 Task: Find connections with filter location Copiapó with filter topic #Partnershipwith filter profile language Spanish with filter current company CONSTRUCTION CANON with filter school Madras Medical College with filter industry Book Publishing with filter service category Virtual Assistance with filter keywords title Chief People Officer
Action: Mouse moved to (576, 78)
Screenshot: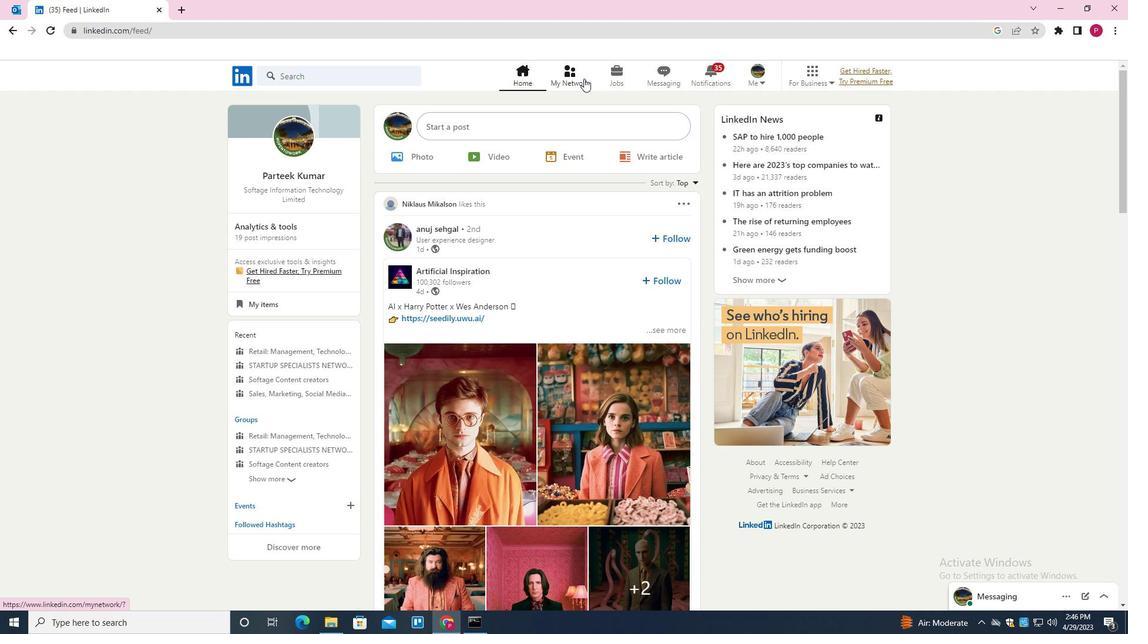 
Action: Mouse pressed left at (576, 78)
Screenshot: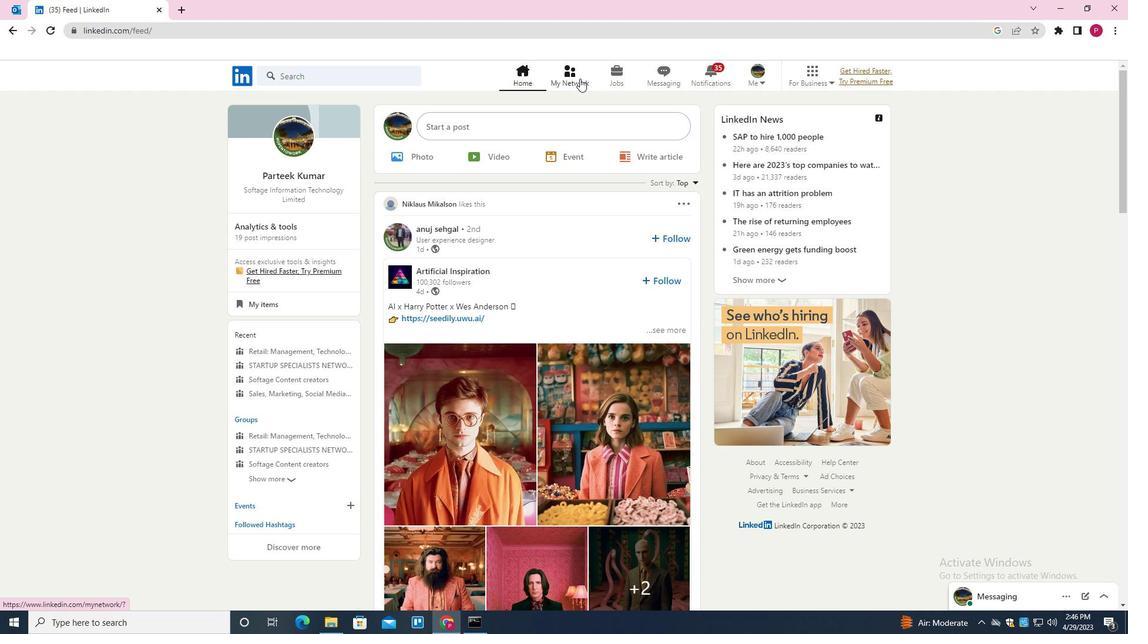 
Action: Mouse moved to (358, 146)
Screenshot: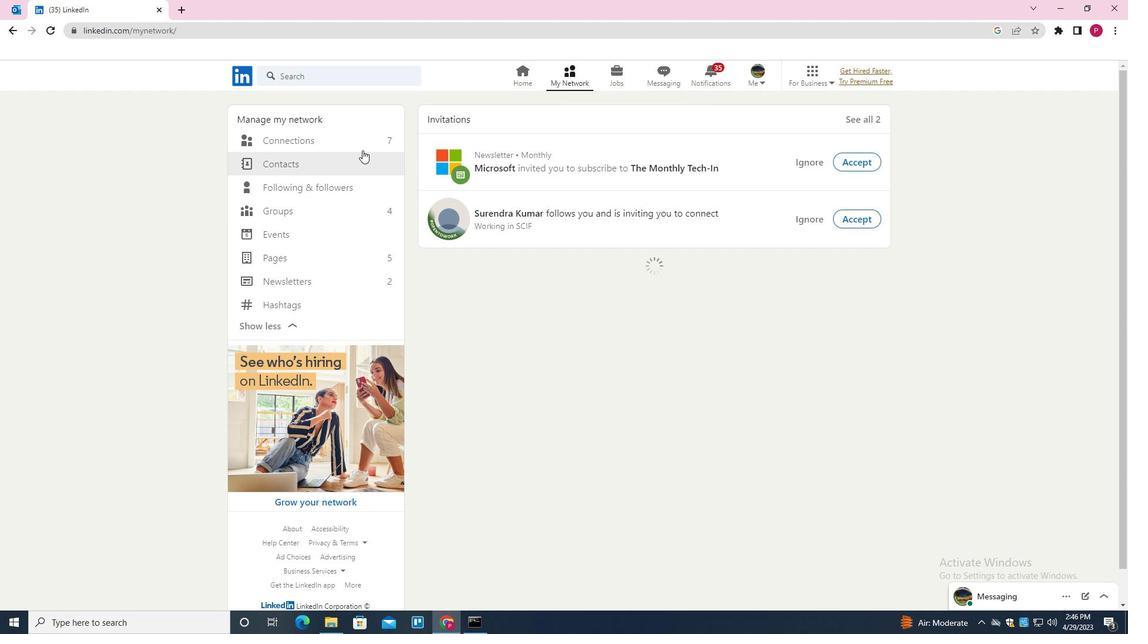 
Action: Mouse pressed left at (358, 146)
Screenshot: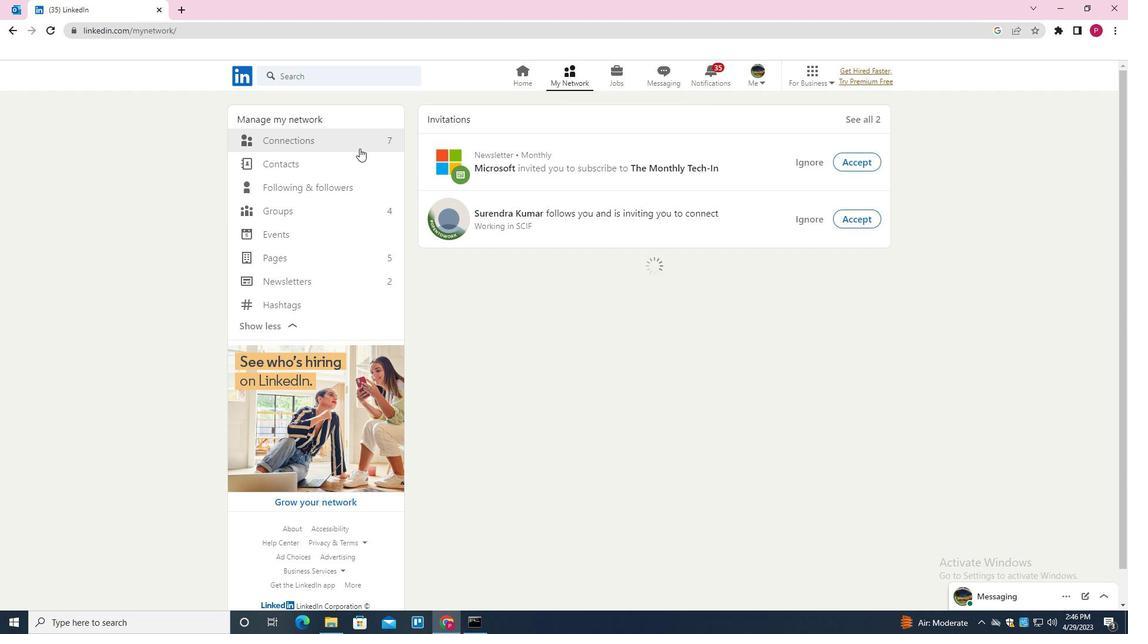 
Action: Mouse moved to (662, 141)
Screenshot: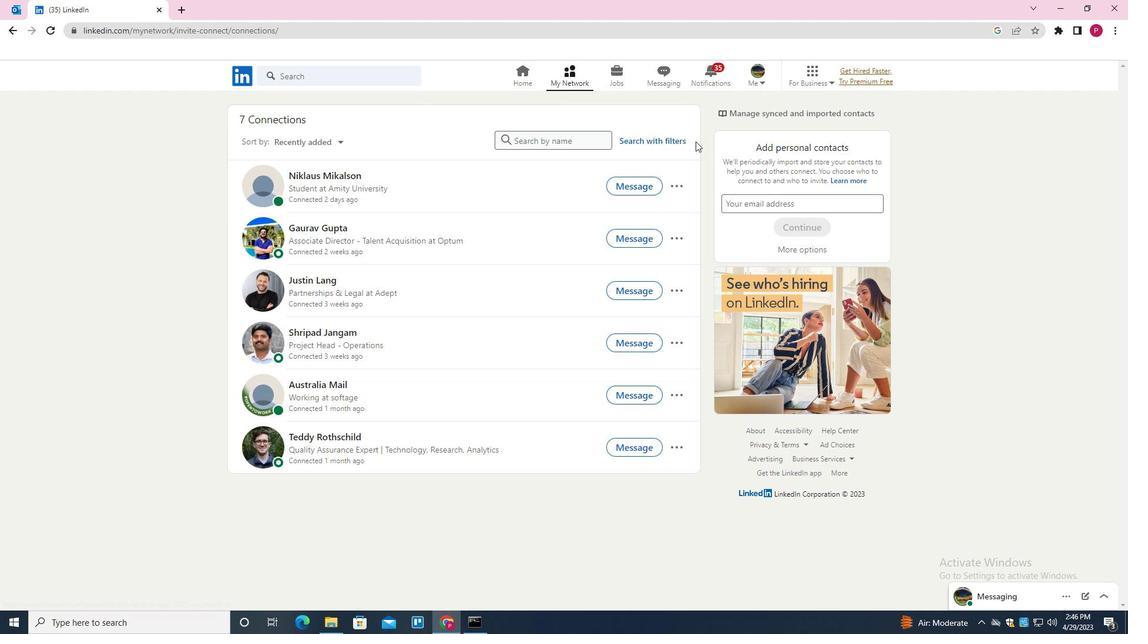 
Action: Mouse pressed left at (662, 141)
Screenshot: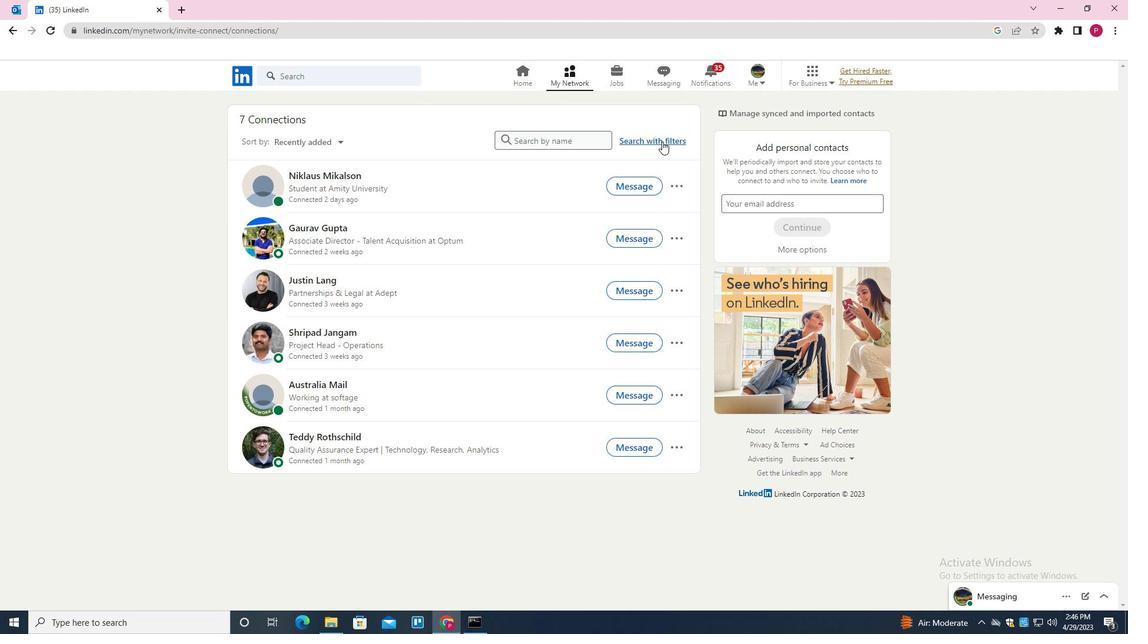 
Action: Mouse moved to (600, 109)
Screenshot: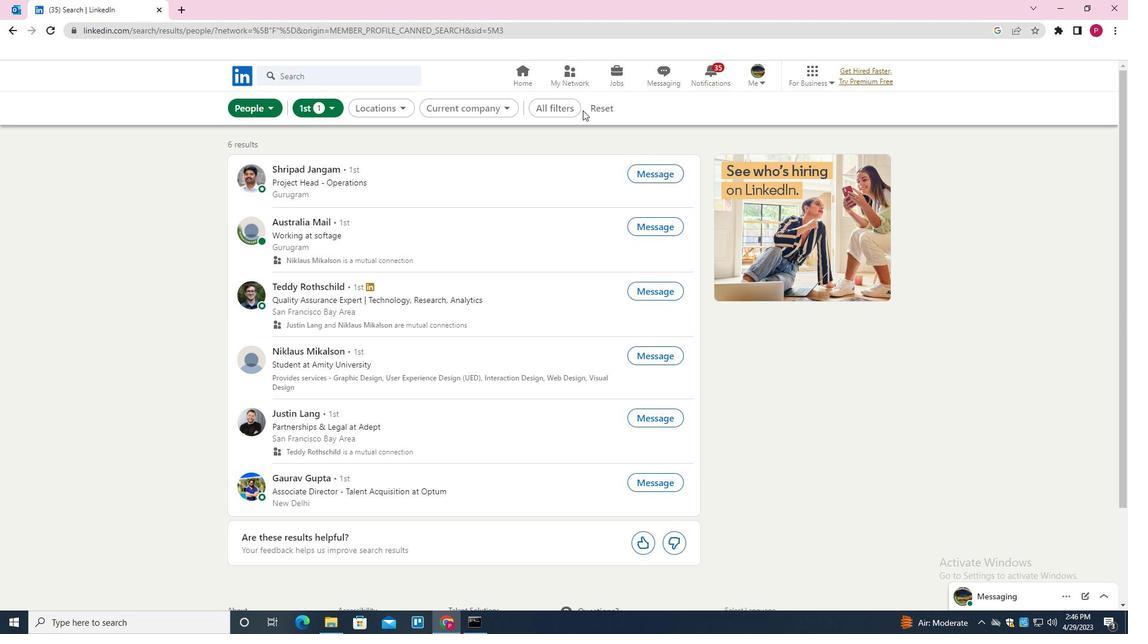 
Action: Mouse pressed left at (600, 109)
Screenshot: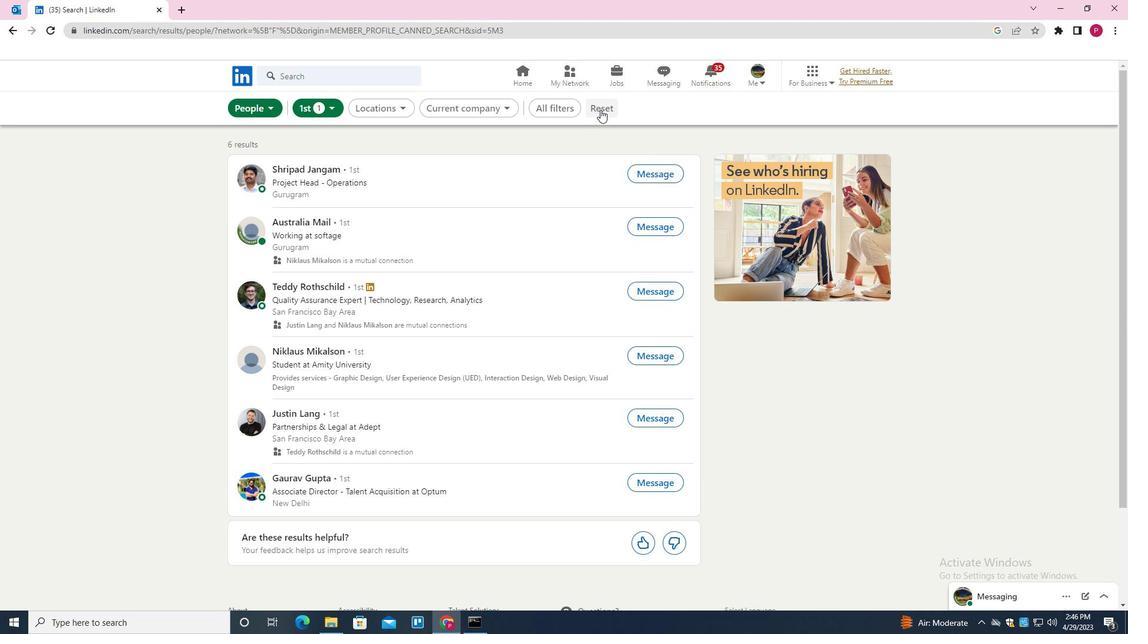 
Action: Mouse moved to (588, 110)
Screenshot: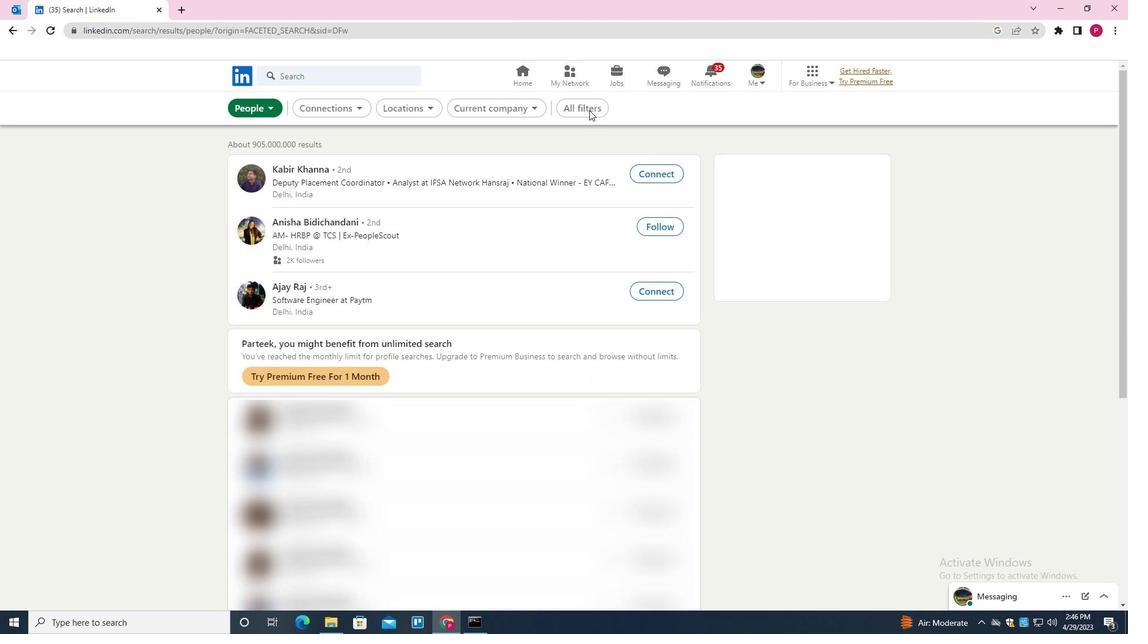 
Action: Mouse pressed left at (588, 110)
Screenshot: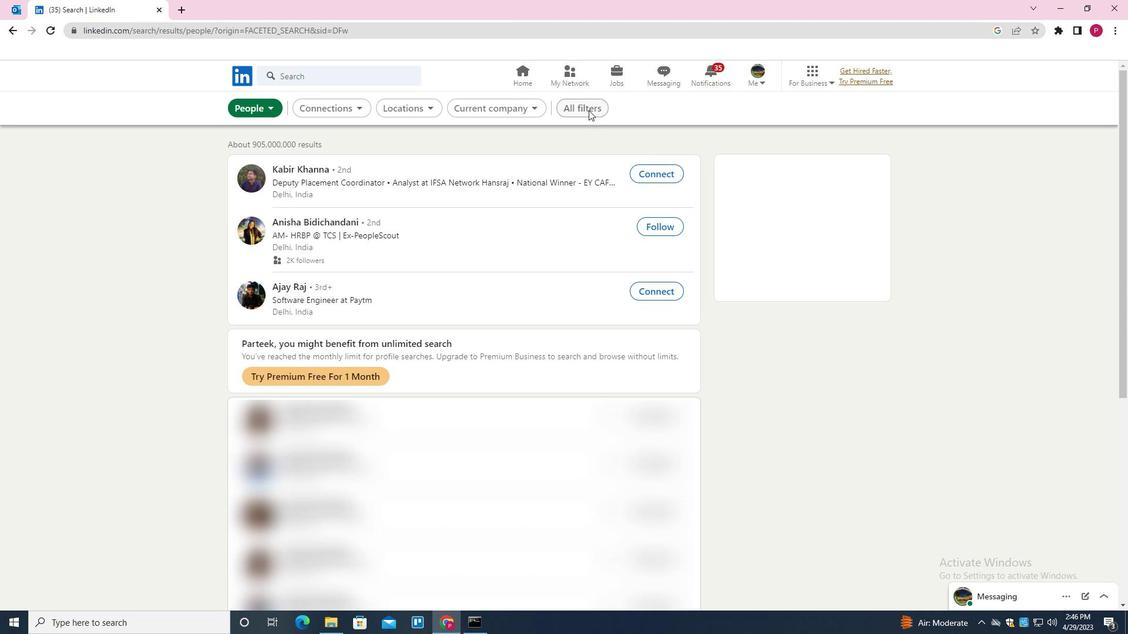 
Action: Mouse moved to (983, 326)
Screenshot: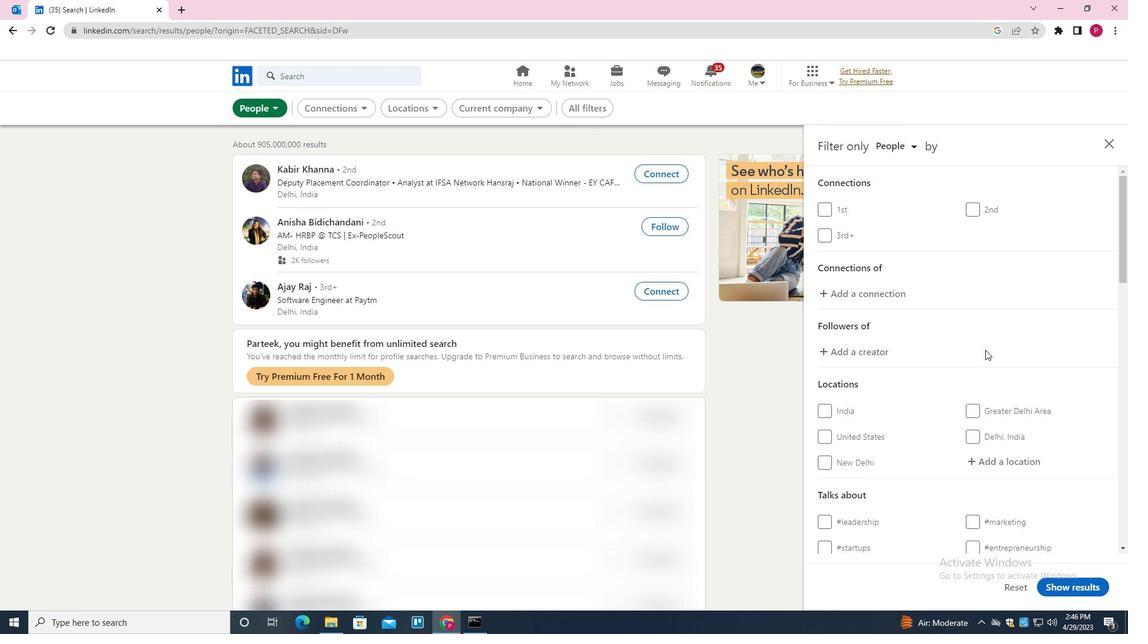 
Action: Mouse scrolled (983, 326) with delta (0, 0)
Screenshot: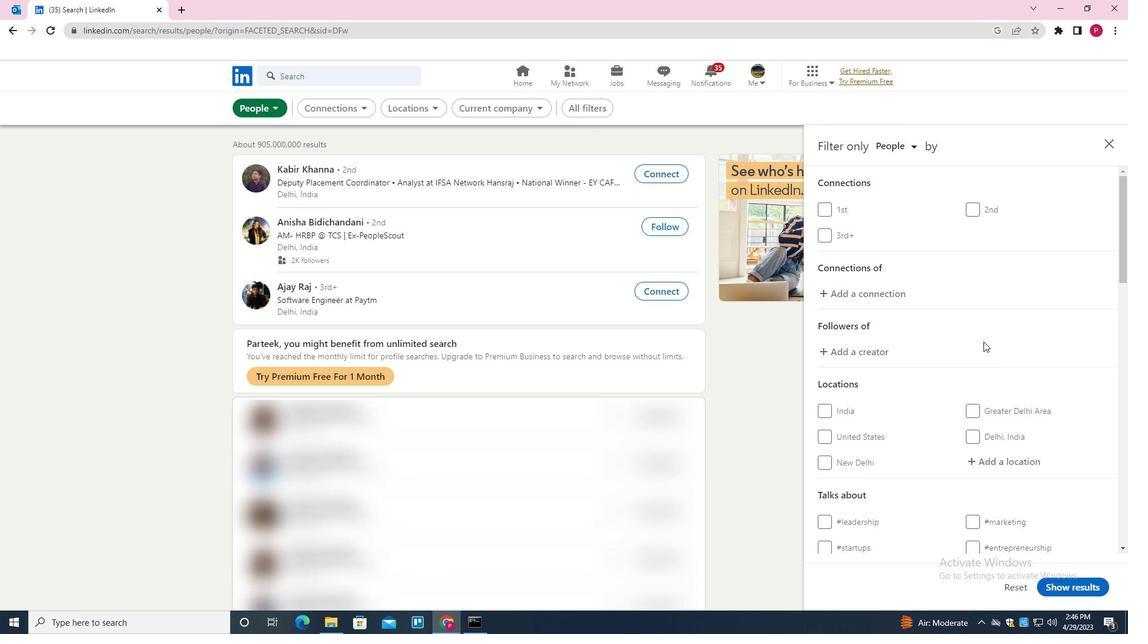 
Action: Mouse scrolled (983, 326) with delta (0, 0)
Screenshot: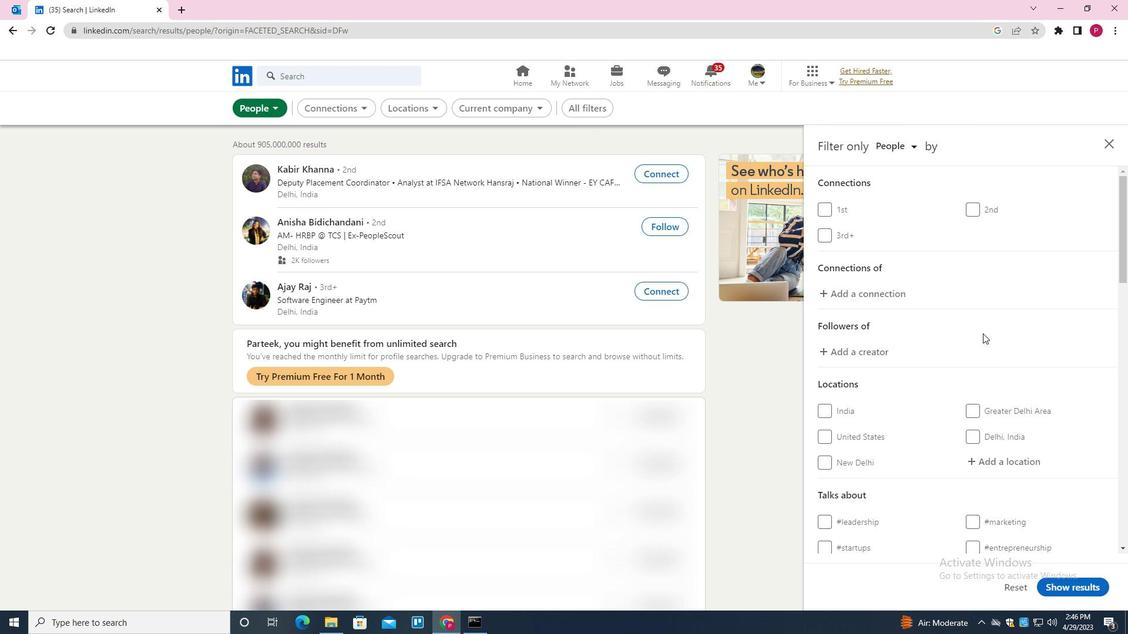
Action: Mouse scrolled (983, 326) with delta (0, 0)
Screenshot: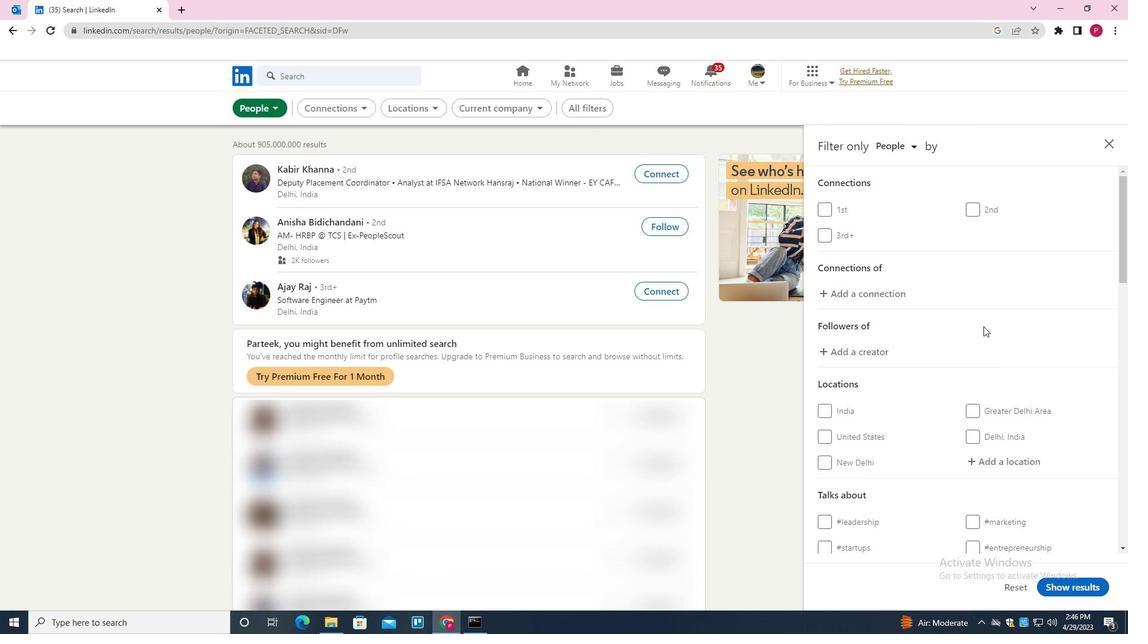 
Action: Mouse moved to (1008, 286)
Screenshot: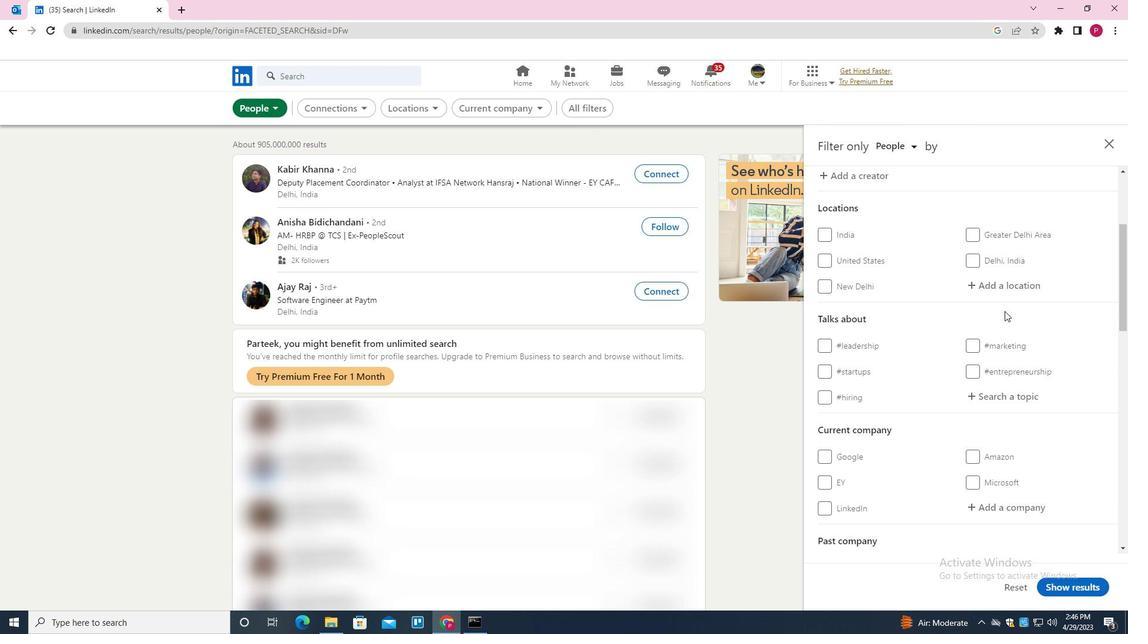 
Action: Mouse pressed left at (1008, 286)
Screenshot: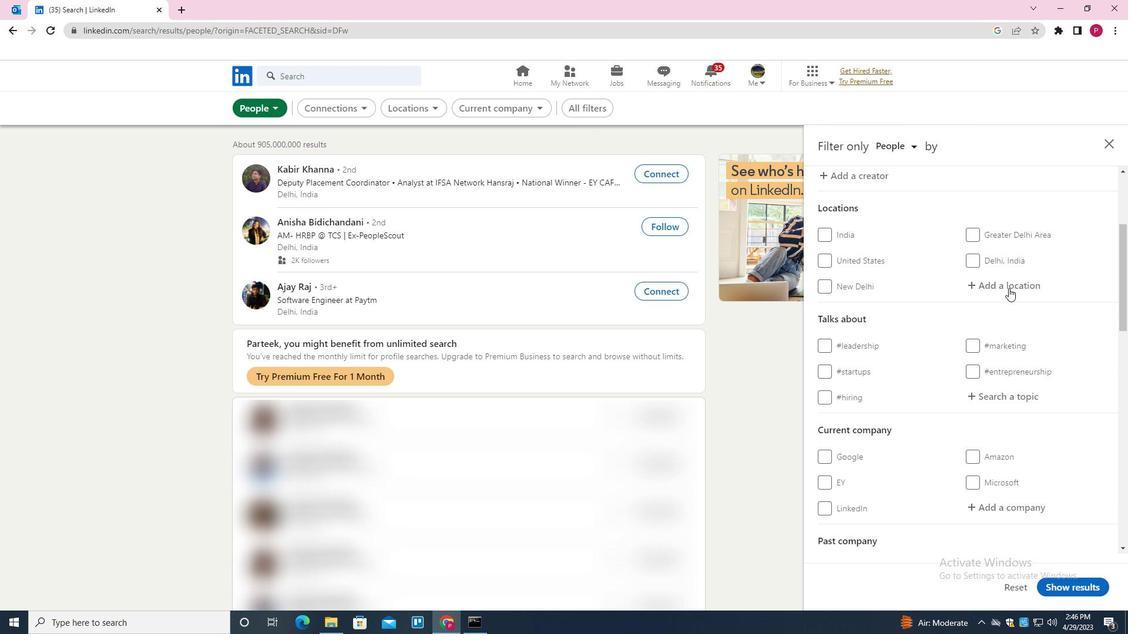 
Action: Key pressed <Key.shift>COPIAPO<Key.down><Key.enter>
Screenshot: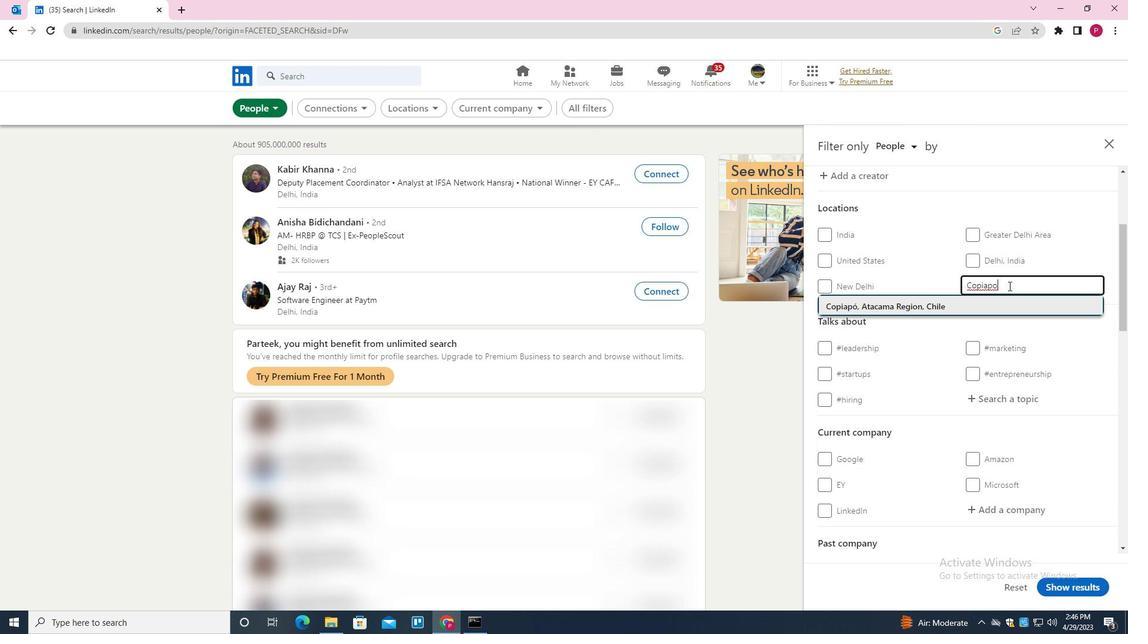 
Action: Mouse moved to (910, 313)
Screenshot: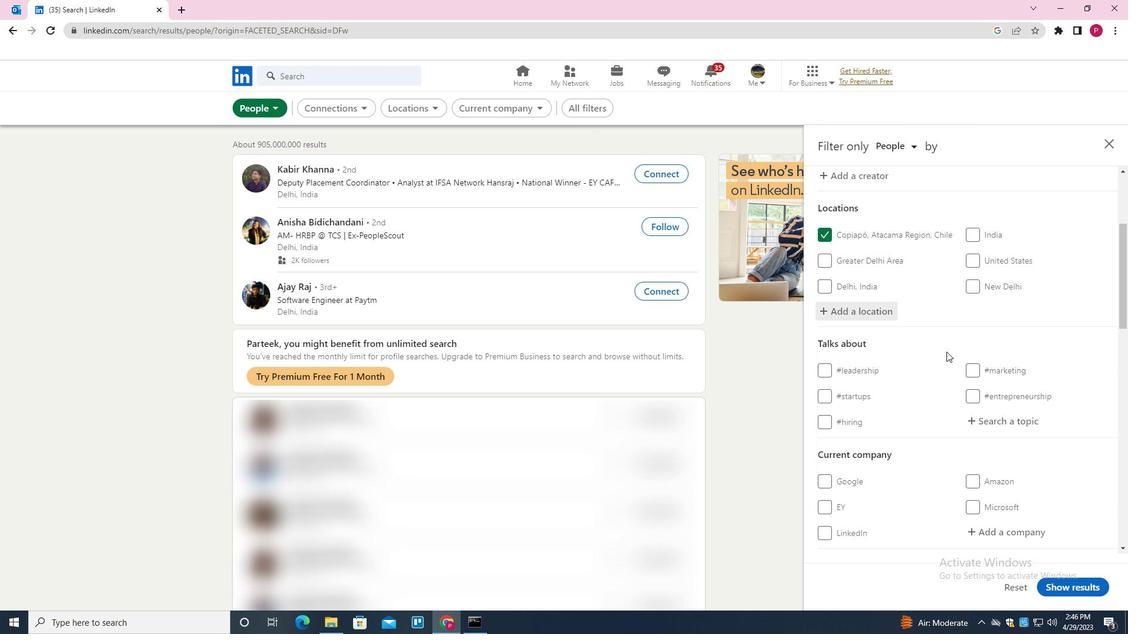 
Action: Mouse scrolled (910, 312) with delta (0, 0)
Screenshot: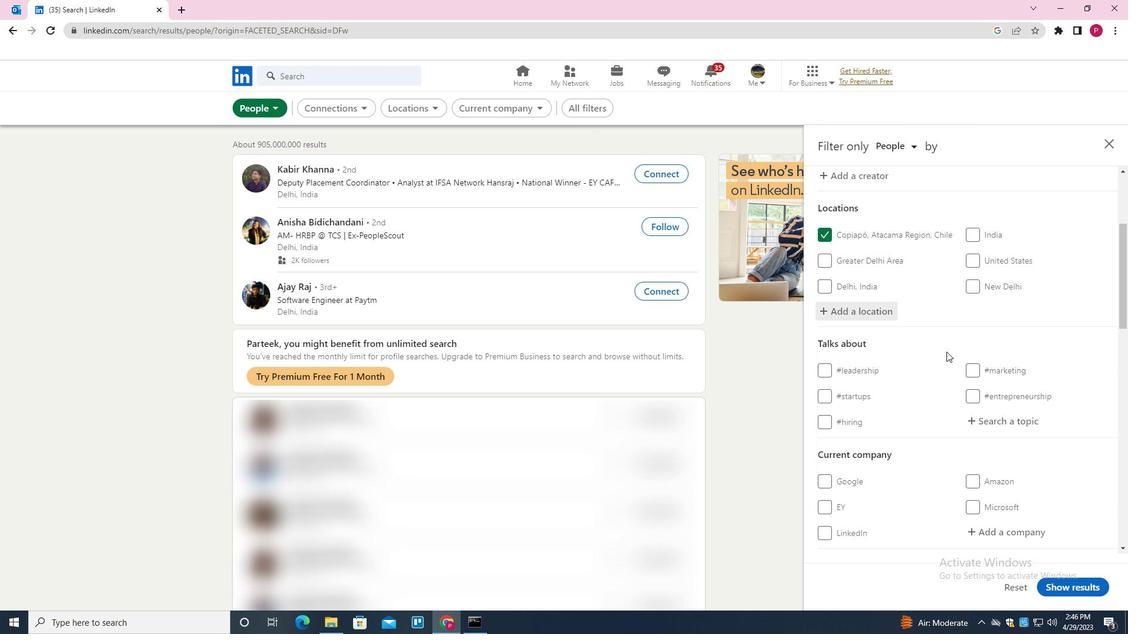 
Action: Mouse scrolled (910, 312) with delta (0, 0)
Screenshot: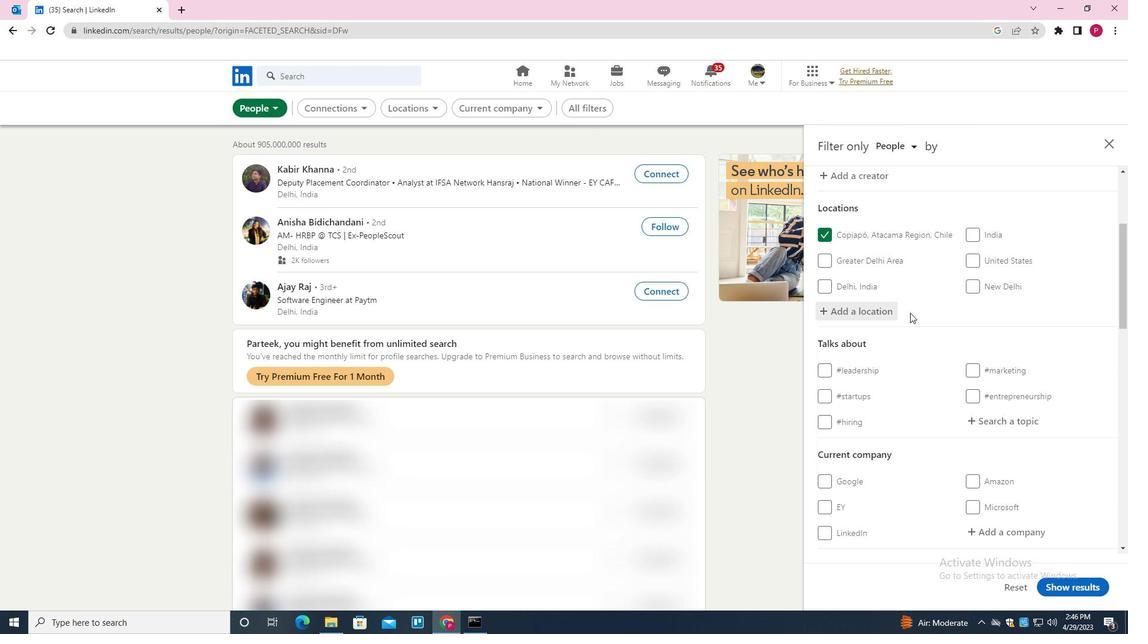 
Action: Mouse scrolled (910, 312) with delta (0, 0)
Screenshot: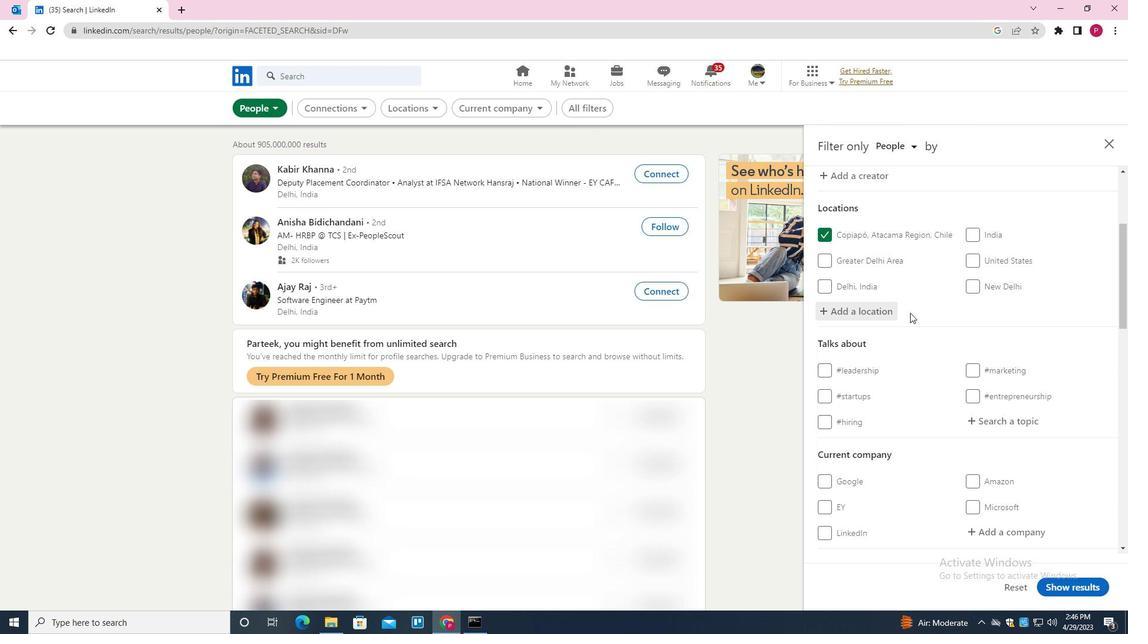 
Action: Mouse moved to (988, 246)
Screenshot: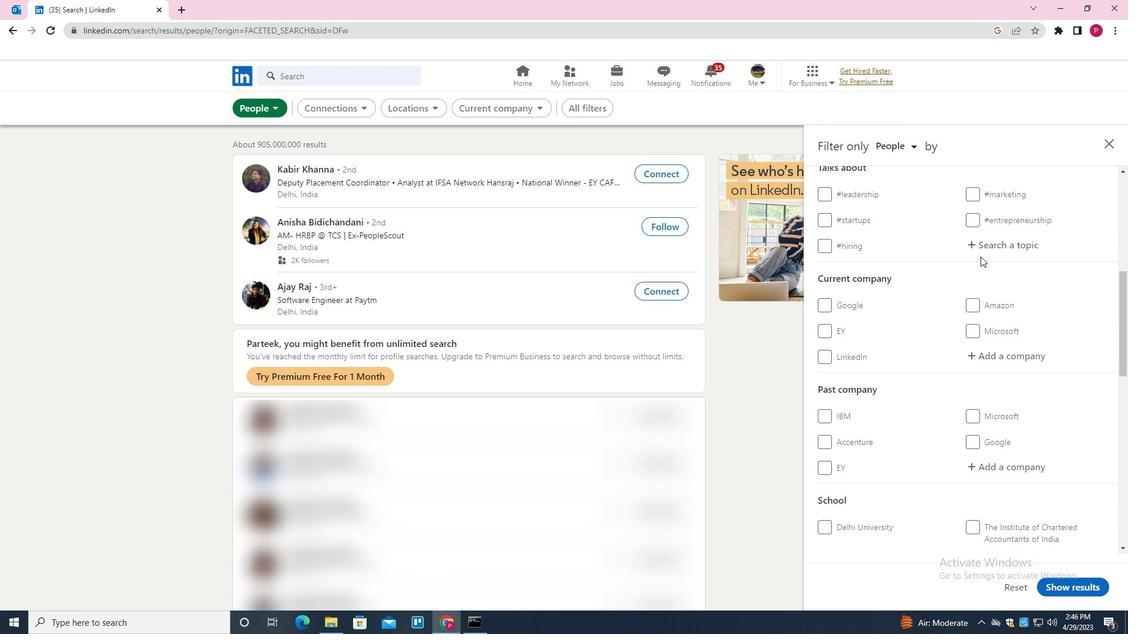 
Action: Mouse pressed left at (988, 246)
Screenshot: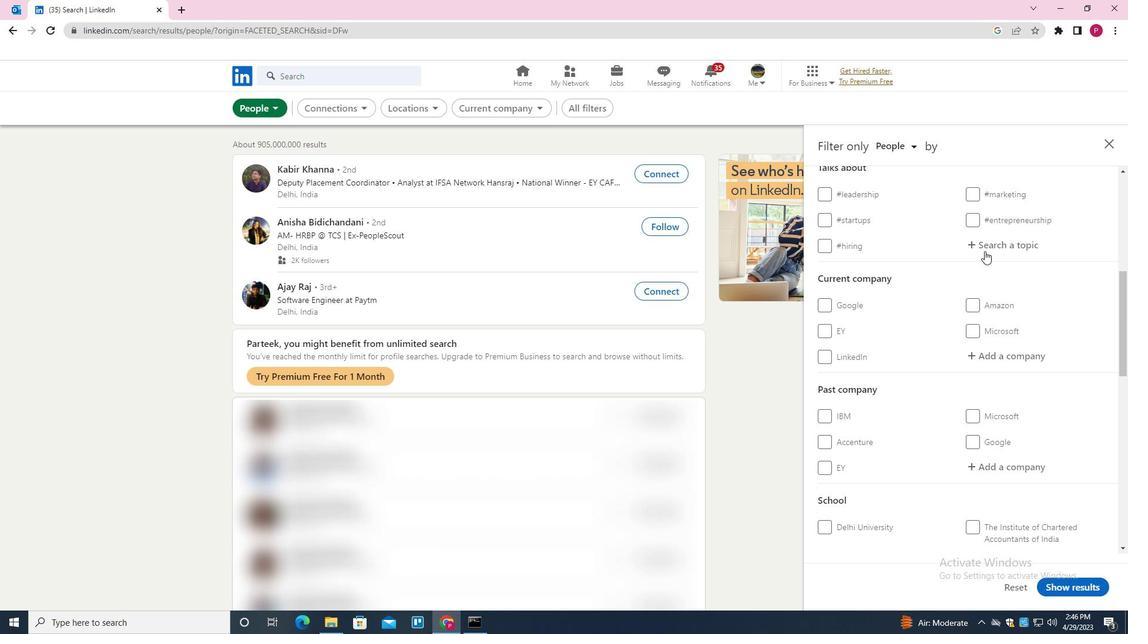 
Action: Key pressed PARTNER<Key.down><Key.enter>
Screenshot: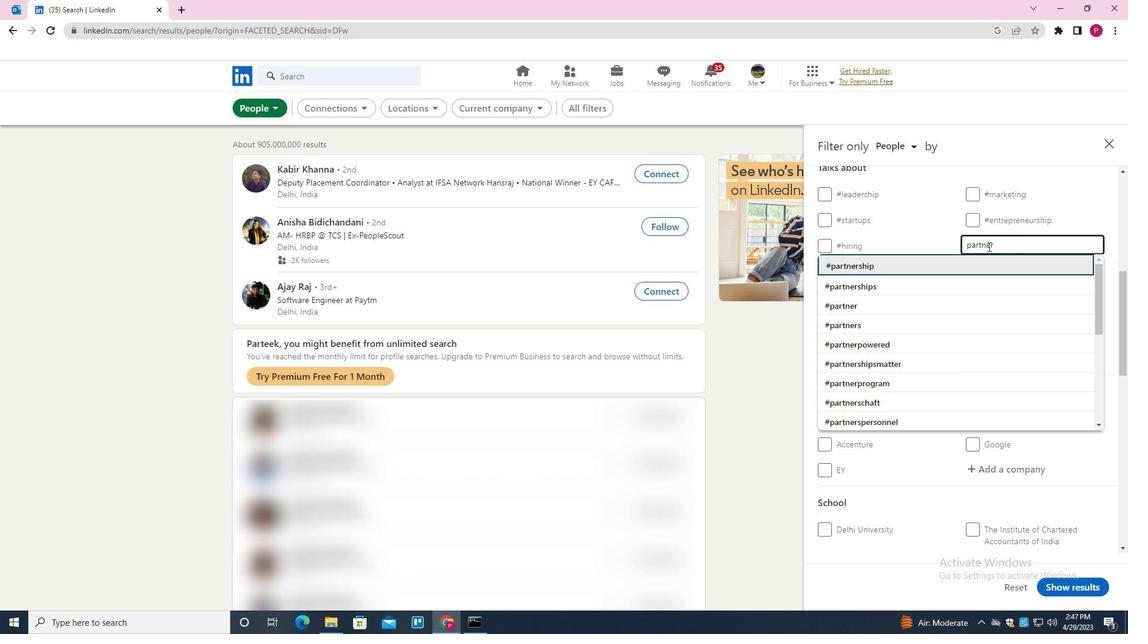 
Action: Mouse moved to (975, 283)
Screenshot: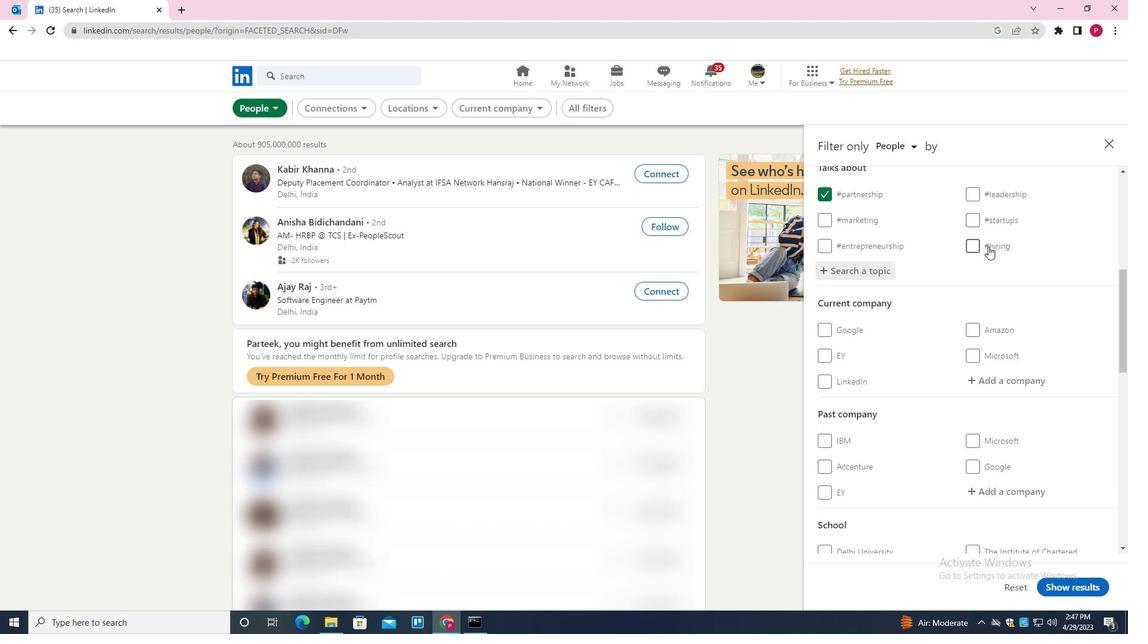 
Action: Mouse scrolled (975, 283) with delta (0, 0)
Screenshot: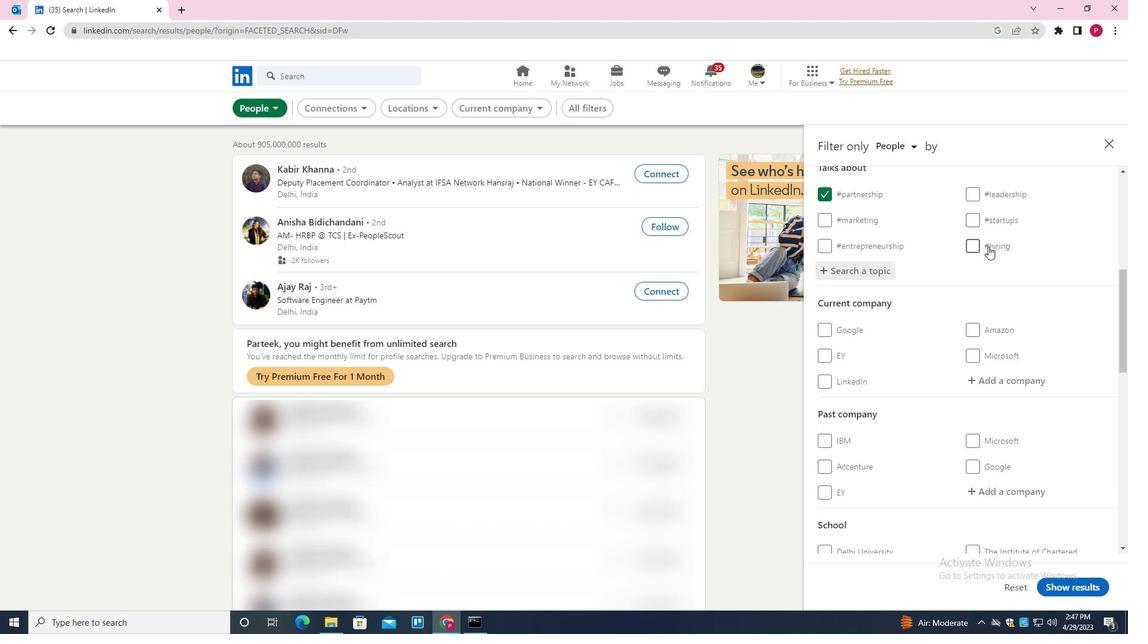 
Action: Mouse moved to (975, 289)
Screenshot: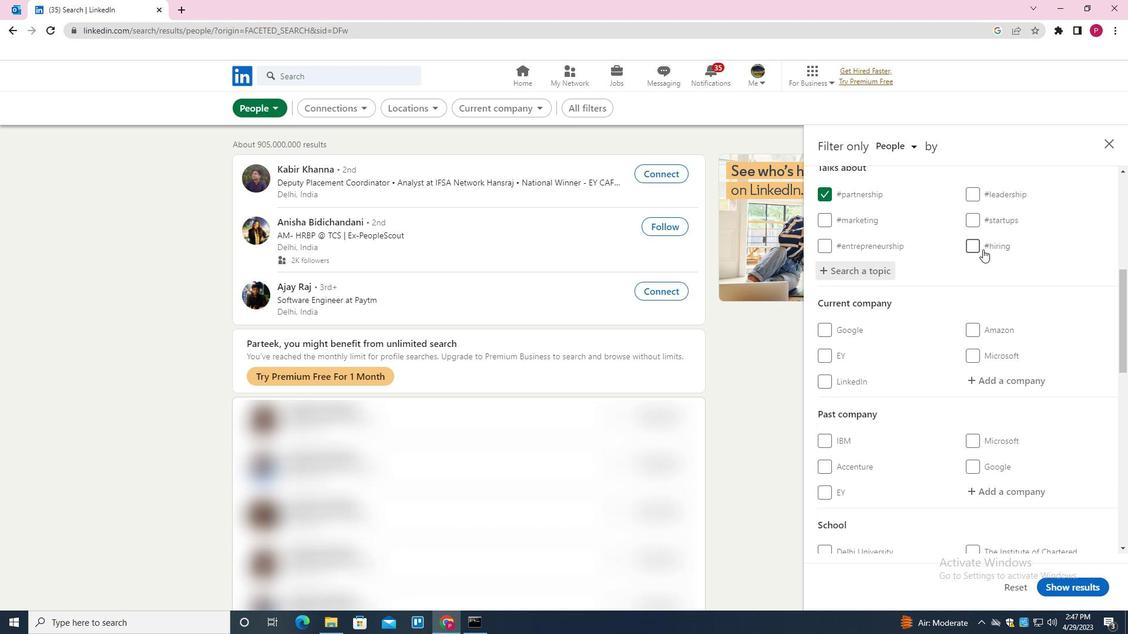 
Action: Mouse scrolled (975, 289) with delta (0, 0)
Screenshot: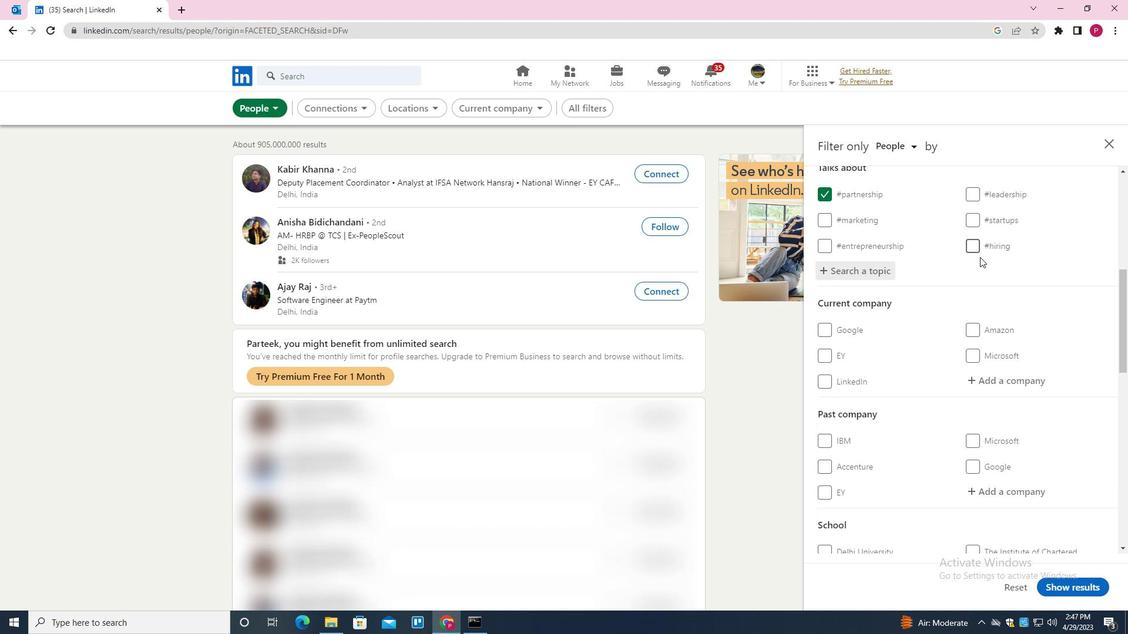 
Action: Mouse moved to (974, 293)
Screenshot: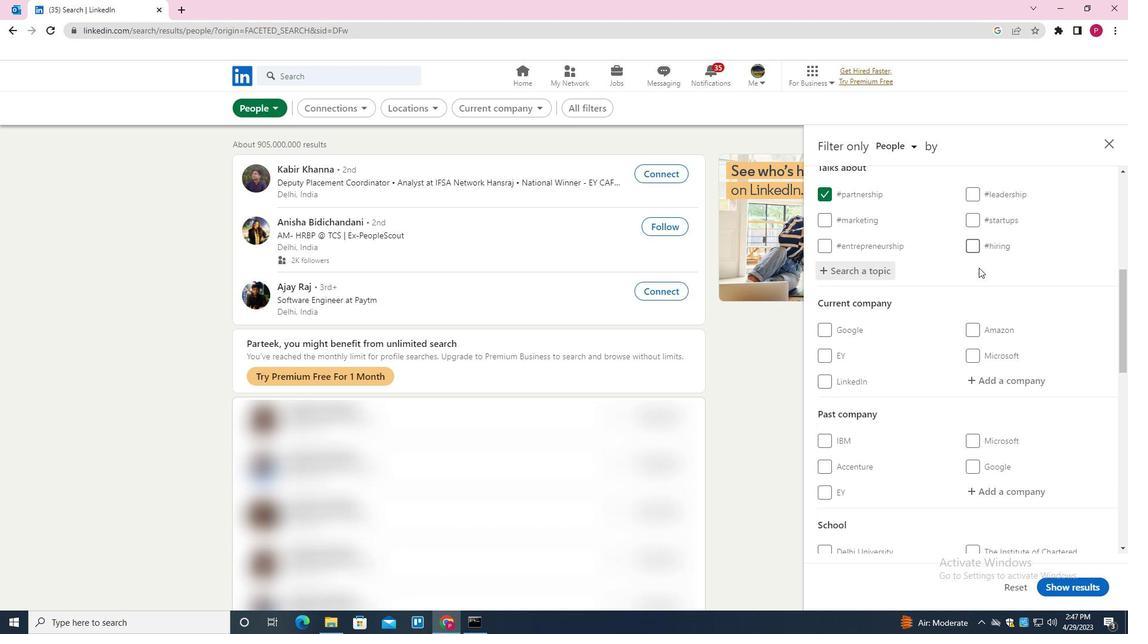 
Action: Mouse scrolled (974, 292) with delta (0, 0)
Screenshot: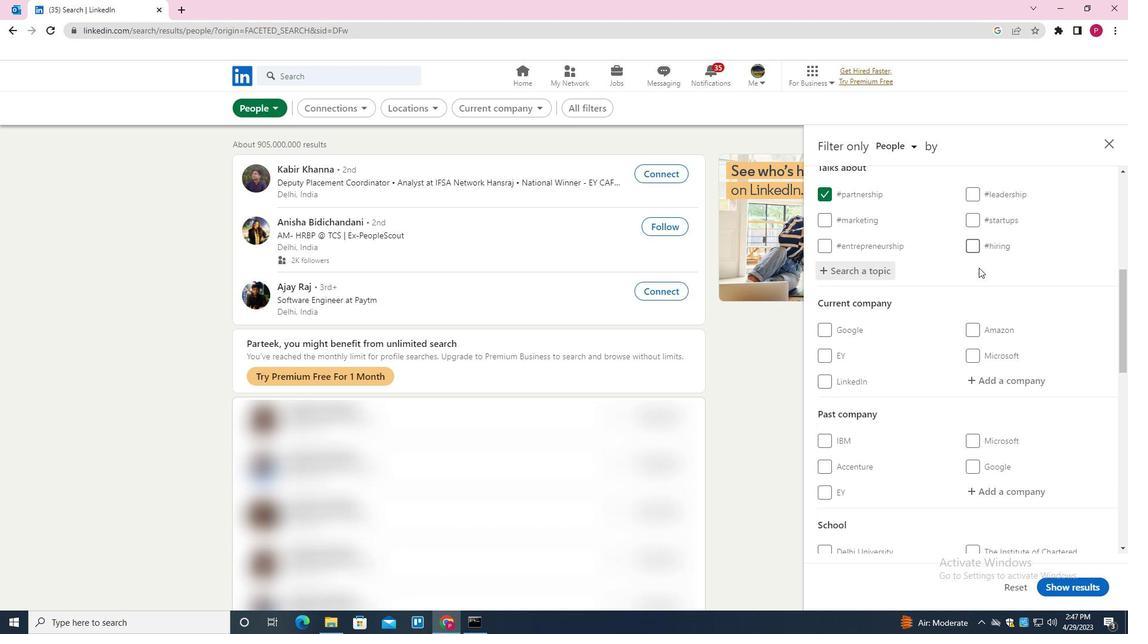 
Action: Mouse moved to (944, 289)
Screenshot: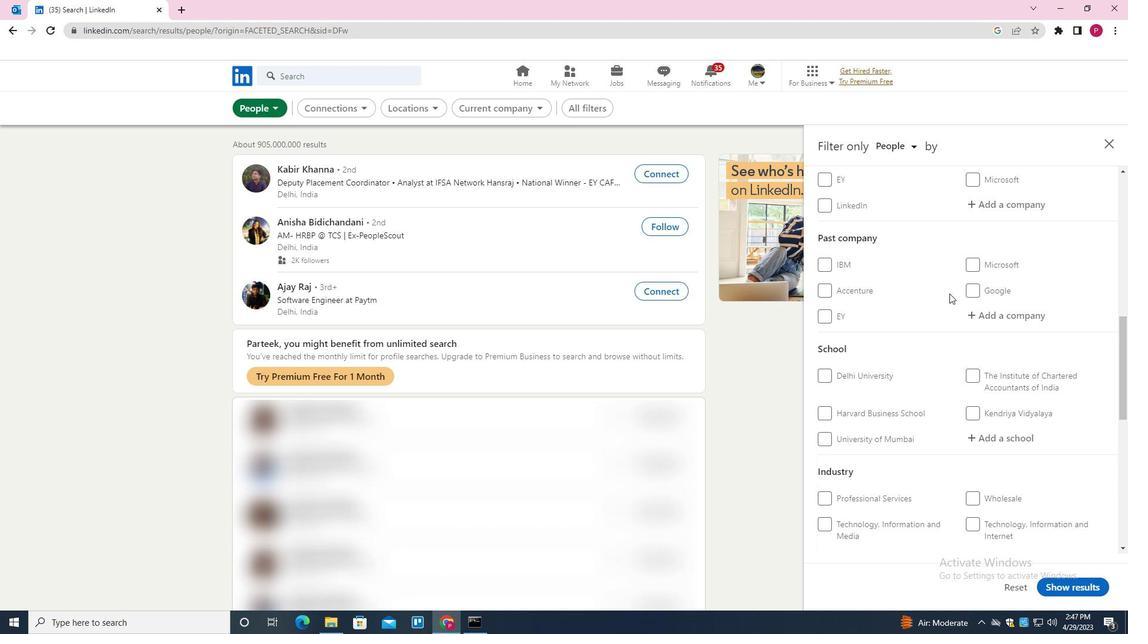 
Action: Mouse scrolled (944, 289) with delta (0, 0)
Screenshot: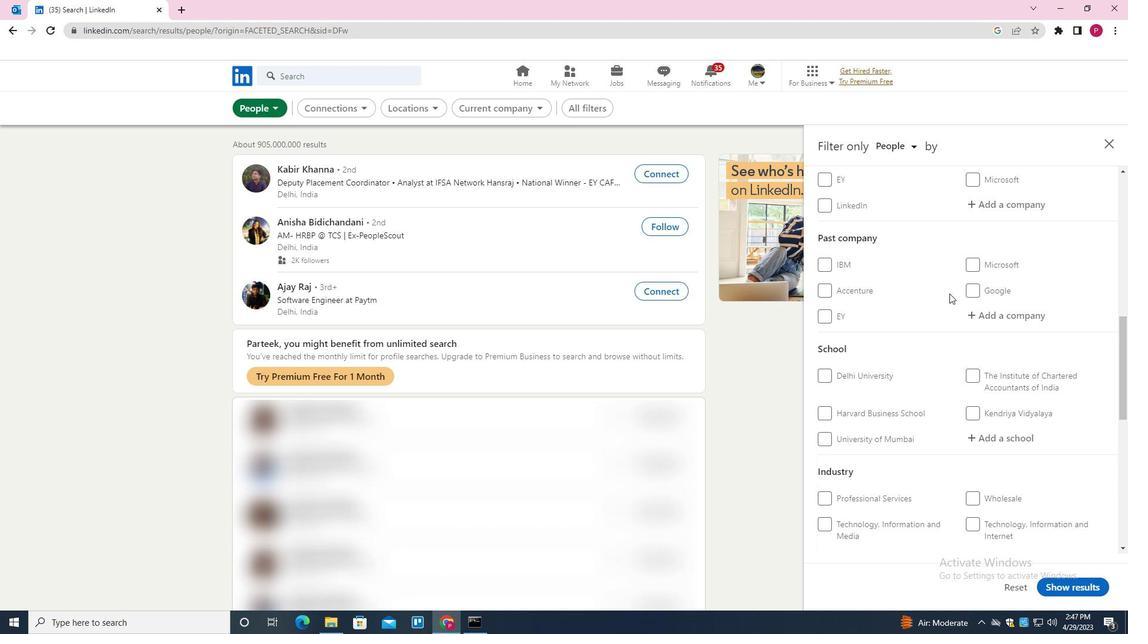
Action: Mouse moved to (940, 291)
Screenshot: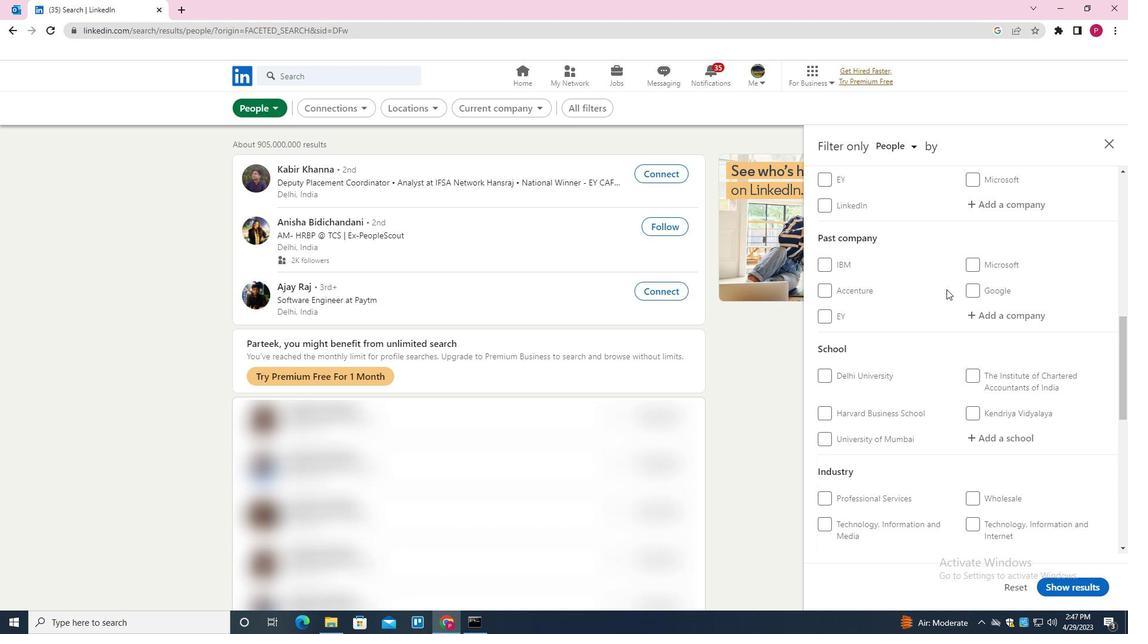 
Action: Mouse scrolled (940, 290) with delta (0, 0)
Screenshot: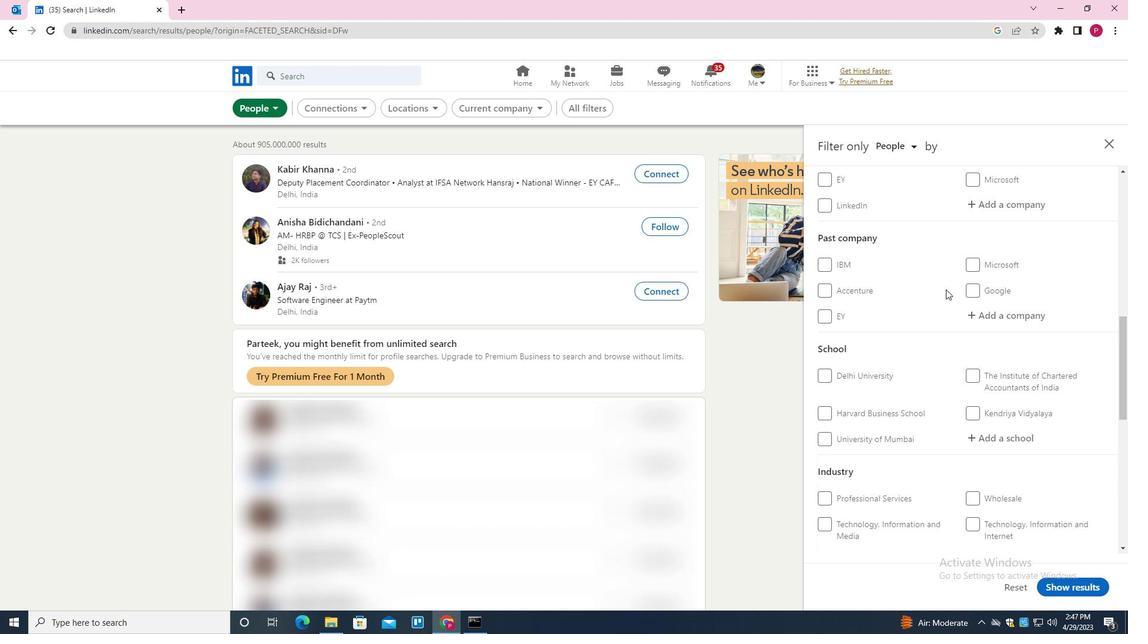 
Action: Mouse scrolled (940, 290) with delta (0, 0)
Screenshot: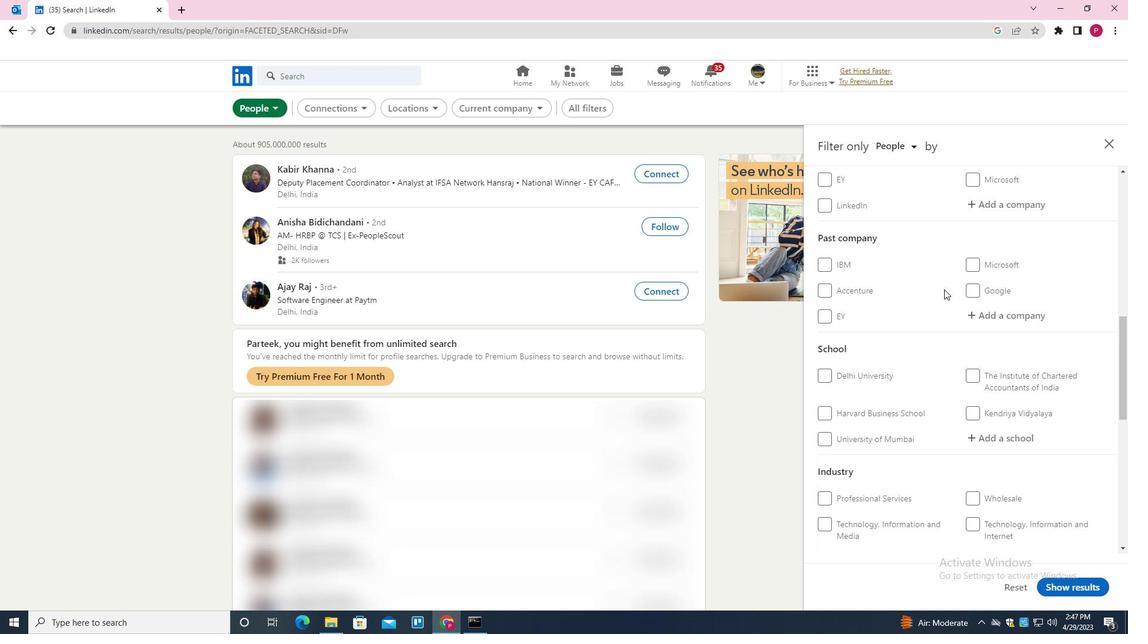
Action: Mouse moved to (952, 284)
Screenshot: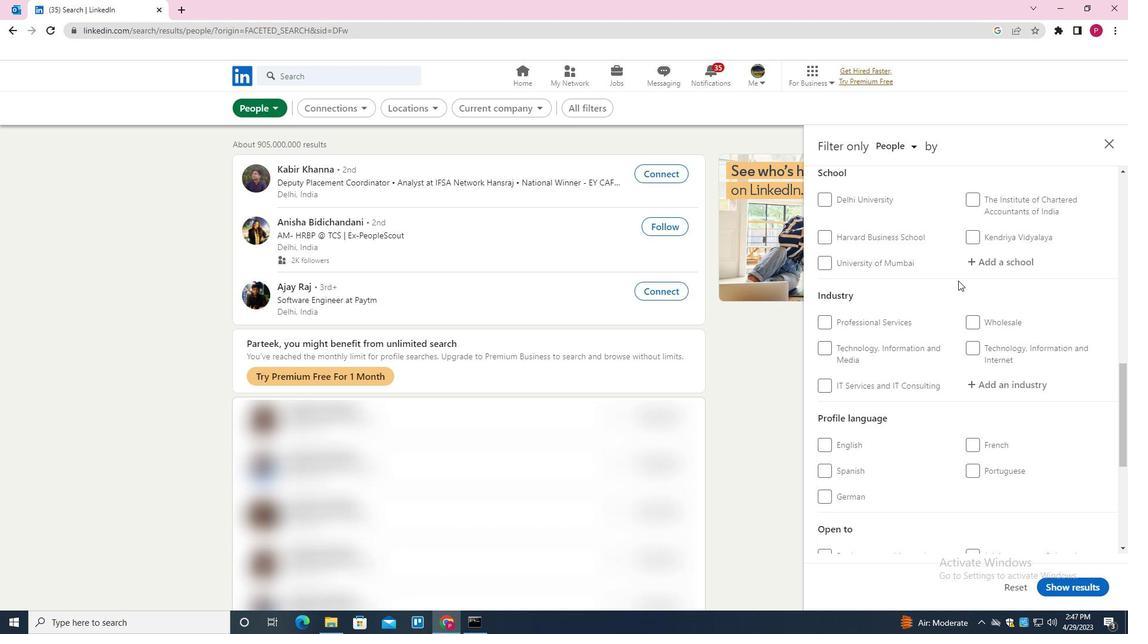 
Action: Mouse scrolled (952, 284) with delta (0, 0)
Screenshot: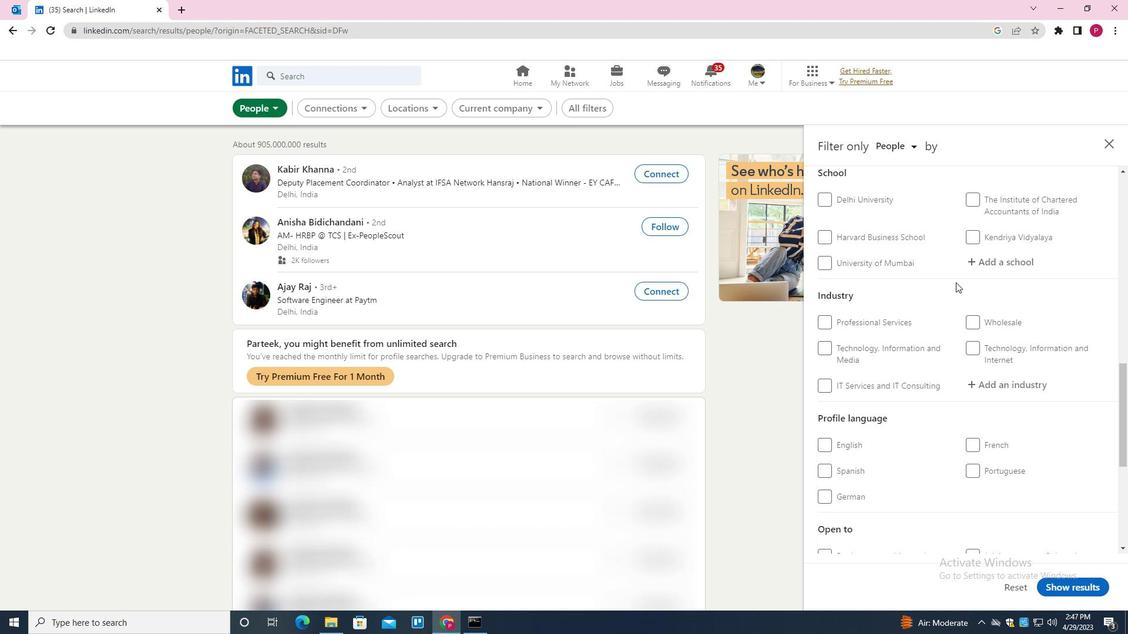 
Action: Mouse moved to (951, 284)
Screenshot: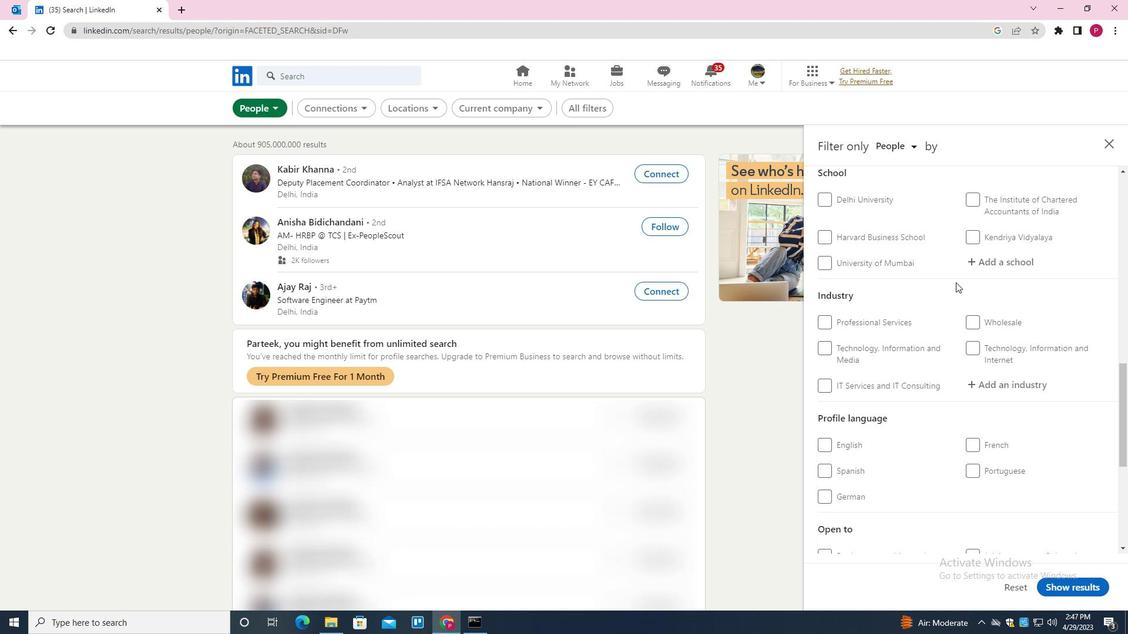 
Action: Mouse scrolled (951, 284) with delta (0, 0)
Screenshot: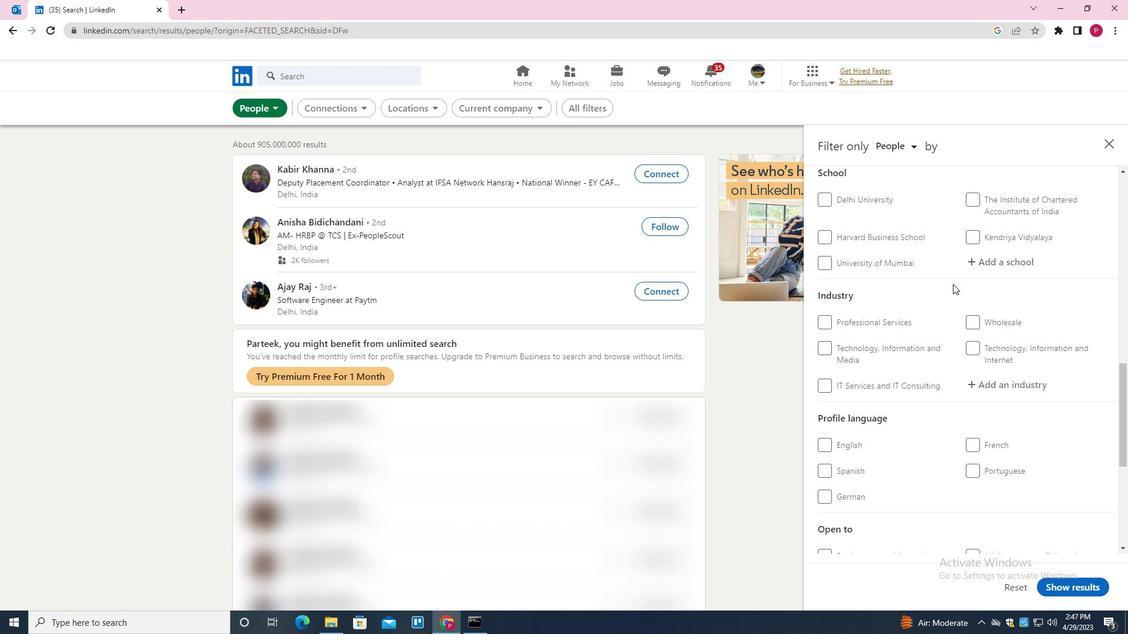 
Action: Mouse scrolled (951, 284) with delta (0, 0)
Screenshot: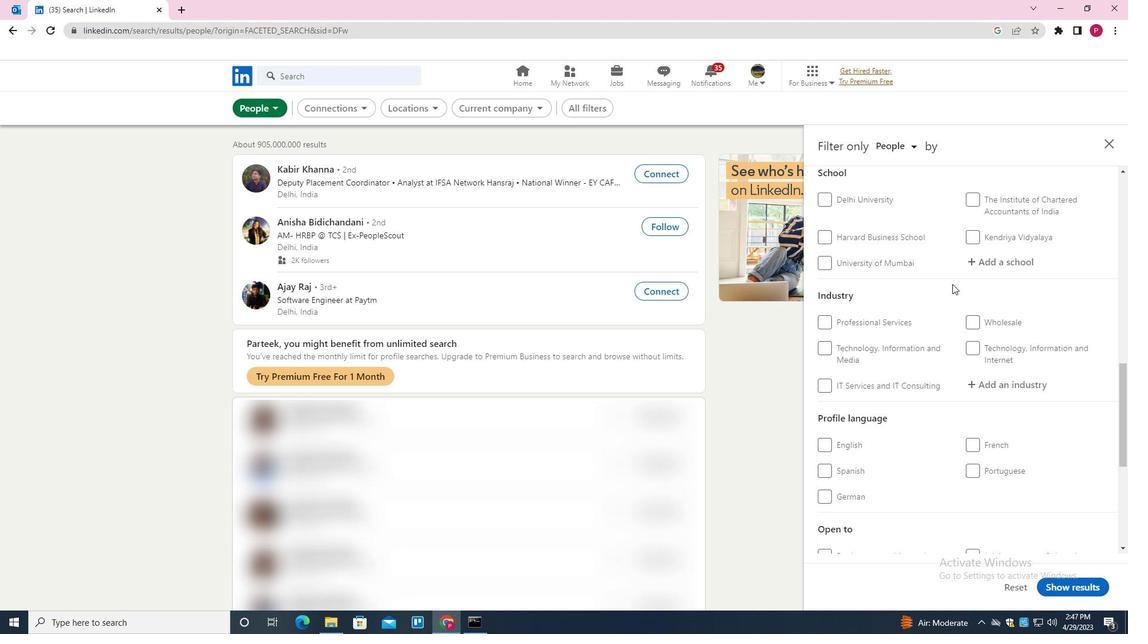 
Action: Mouse moved to (846, 299)
Screenshot: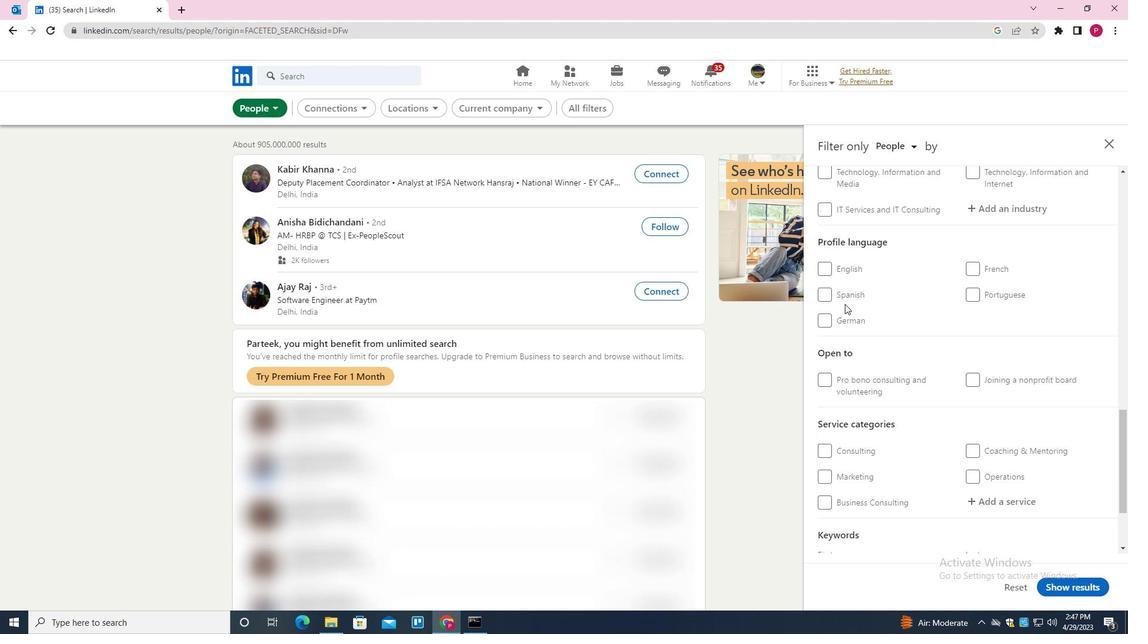 
Action: Mouse pressed left at (846, 299)
Screenshot: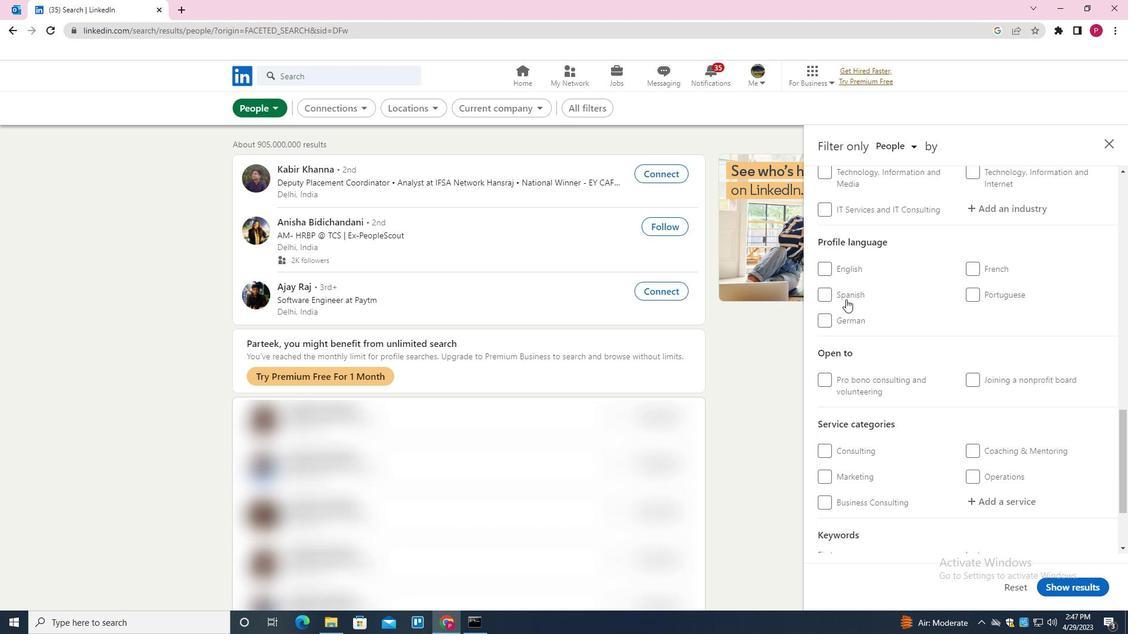 
Action: Mouse scrolled (846, 299) with delta (0, 0)
Screenshot: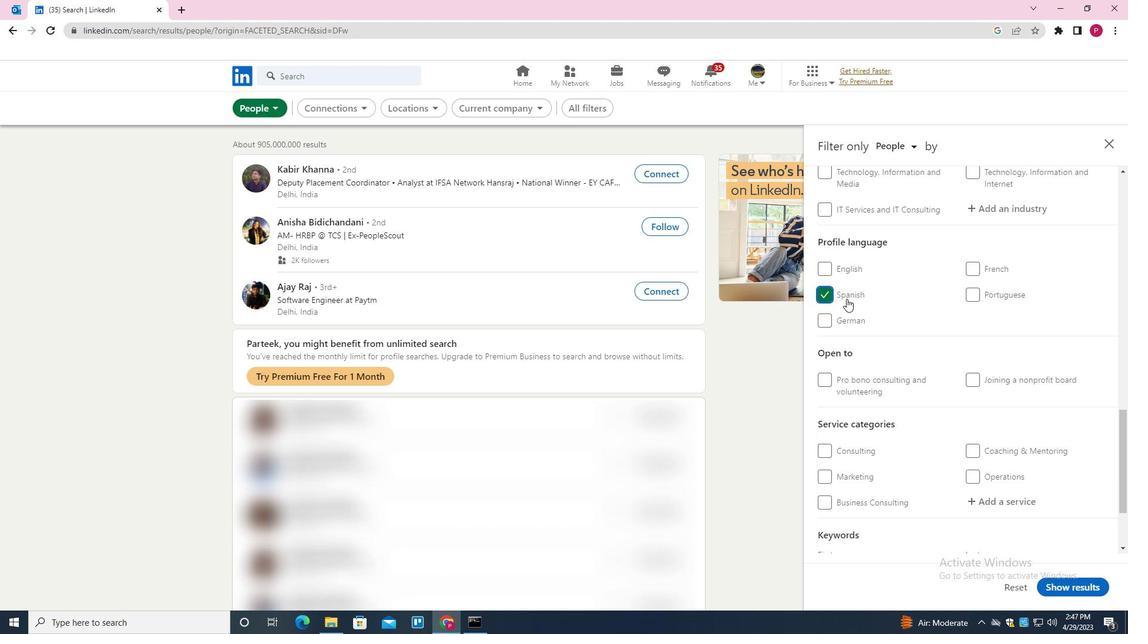 
Action: Mouse scrolled (846, 299) with delta (0, 0)
Screenshot: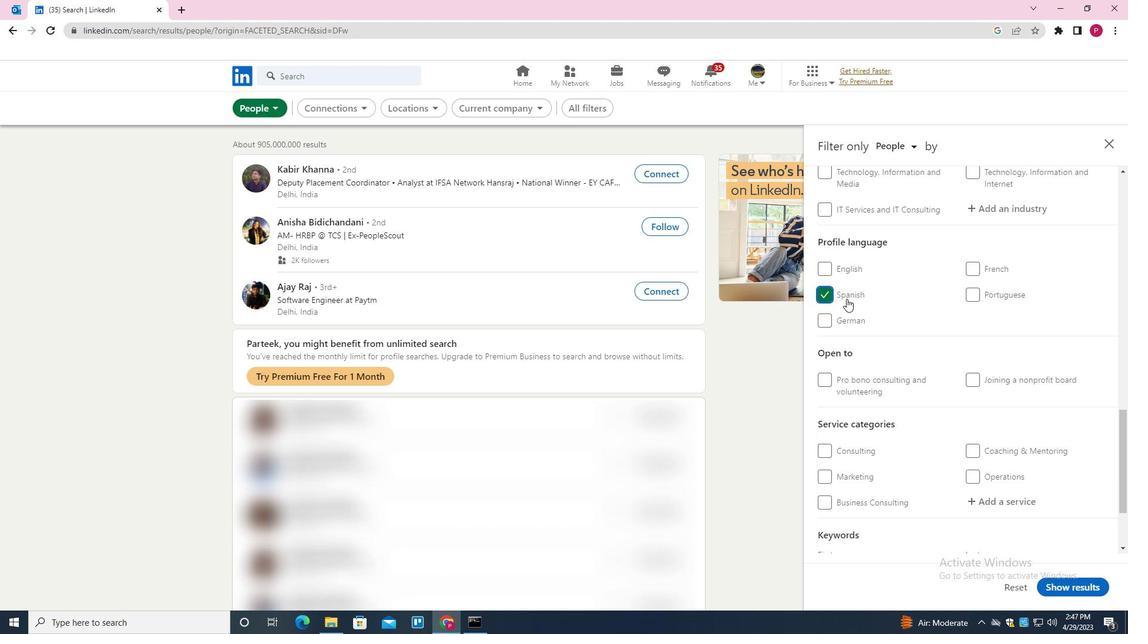 
Action: Mouse scrolled (846, 299) with delta (0, 0)
Screenshot: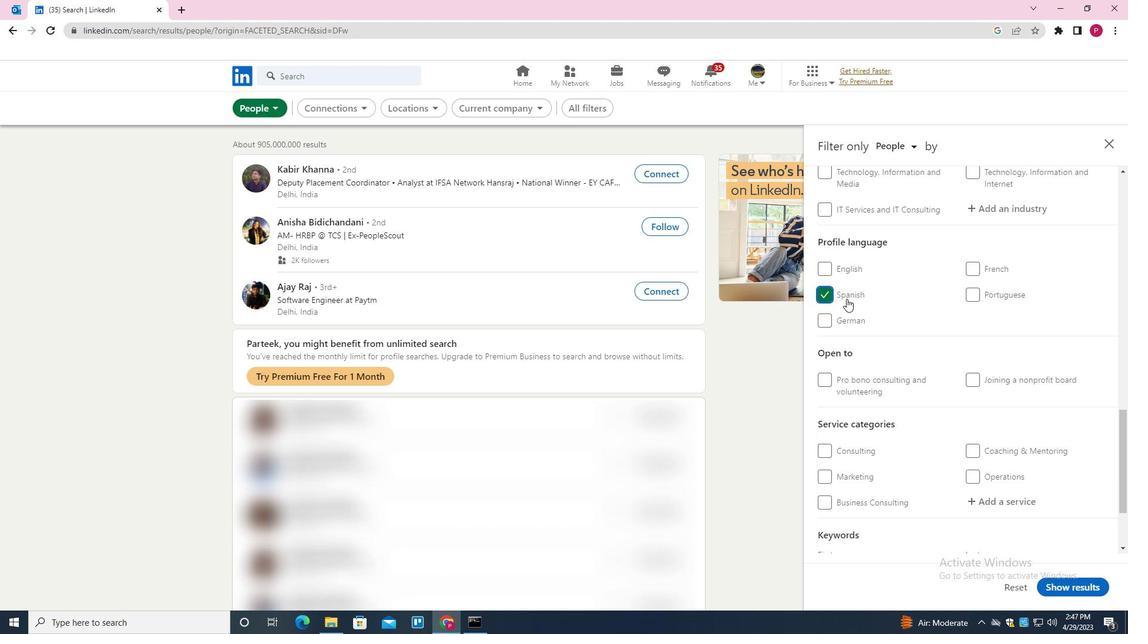 
Action: Mouse scrolled (846, 299) with delta (0, 0)
Screenshot: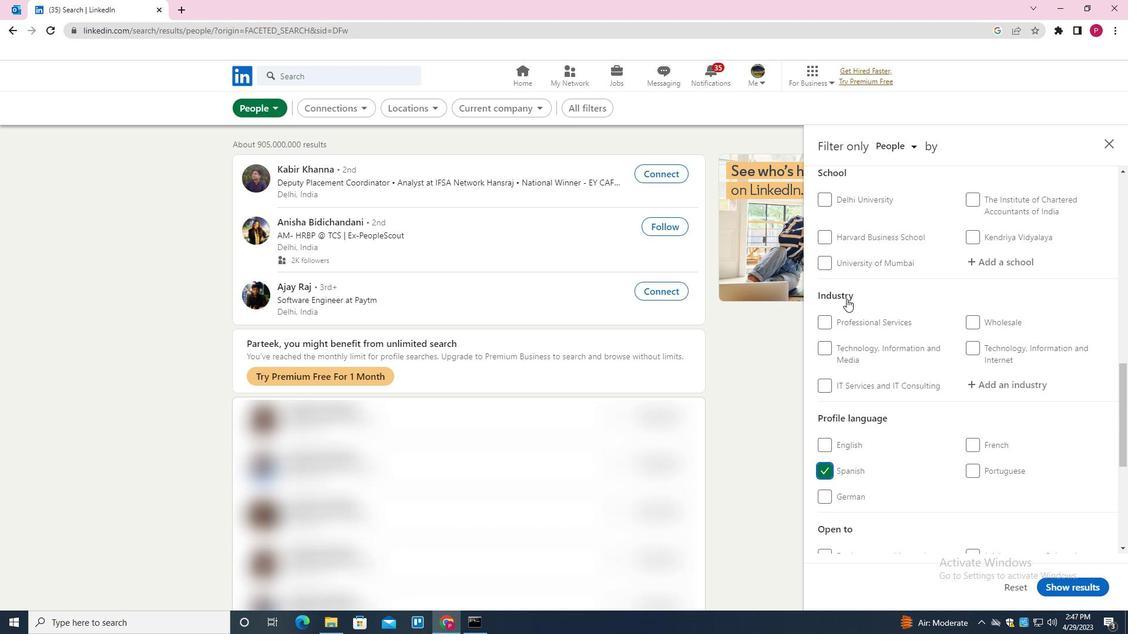 
Action: Mouse scrolled (846, 299) with delta (0, 0)
Screenshot: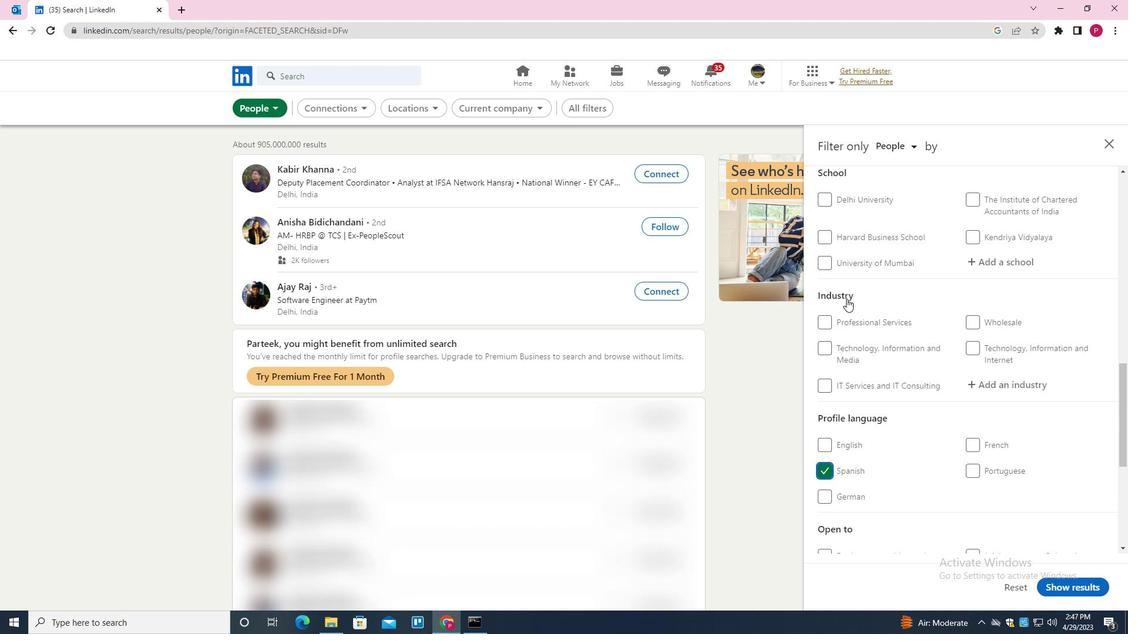 
Action: Mouse scrolled (846, 299) with delta (0, 0)
Screenshot: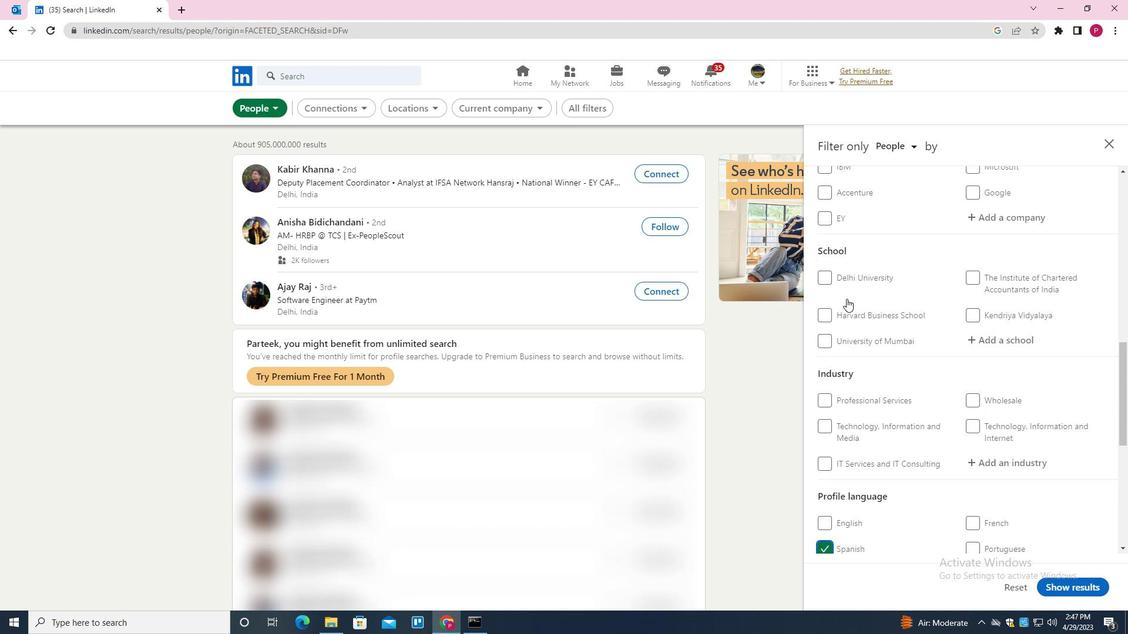 
Action: Mouse moved to (1006, 206)
Screenshot: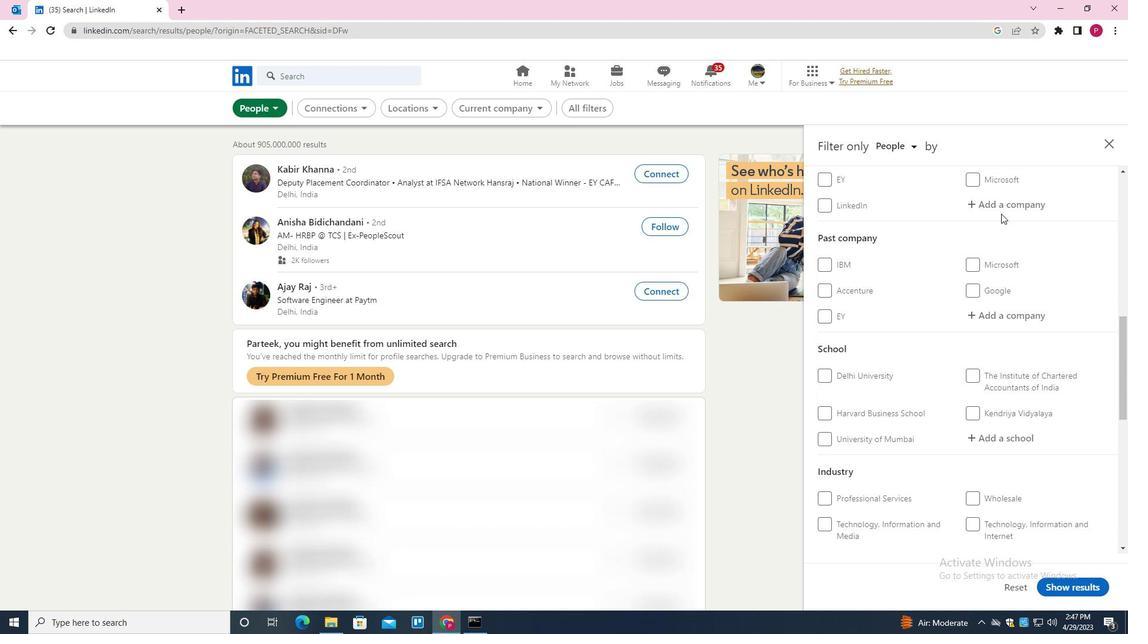 
Action: Mouse pressed left at (1006, 206)
Screenshot: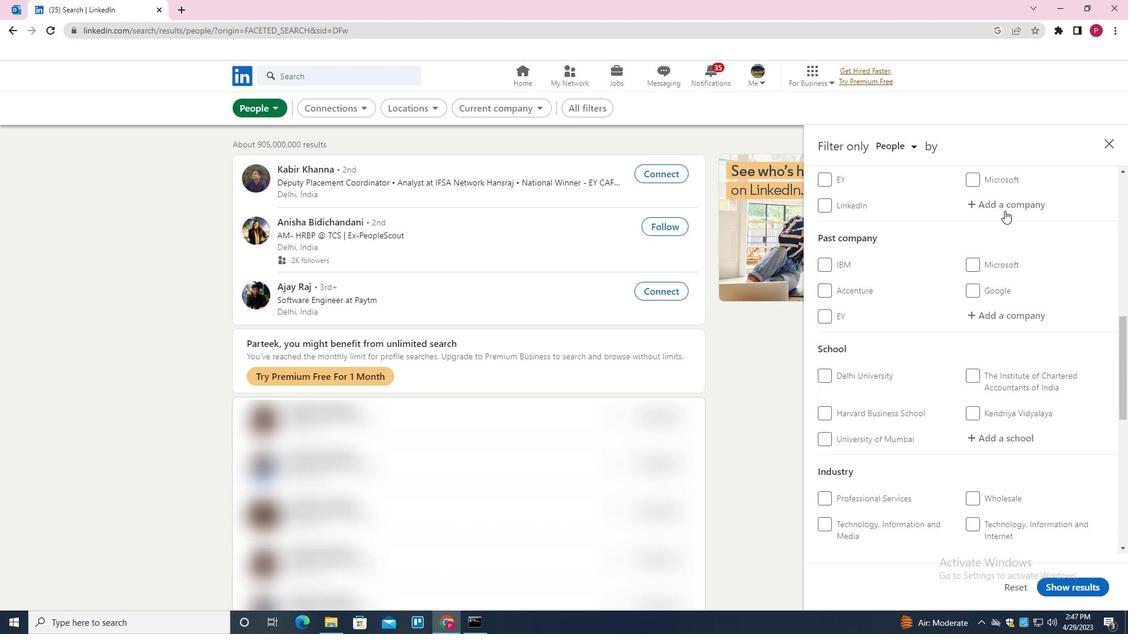 
Action: Key pressed <Key.shift><Key.shift>CONSTRUCTION<Key.space><Key.down><Key.down><Key.down><Key.down><Key.down><Key.down><Key.enter>
Screenshot: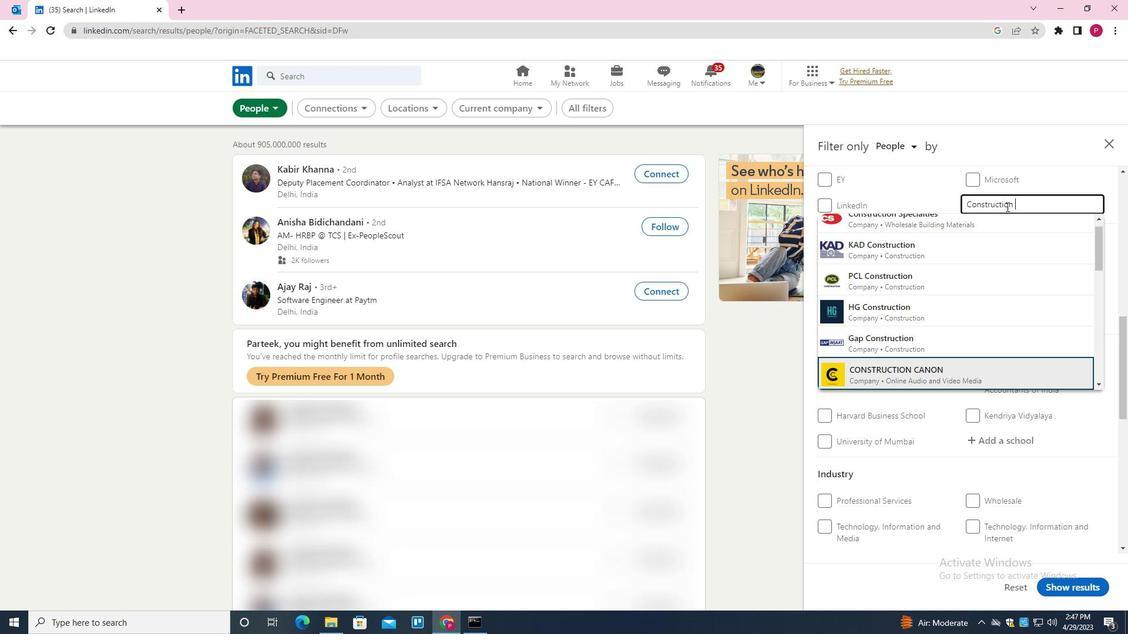 
Action: Mouse moved to (924, 295)
Screenshot: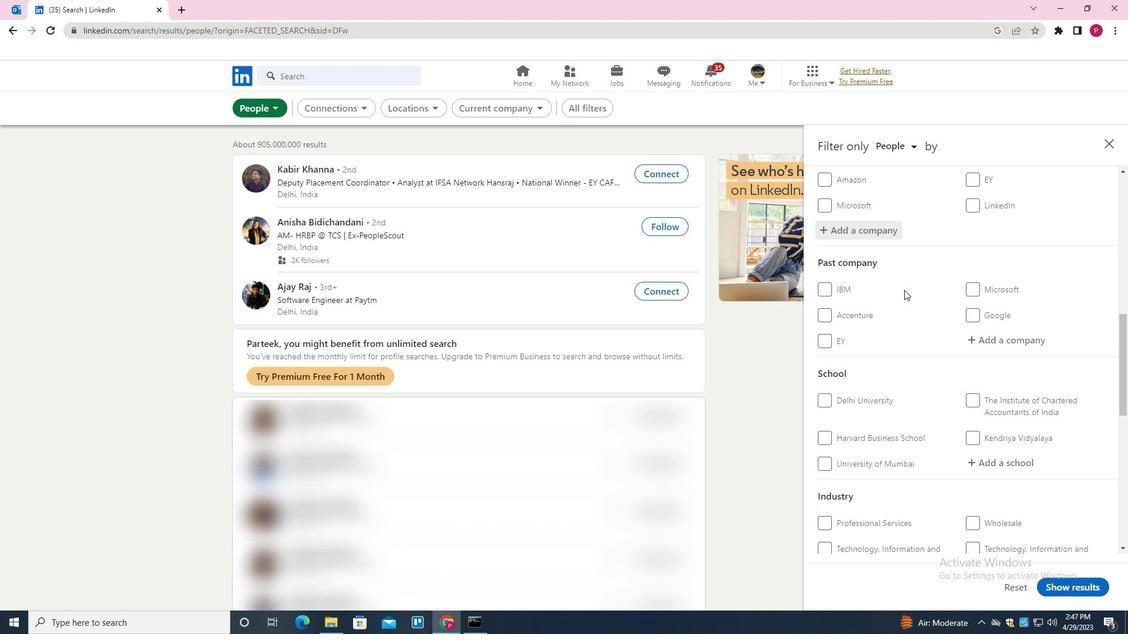 
Action: Mouse scrolled (924, 294) with delta (0, 0)
Screenshot: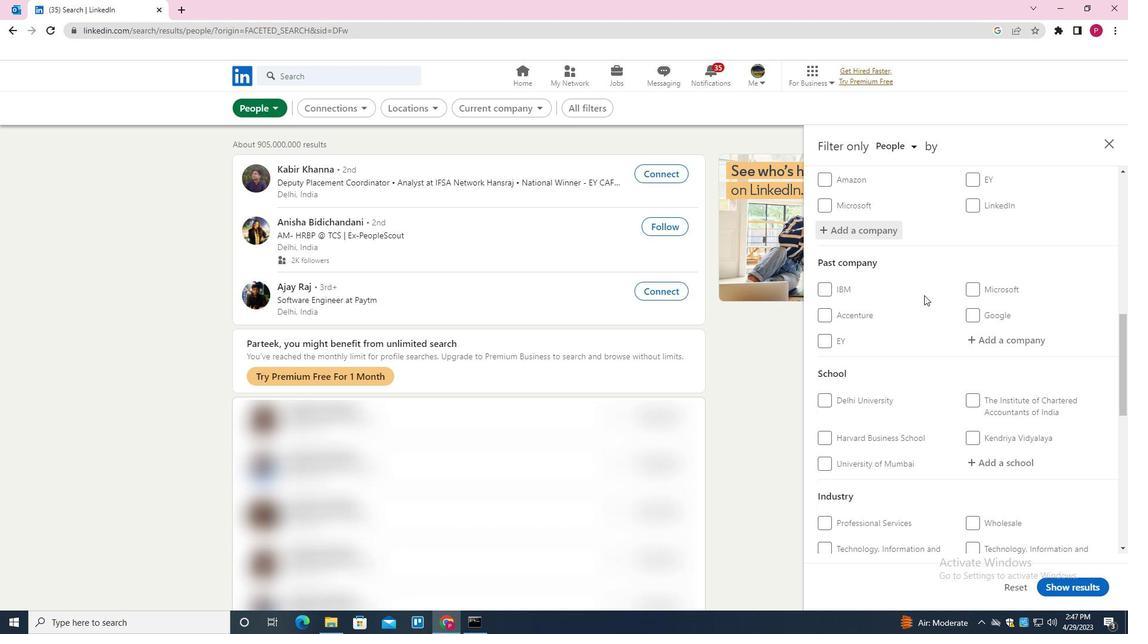 
Action: Mouse scrolled (924, 294) with delta (0, 0)
Screenshot: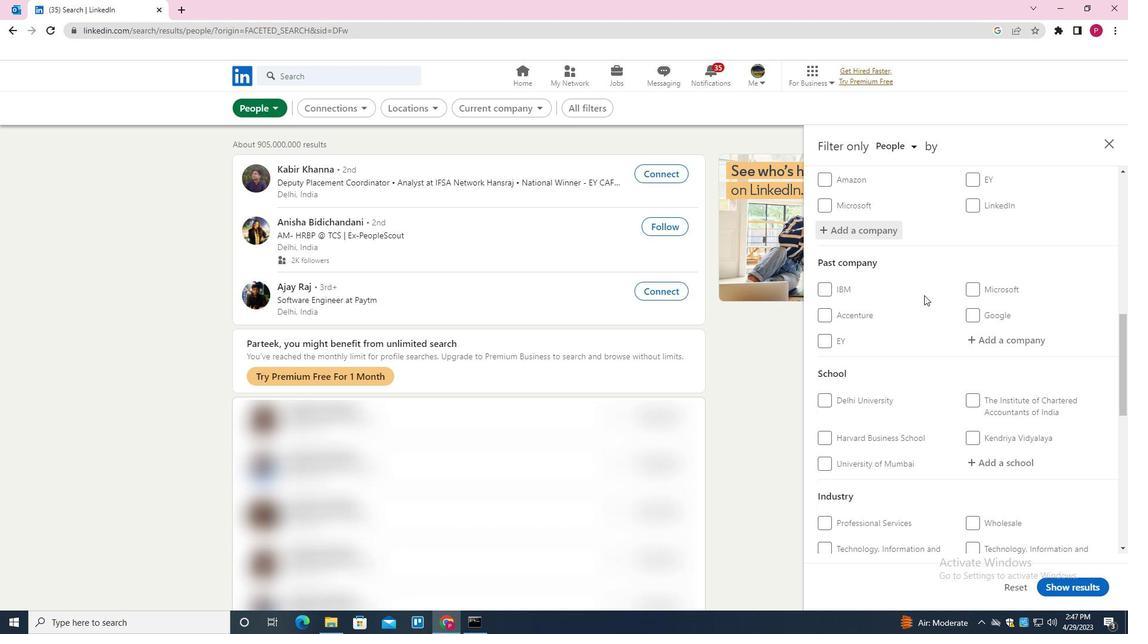 
Action: Mouse scrolled (924, 294) with delta (0, 0)
Screenshot: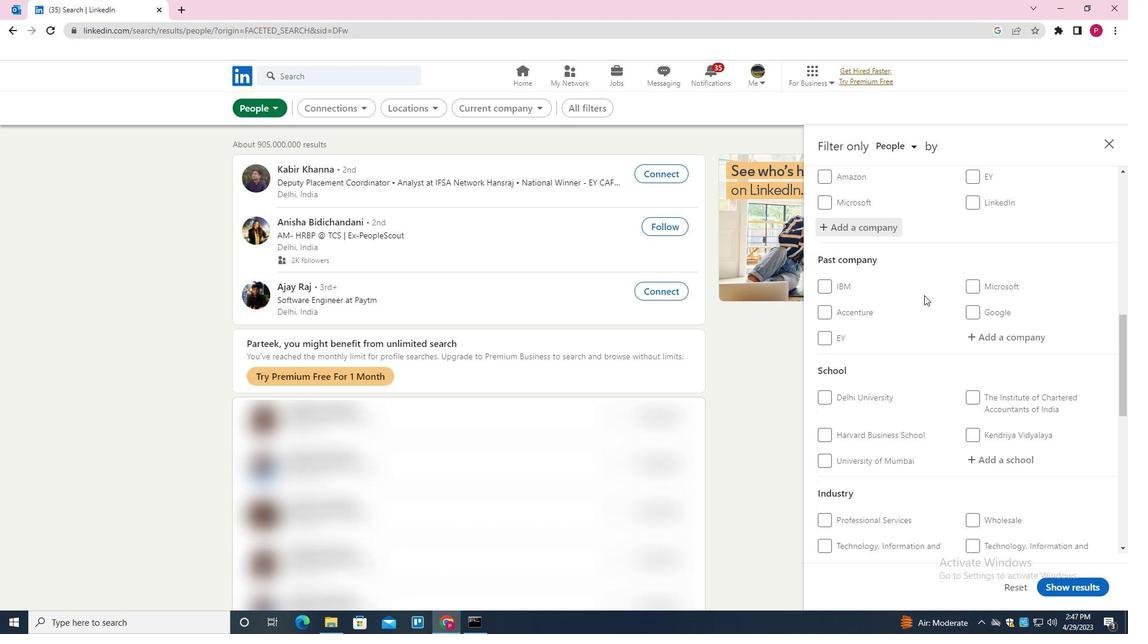 
Action: Mouse moved to (987, 287)
Screenshot: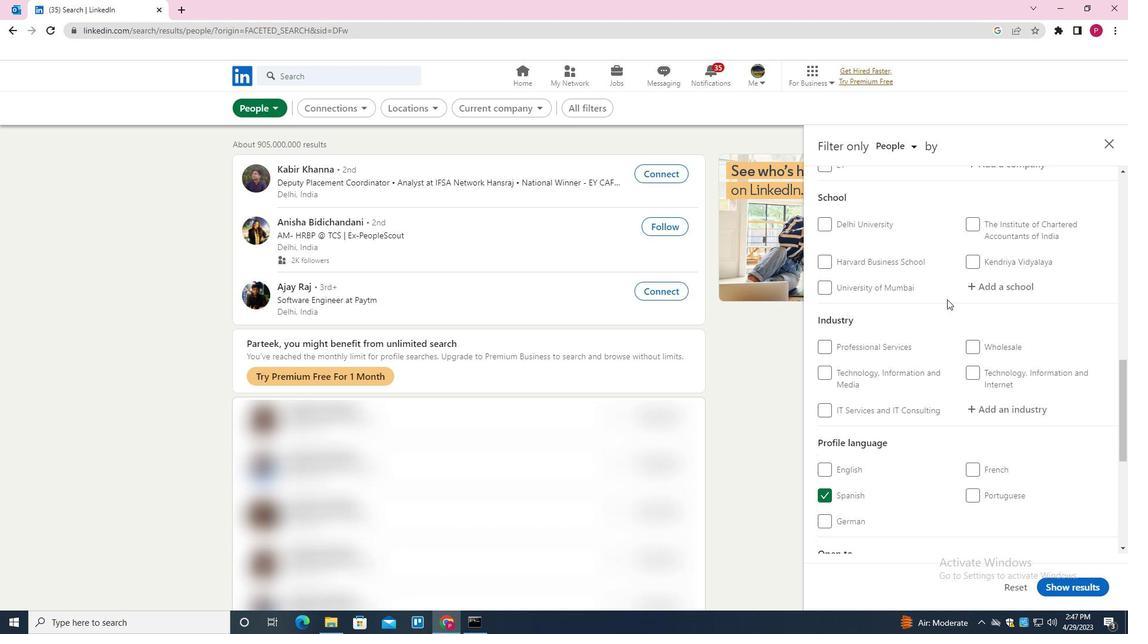 
Action: Mouse pressed left at (987, 287)
Screenshot: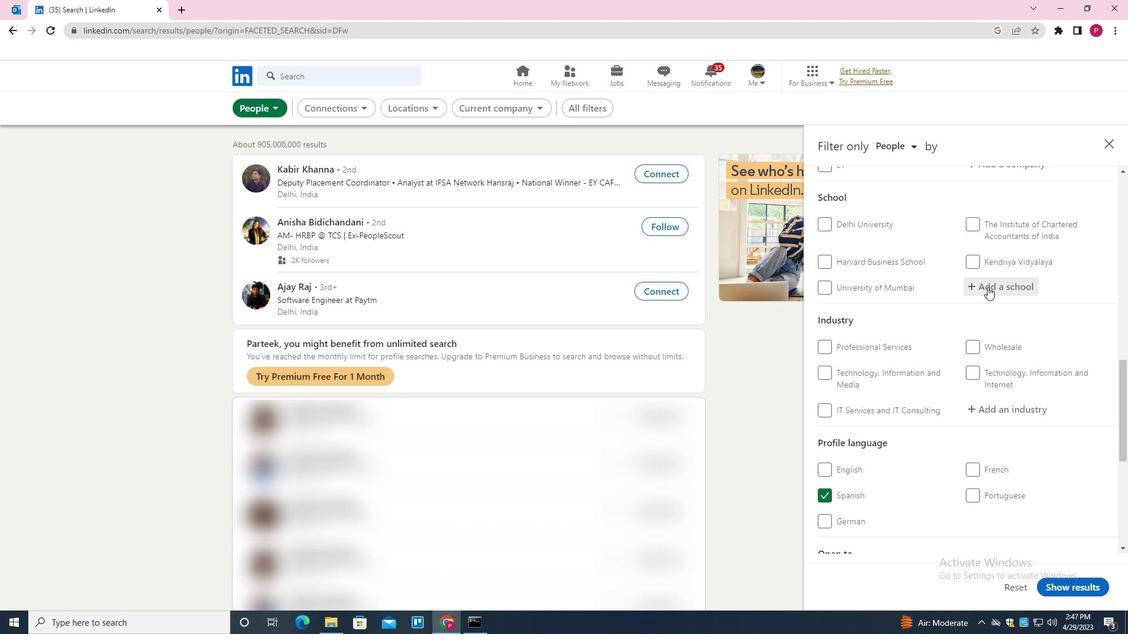 
Action: Key pressed <Key.shift><Key.shift>MADRAS<Key.space><Key.shift>MEDICAL<Key.space><Key.down><Key.enter>
Screenshot: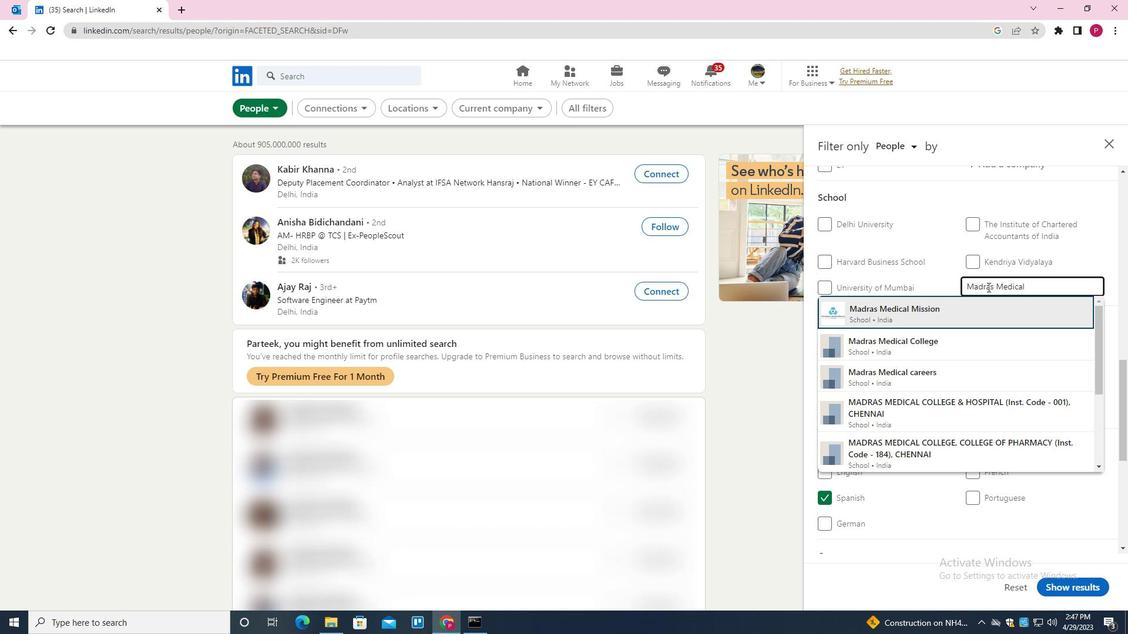 
Action: Mouse moved to (971, 305)
Screenshot: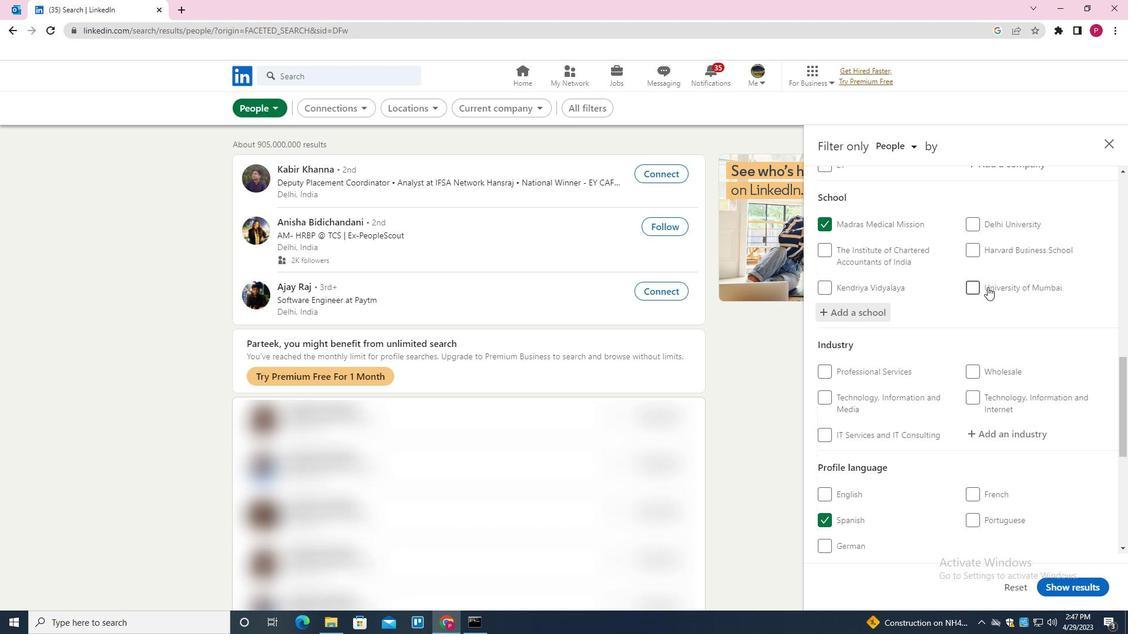 
Action: Mouse scrolled (971, 304) with delta (0, 0)
Screenshot: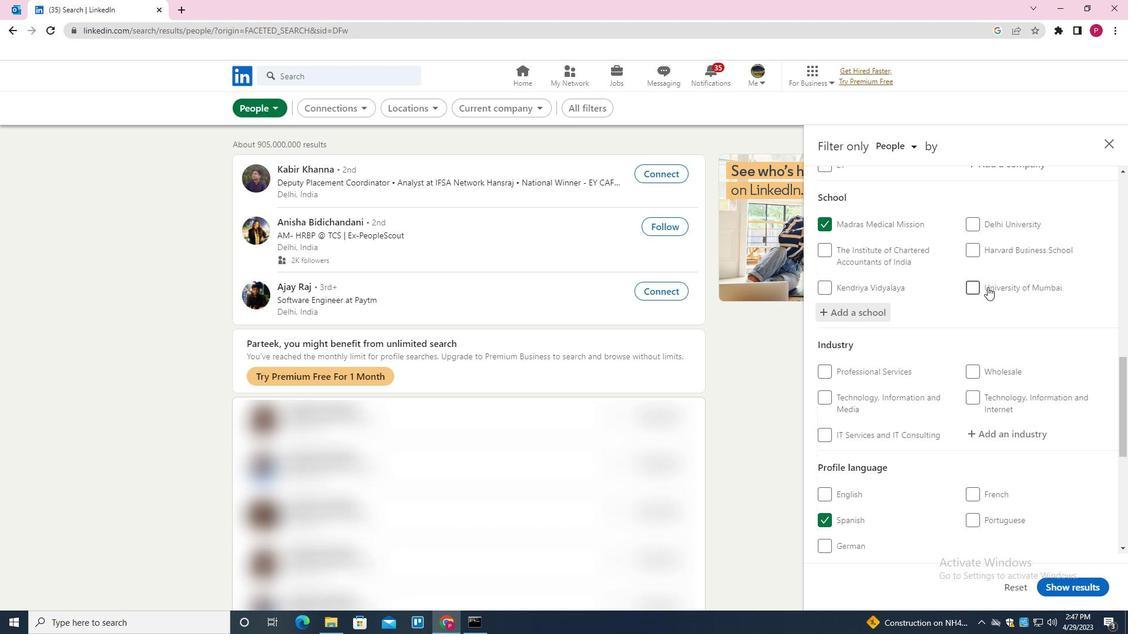 
Action: Mouse moved to (968, 313)
Screenshot: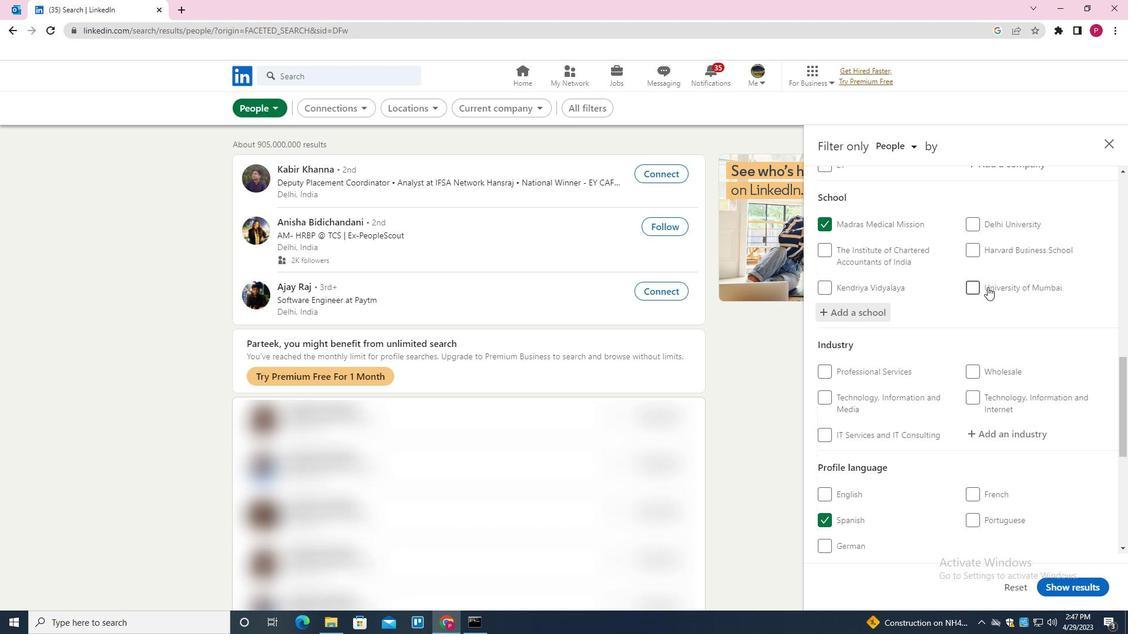 
Action: Mouse scrolled (968, 312) with delta (0, 0)
Screenshot: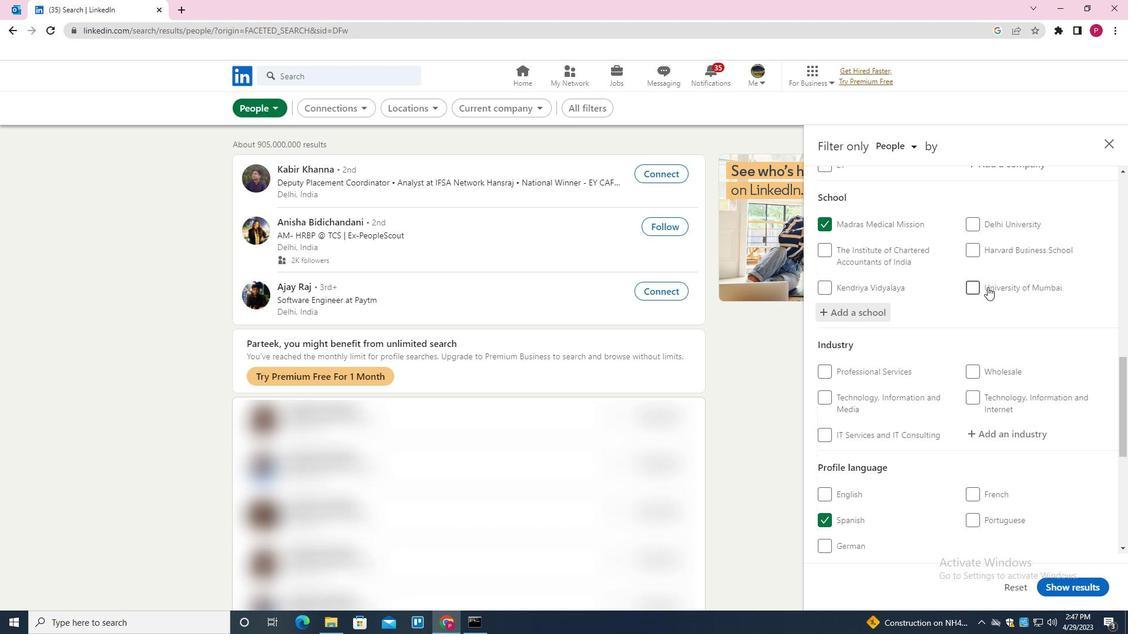
Action: Mouse moved to (961, 324)
Screenshot: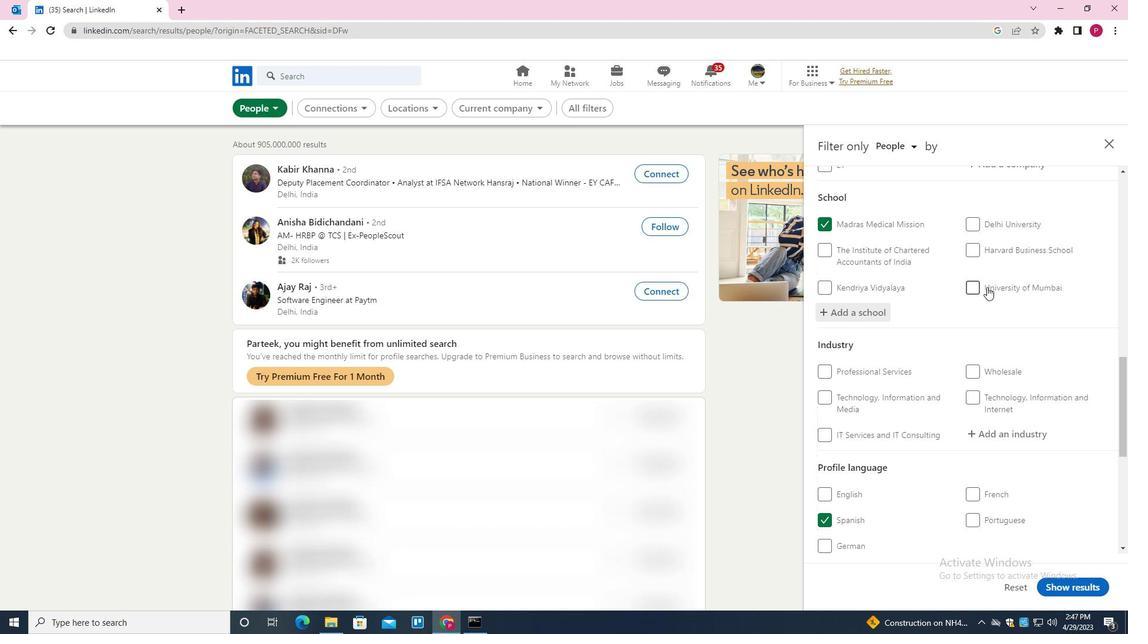 
Action: Mouse scrolled (961, 324) with delta (0, 0)
Screenshot: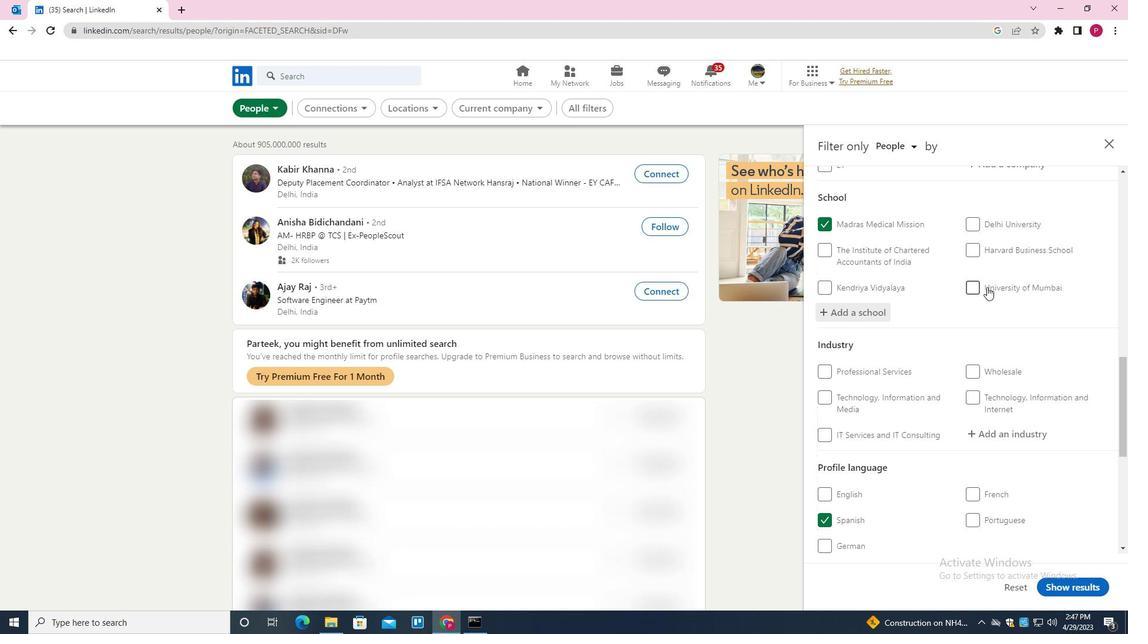 
Action: Mouse moved to (954, 337)
Screenshot: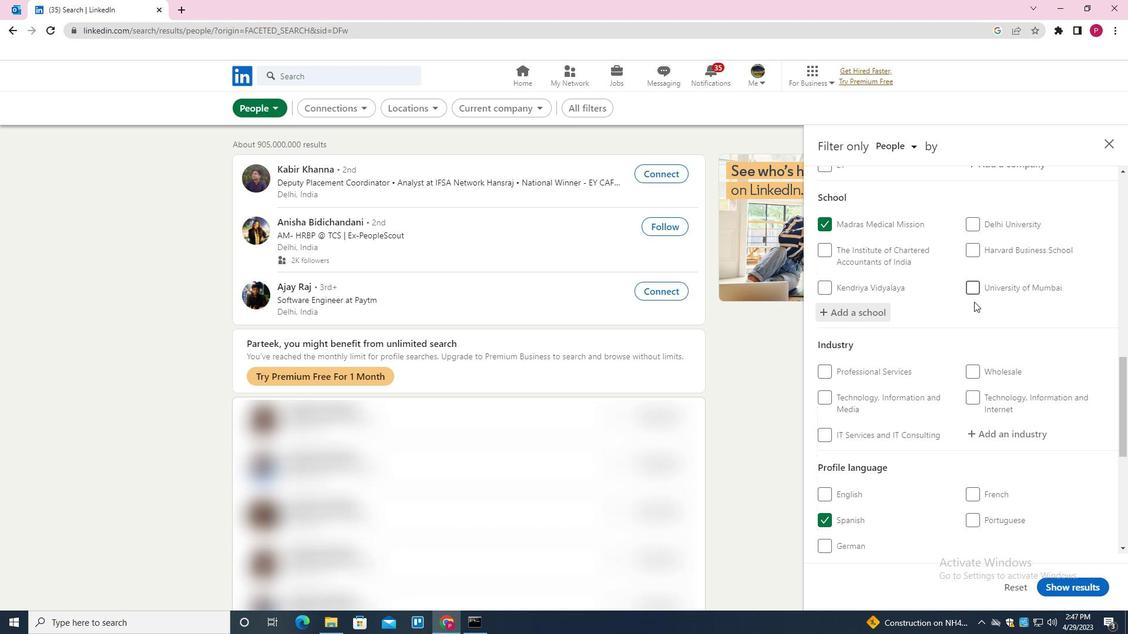 
Action: Mouse scrolled (954, 337) with delta (0, 0)
Screenshot: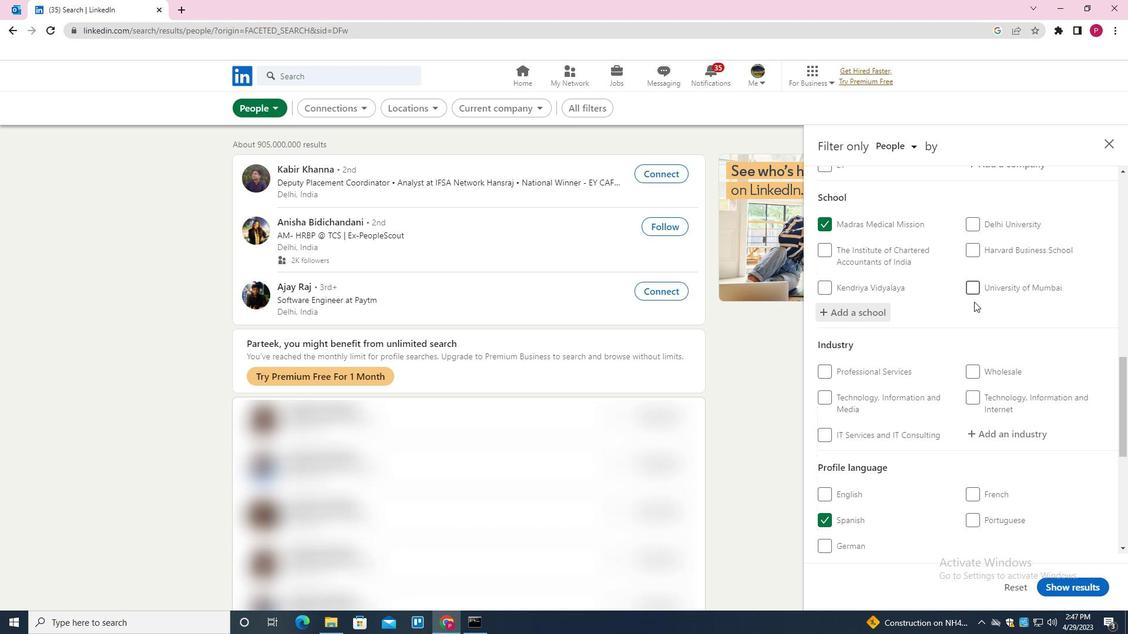 
Action: Mouse moved to (1006, 192)
Screenshot: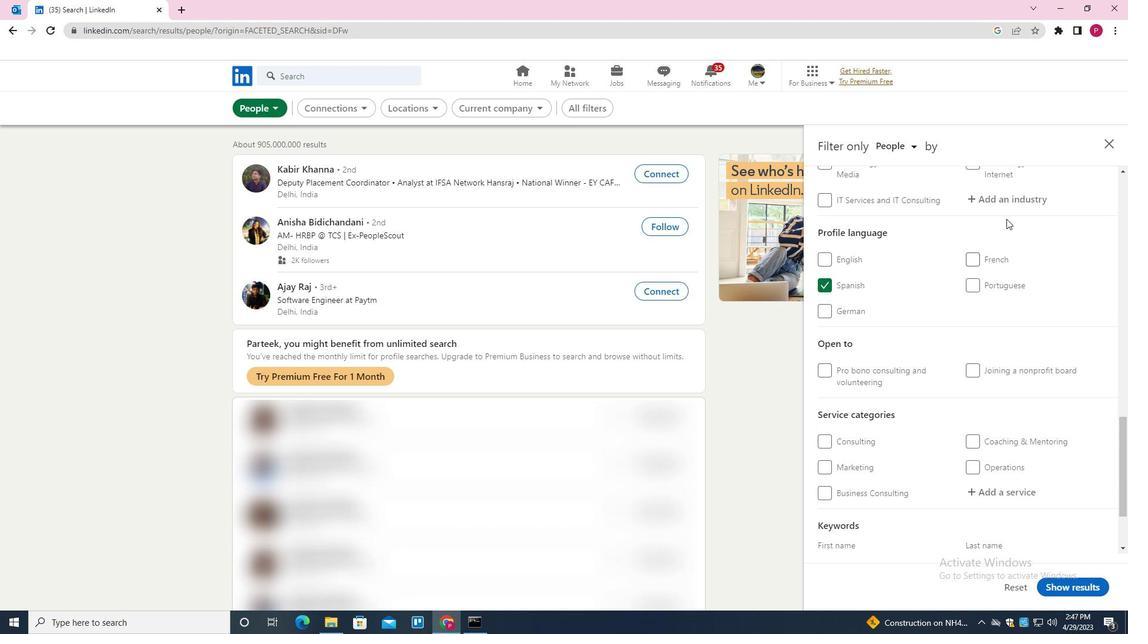 
Action: Mouse pressed left at (1006, 192)
Screenshot: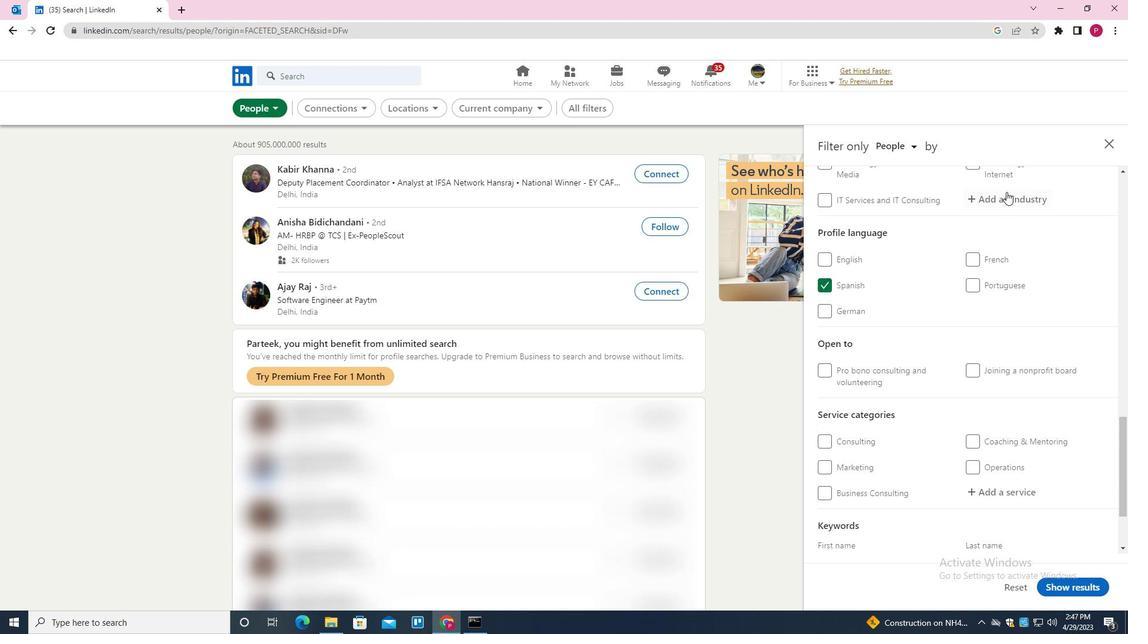 
Action: Key pressed <Key.shift><Key.shift><Key.shift><Key.shift><Key.shift>BOOK<Key.down><Key.down><Key.enter>
Screenshot: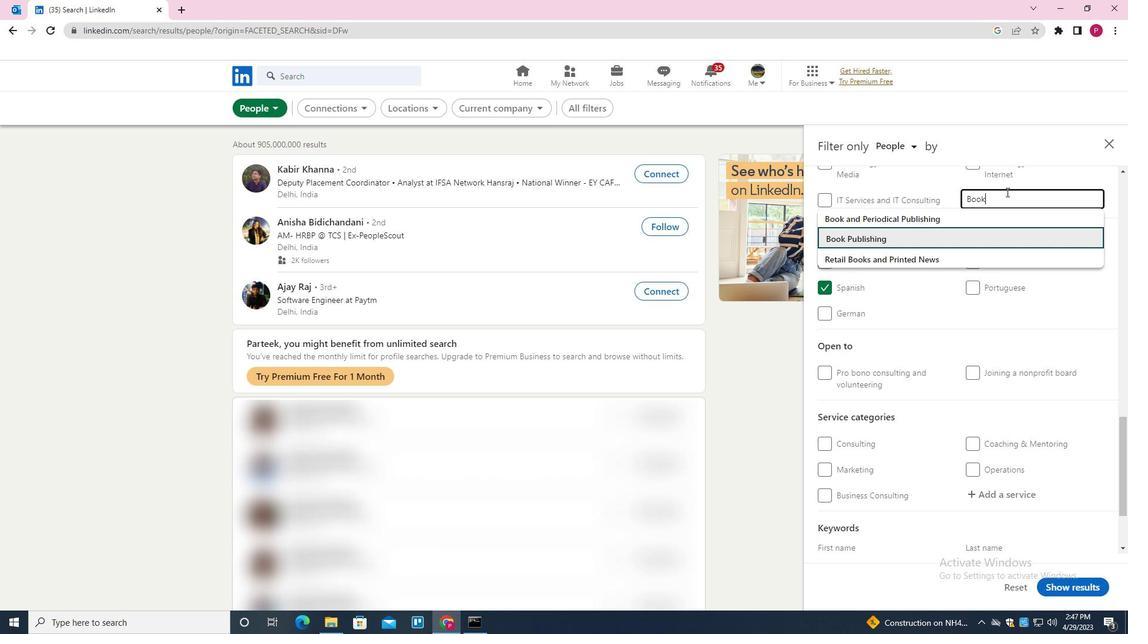 
Action: Mouse scrolled (1006, 191) with delta (0, 0)
Screenshot: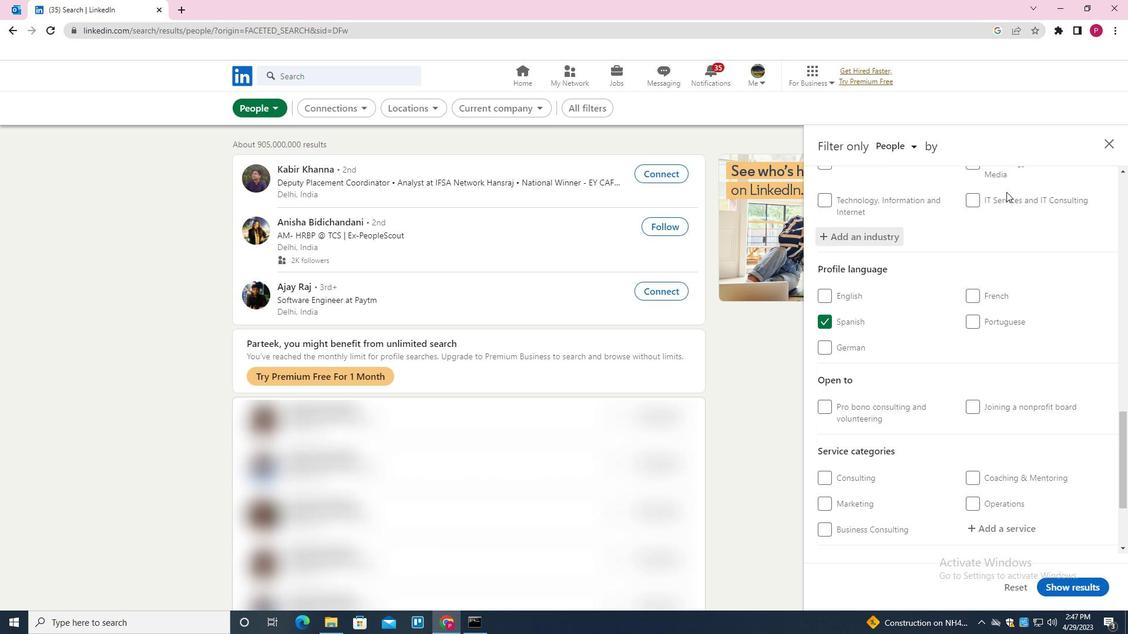 
Action: Mouse moved to (993, 202)
Screenshot: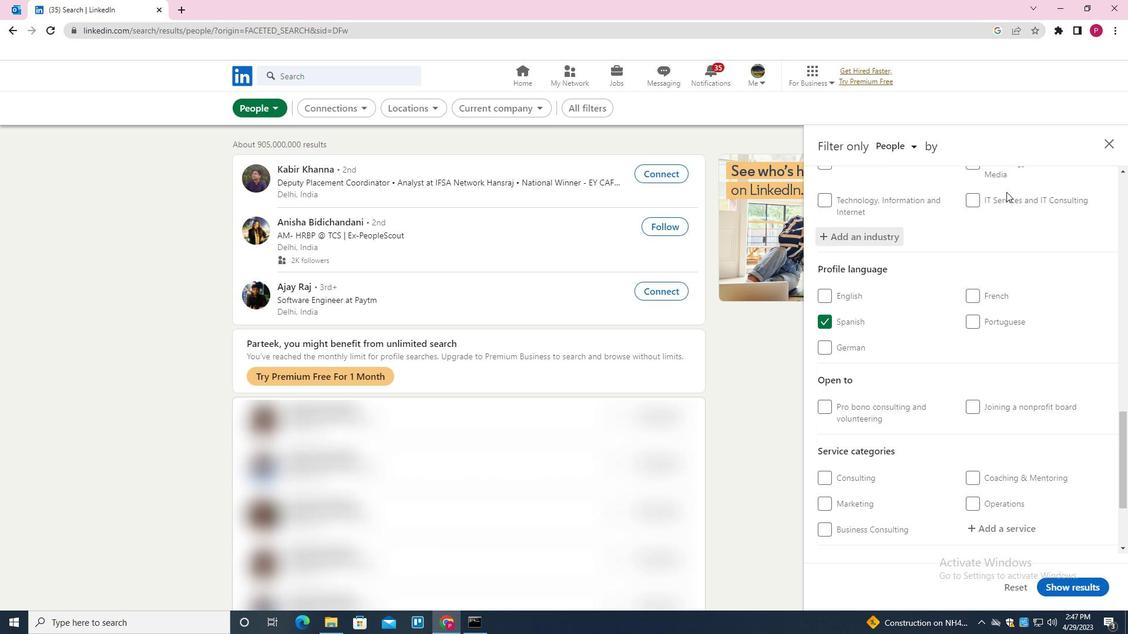 
Action: Mouse scrolled (993, 201) with delta (0, 0)
Screenshot: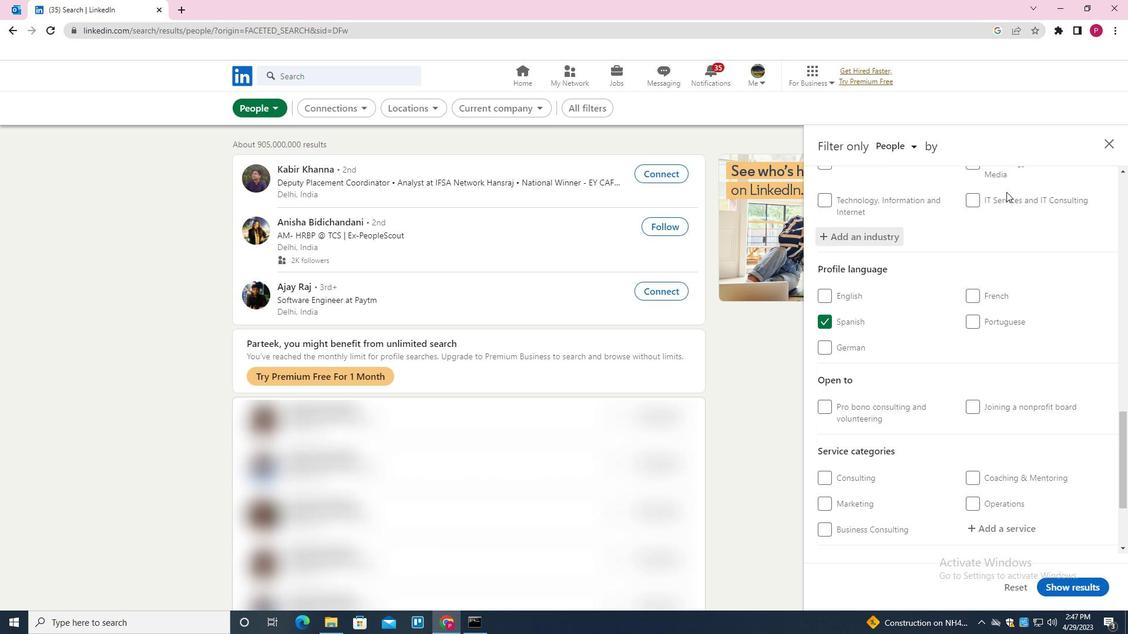 
Action: Mouse moved to (983, 219)
Screenshot: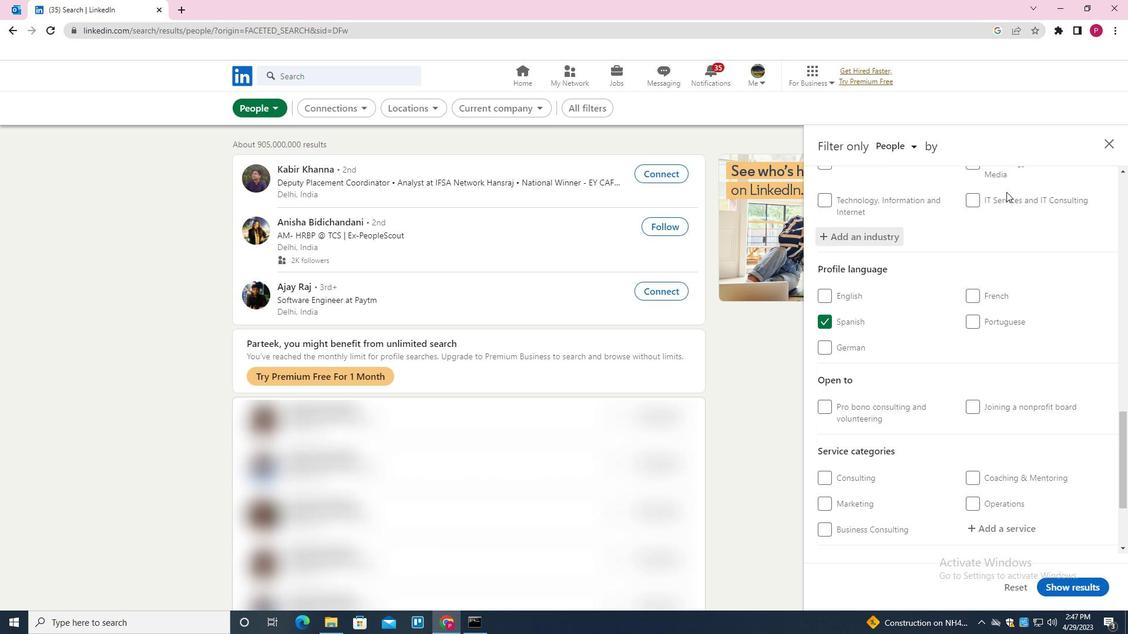 
Action: Mouse scrolled (983, 218) with delta (0, 0)
Screenshot: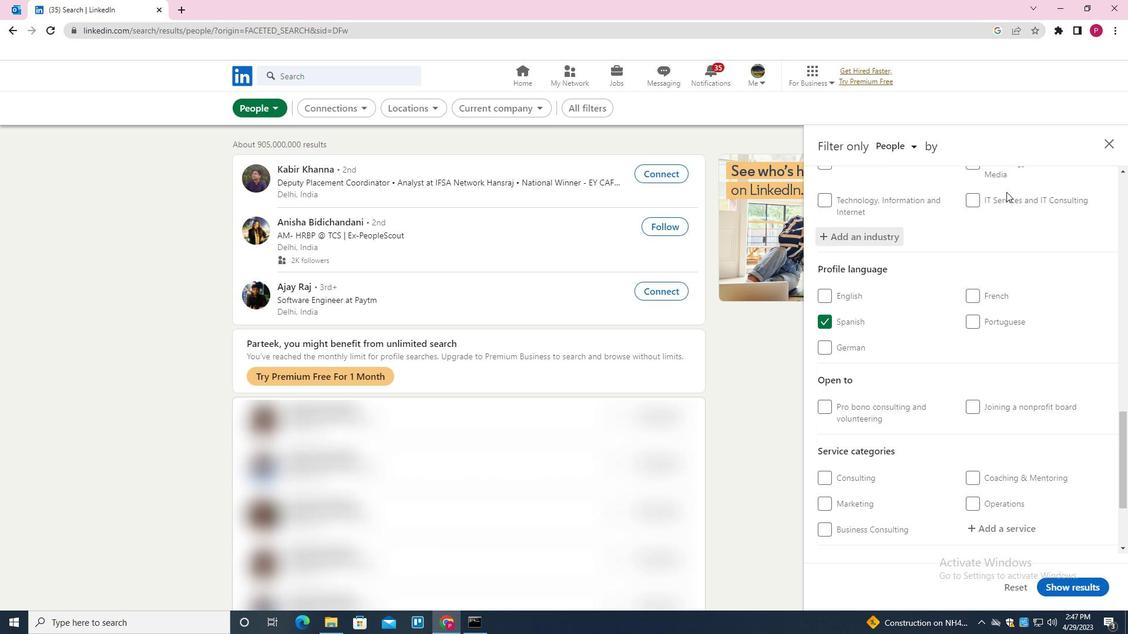 
Action: Mouse moved to (979, 225)
Screenshot: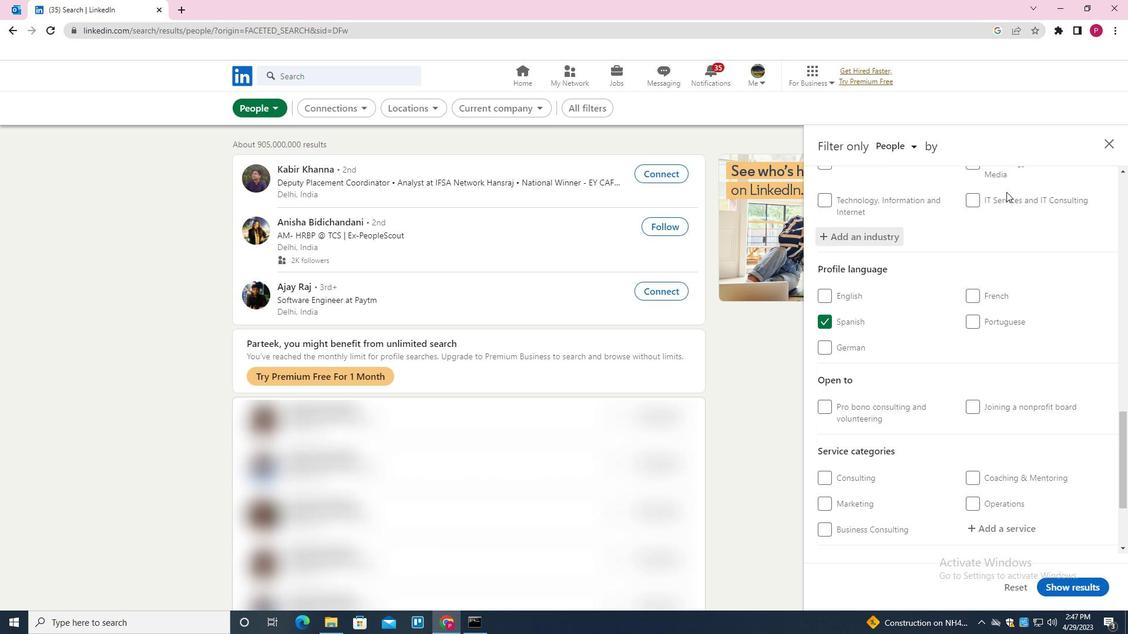 
Action: Mouse scrolled (979, 224) with delta (0, 0)
Screenshot: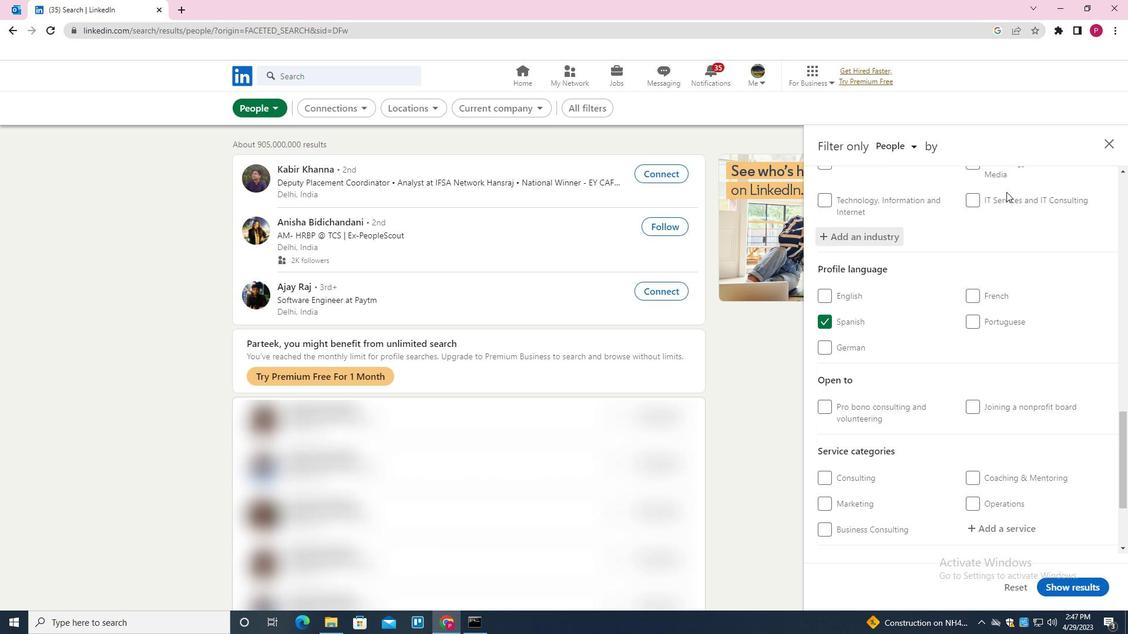 
Action: Mouse moved to (977, 230)
Screenshot: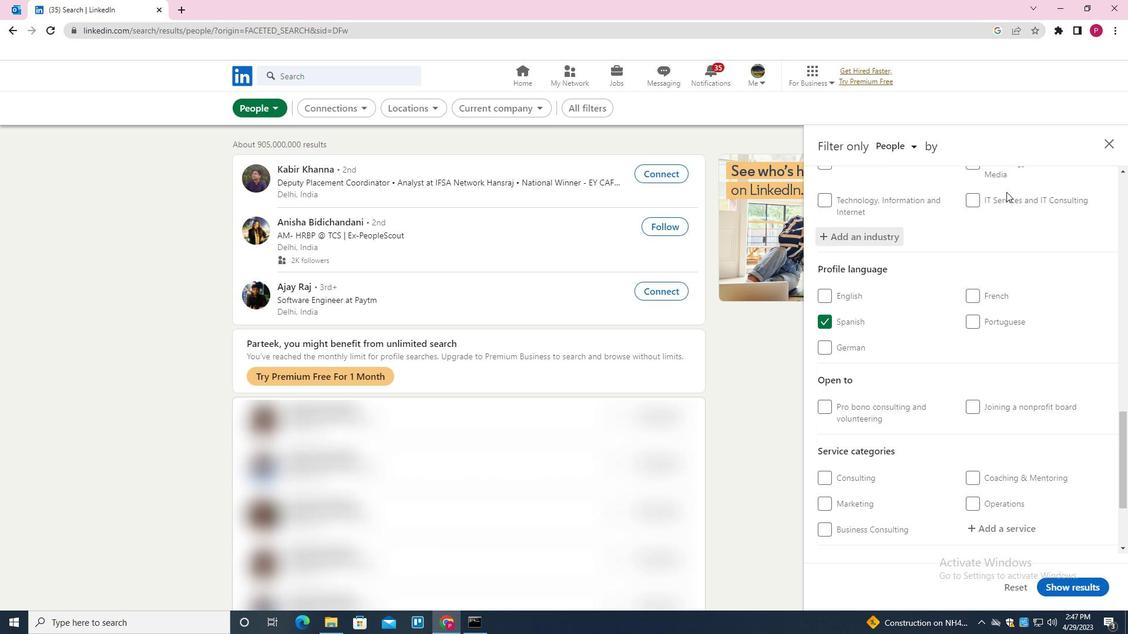 
Action: Mouse scrolled (977, 229) with delta (0, 0)
Screenshot: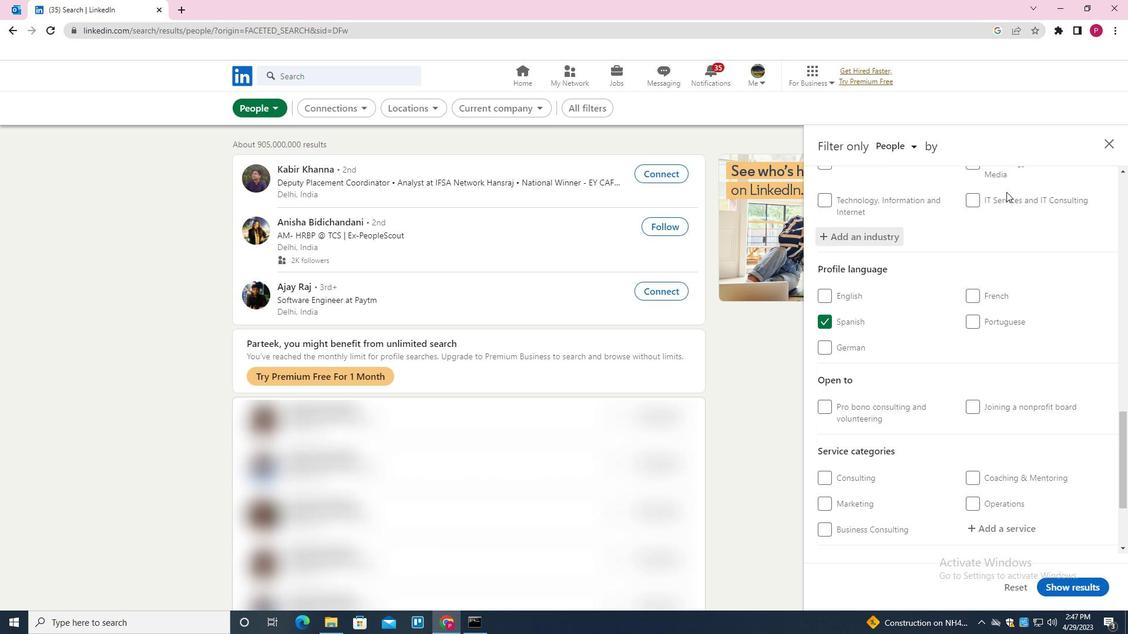 
Action: Mouse moved to (999, 391)
Screenshot: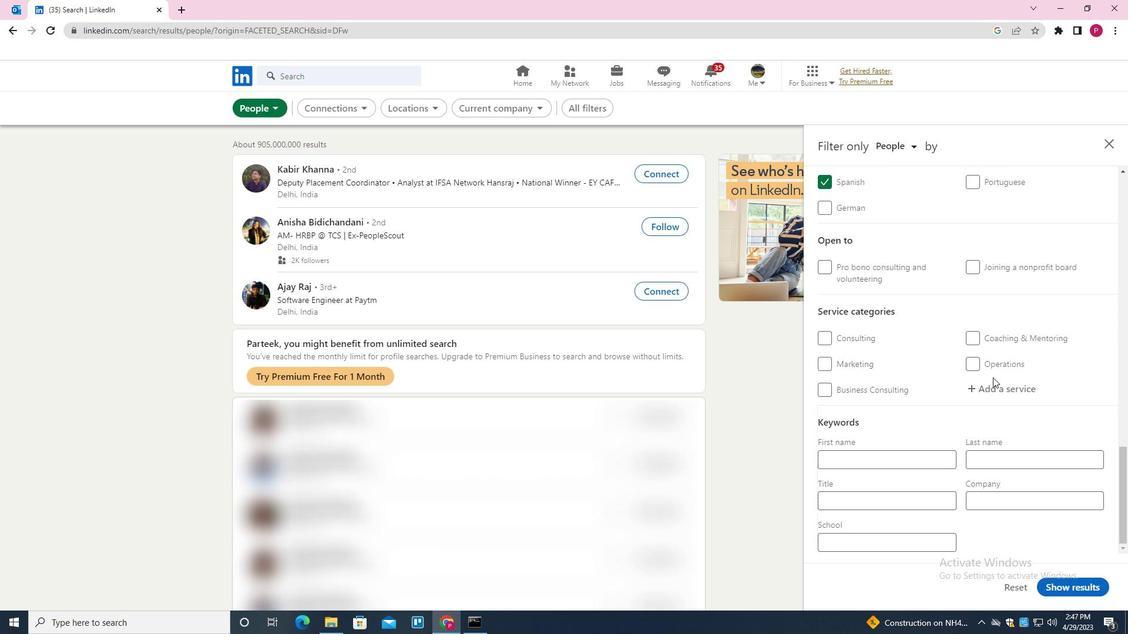 
Action: Mouse pressed left at (999, 391)
Screenshot: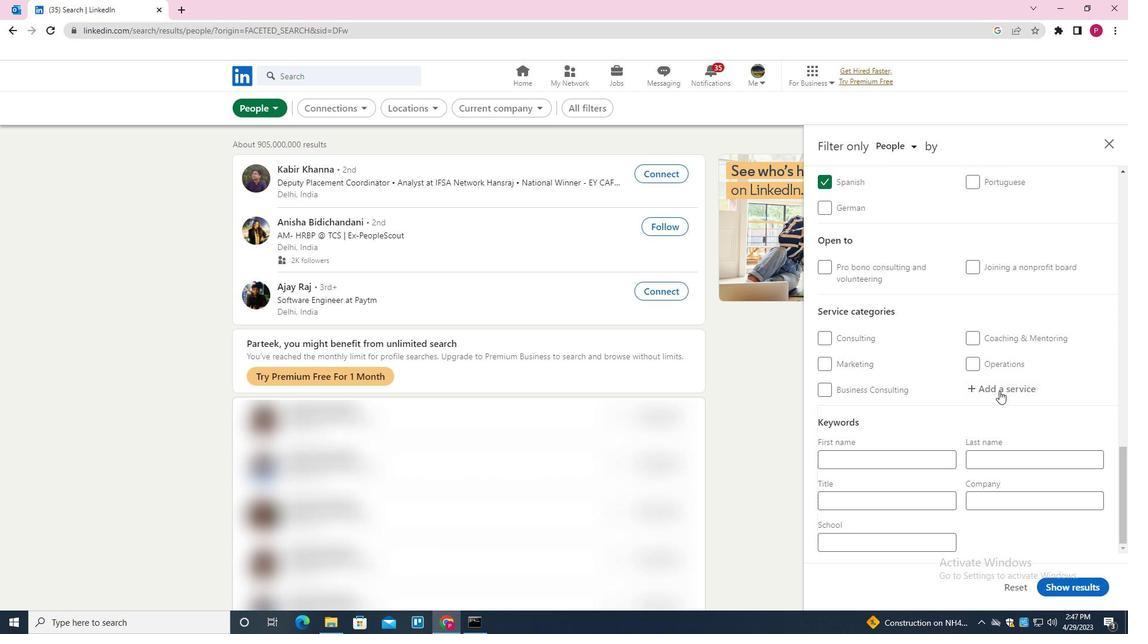 
Action: Mouse moved to (999, 391)
Screenshot: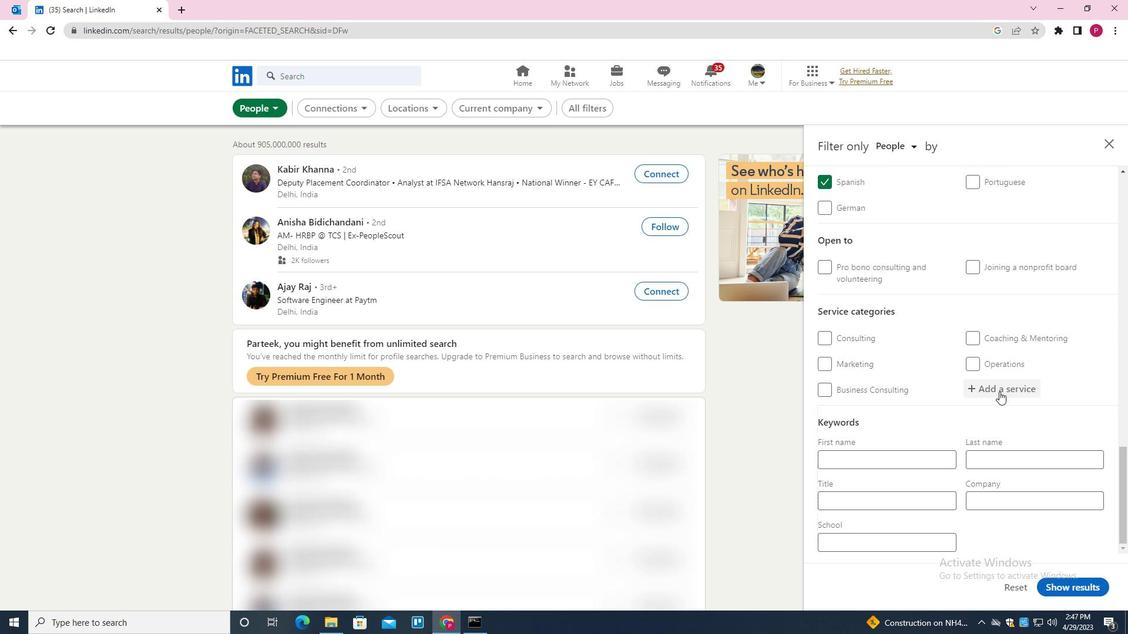 
Action: Key pressed <Key.shift>VIRTUAL<Key.down><Key.enter><Key.backspace><Key.down><Key.enter>
Screenshot: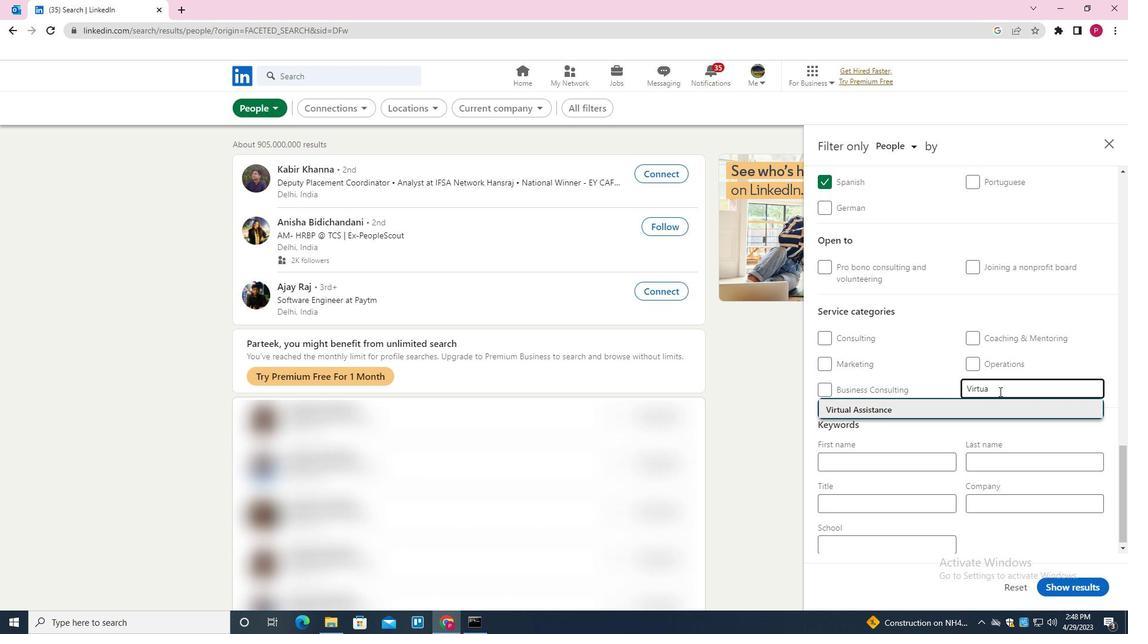 
Action: Mouse moved to (988, 399)
Screenshot: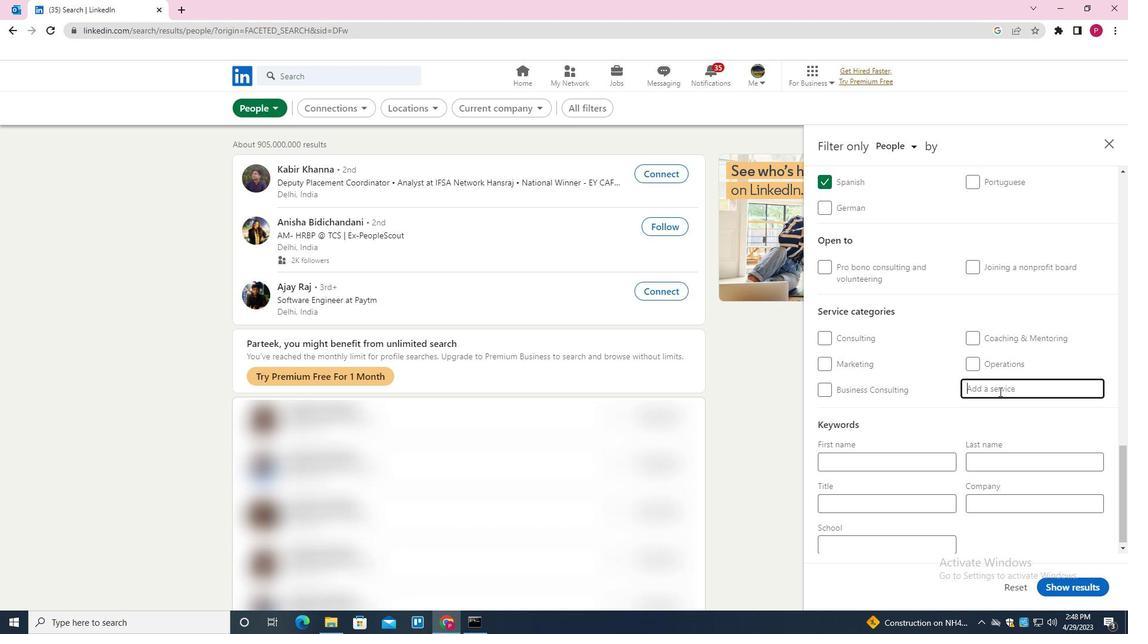 
Action: Mouse scrolled (988, 398) with delta (0, 0)
Screenshot: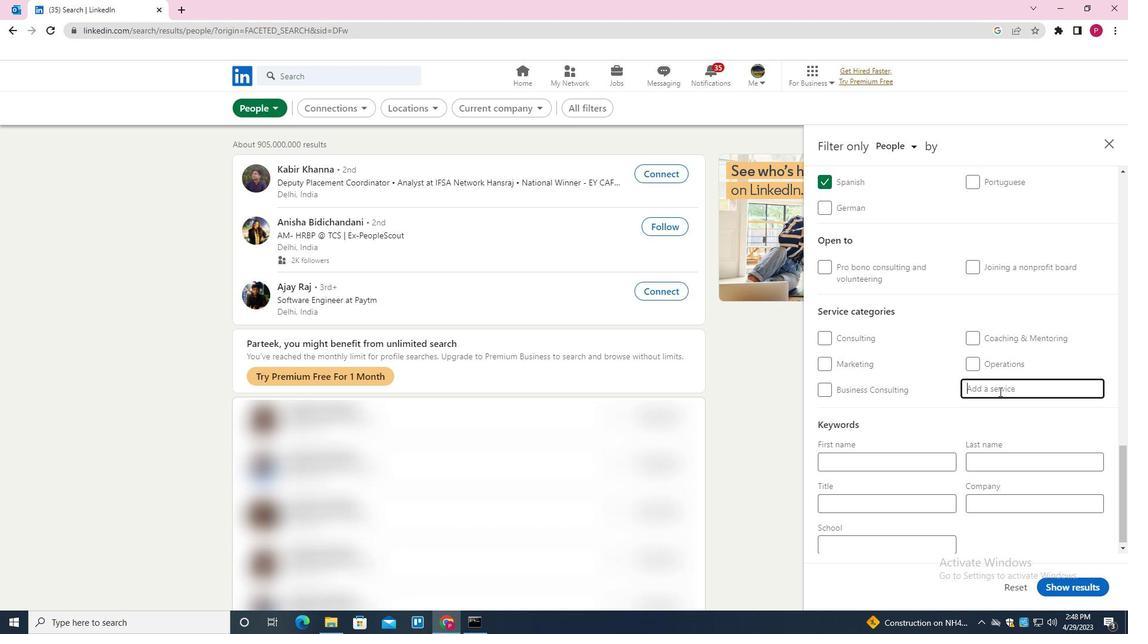 
Action: Mouse moved to (986, 401)
Screenshot: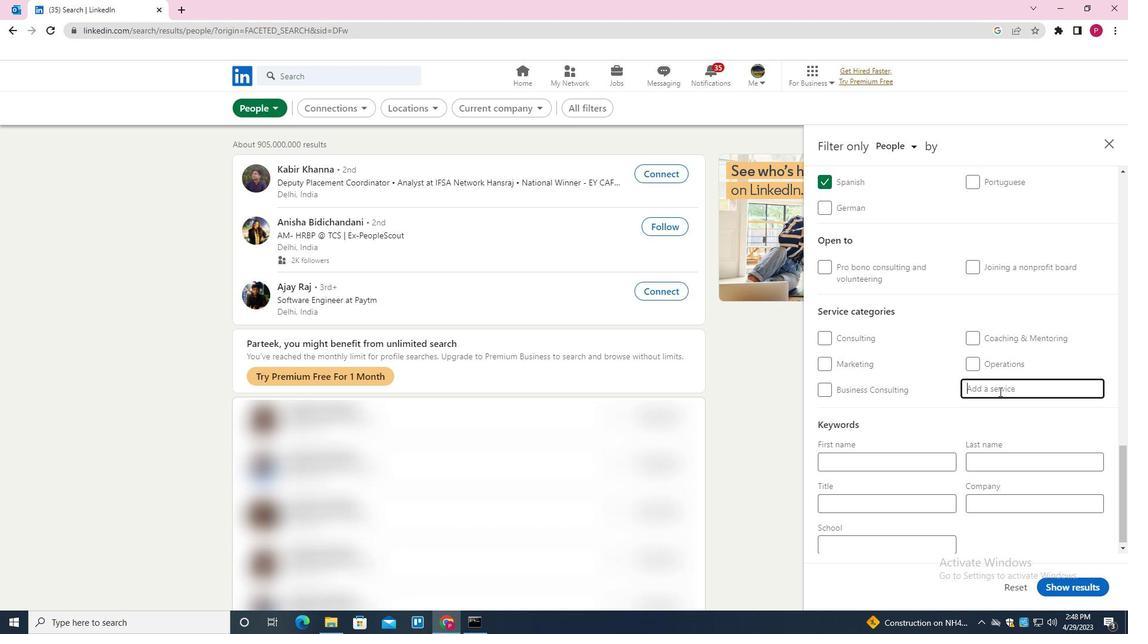 
Action: Mouse scrolled (986, 400) with delta (0, 0)
Screenshot: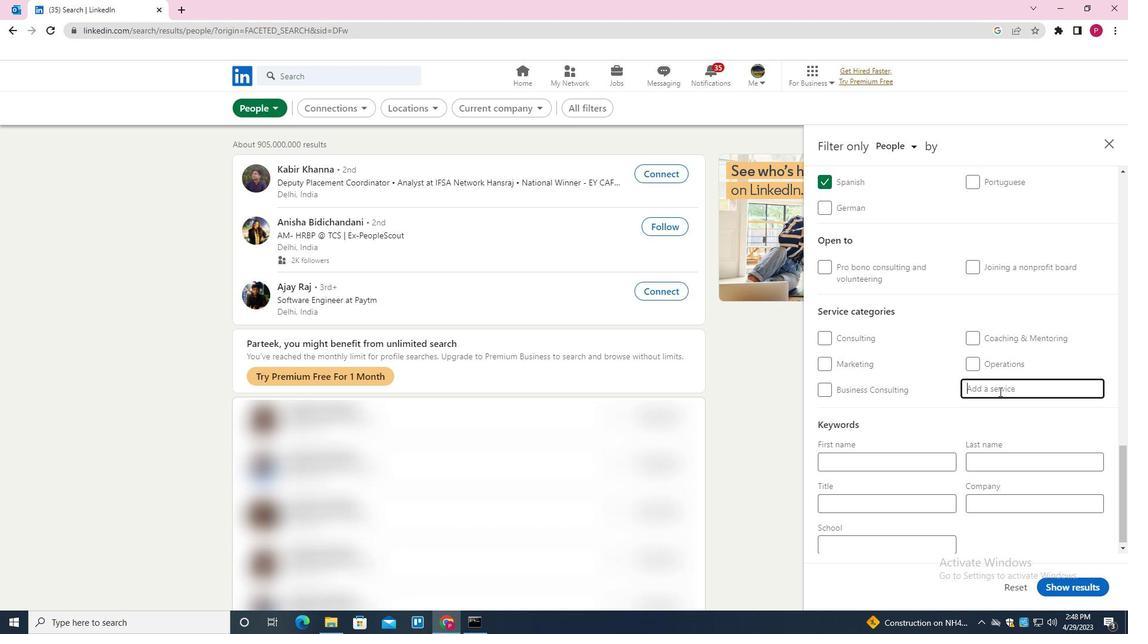 
Action: Mouse moved to (984, 405)
Screenshot: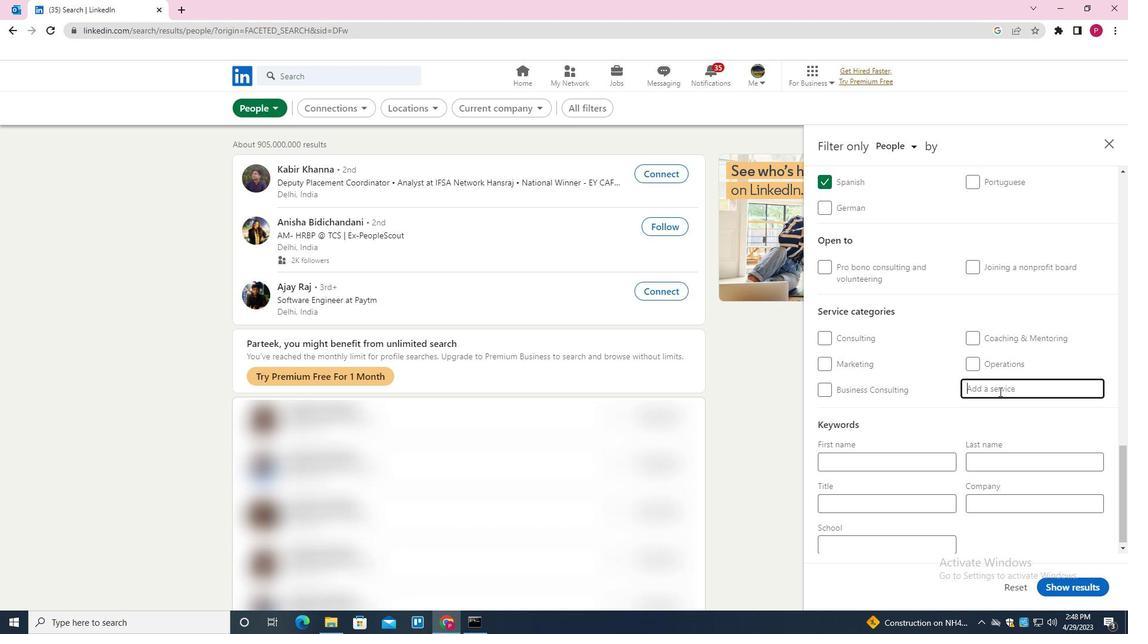 
Action: Mouse scrolled (984, 405) with delta (0, 0)
Screenshot: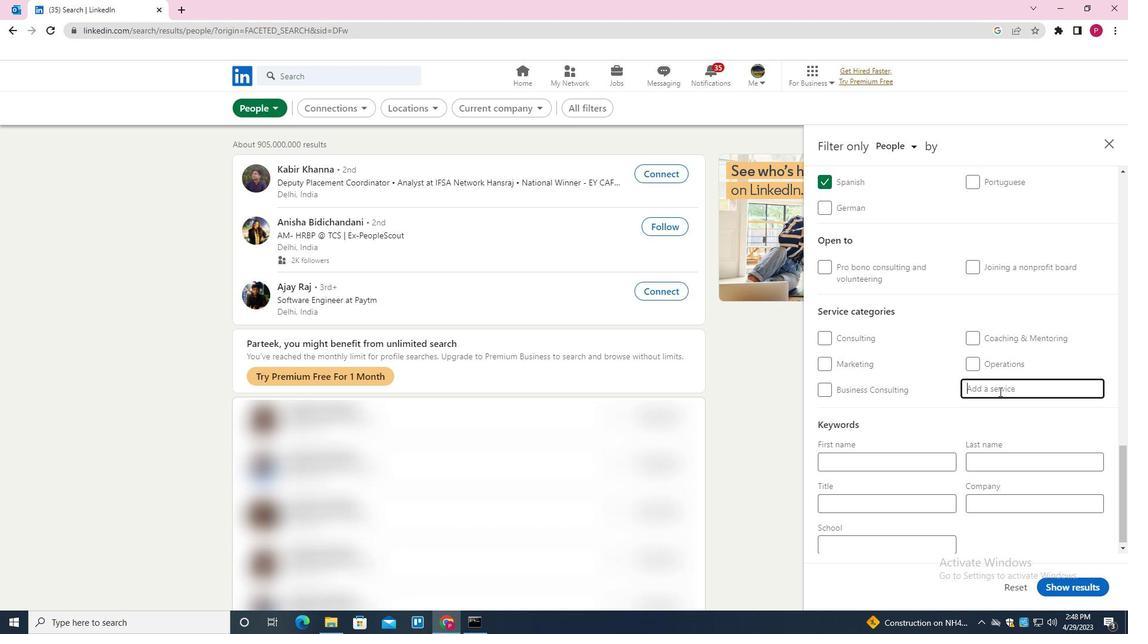 
Action: Mouse moved to (981, 410)
Screenshot: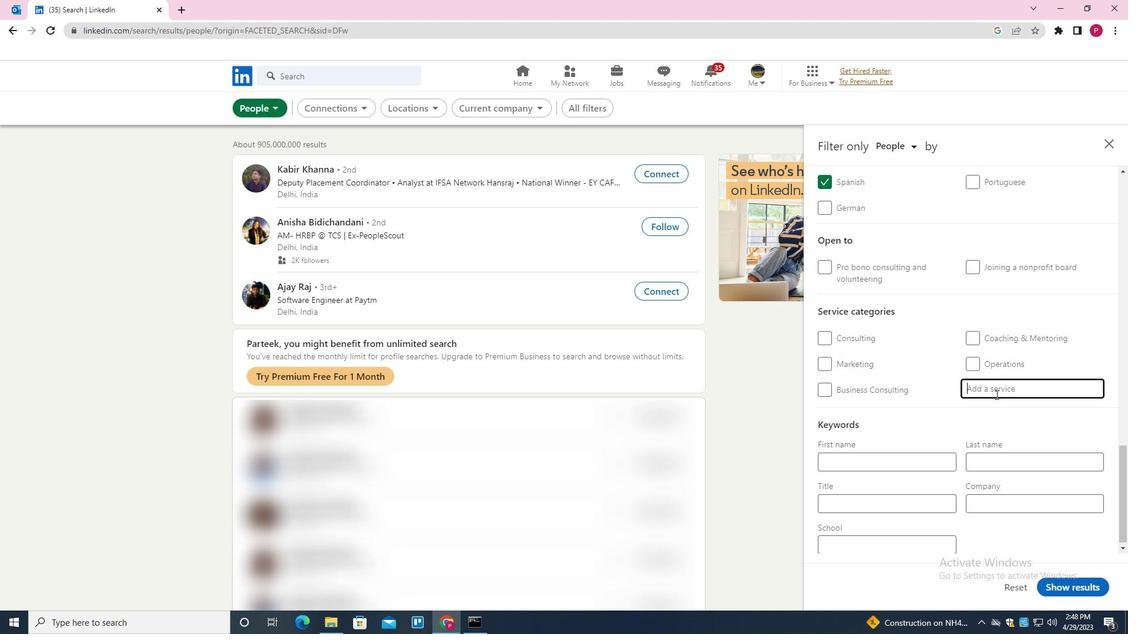 
Action: Mouse scrolled (981, 409) with delta (0, 0)
Screenshot: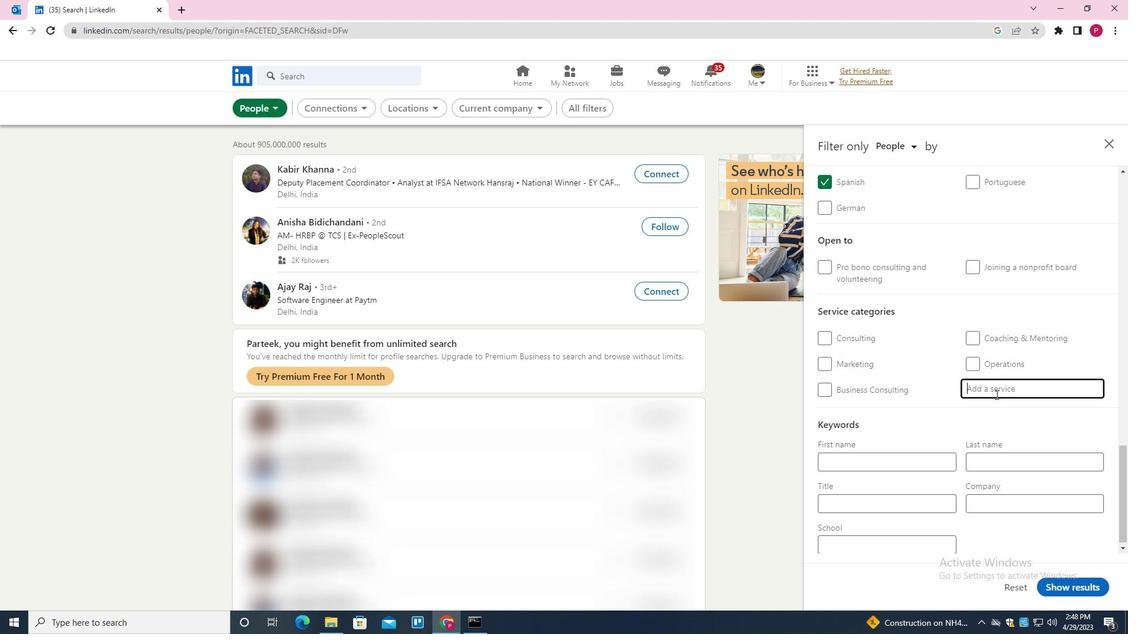 
Action: Mouse moved to (987, 388)
Screenshot: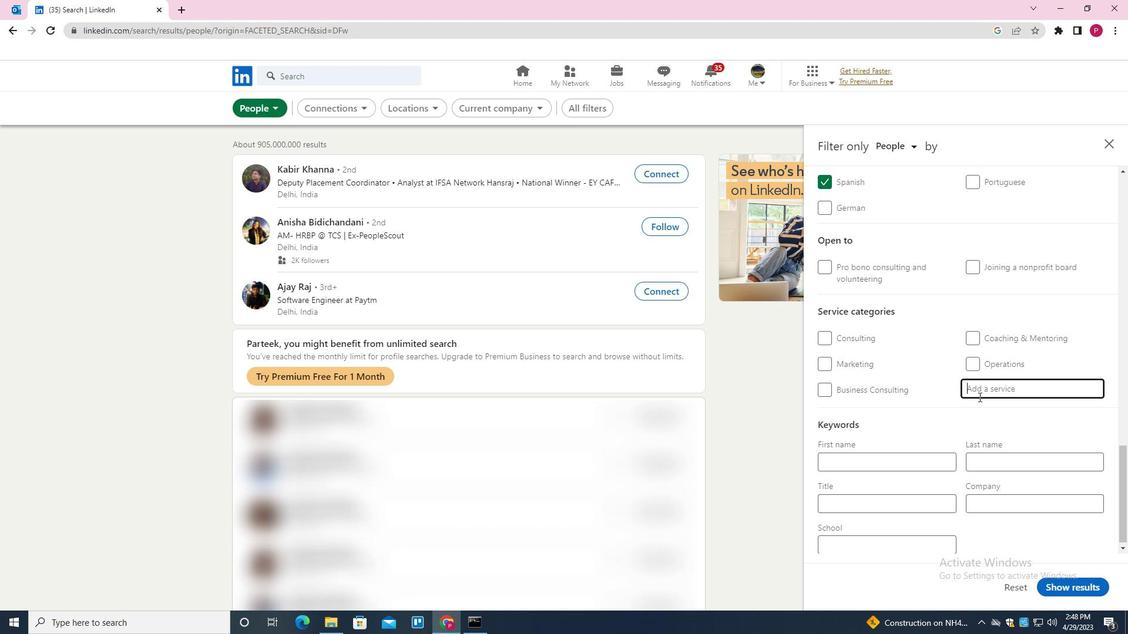 
Action: Mouse pressed left at (987, 388)
Screenshot: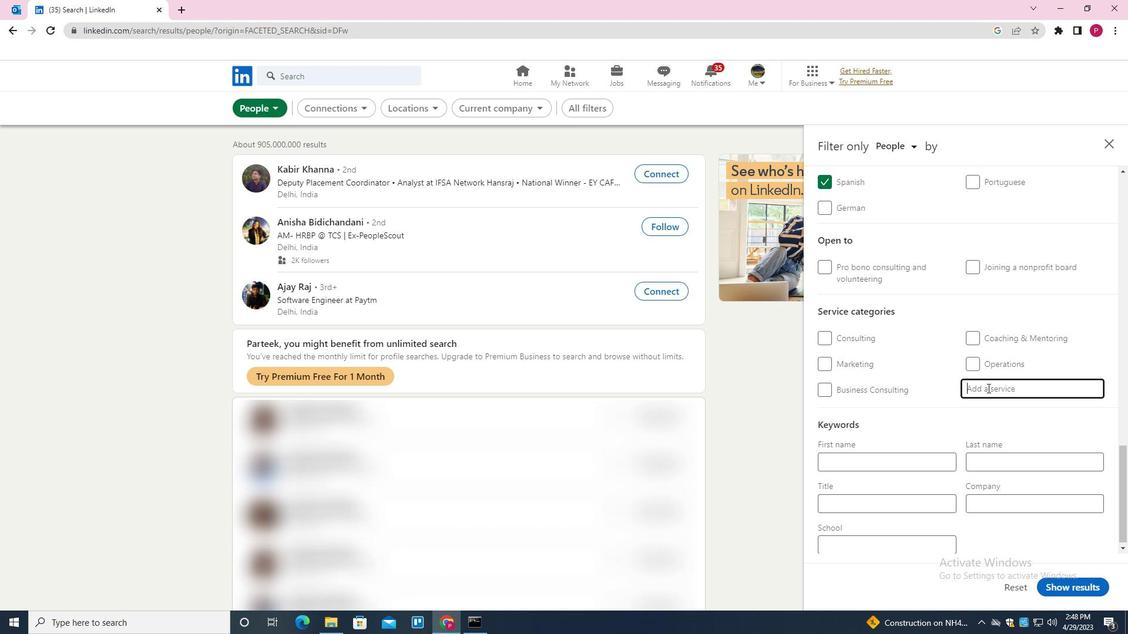 
Action: Key pressed V<Key.shift>IRT
Screenshot: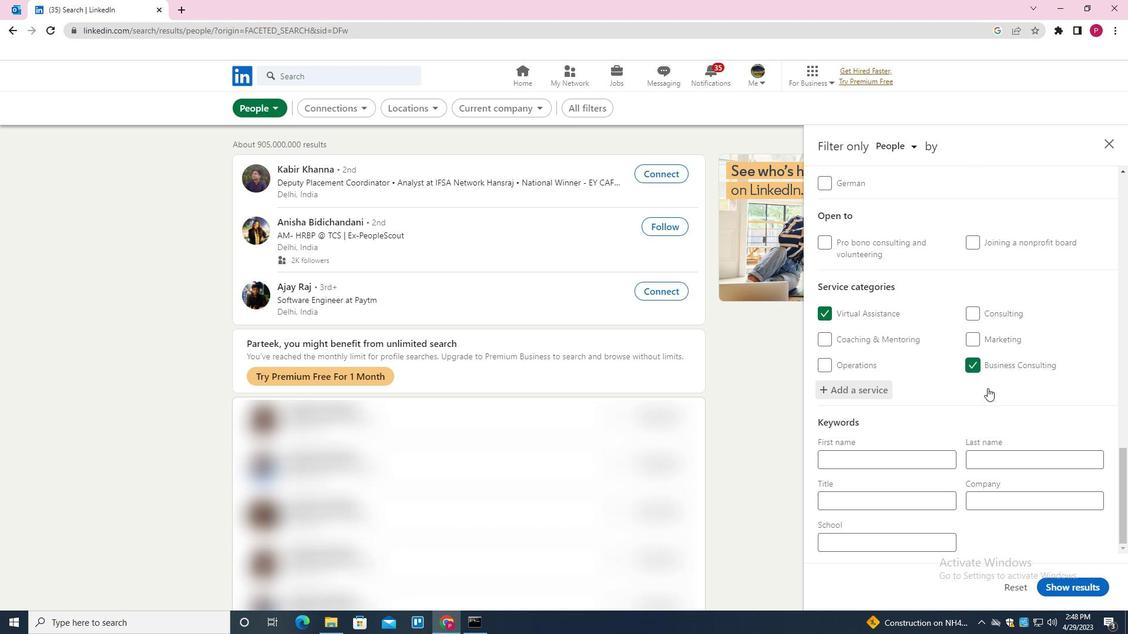 
Action: Mouse moved to (965, 362)
Screenshot: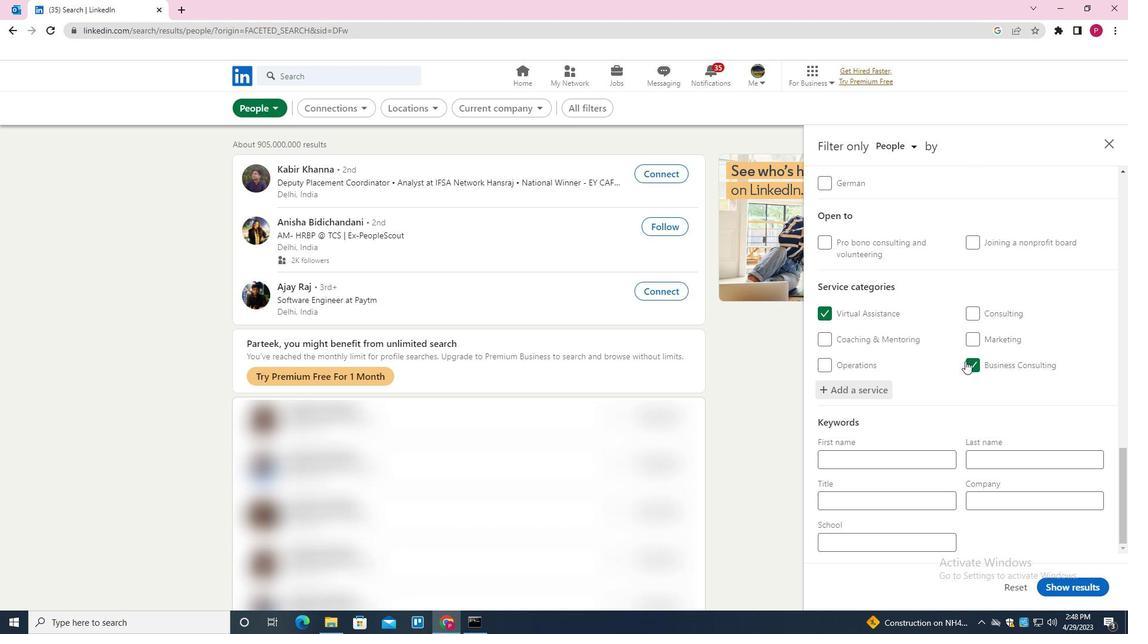 
Action: Mouse pressed left at (965, 362)
Screenshot: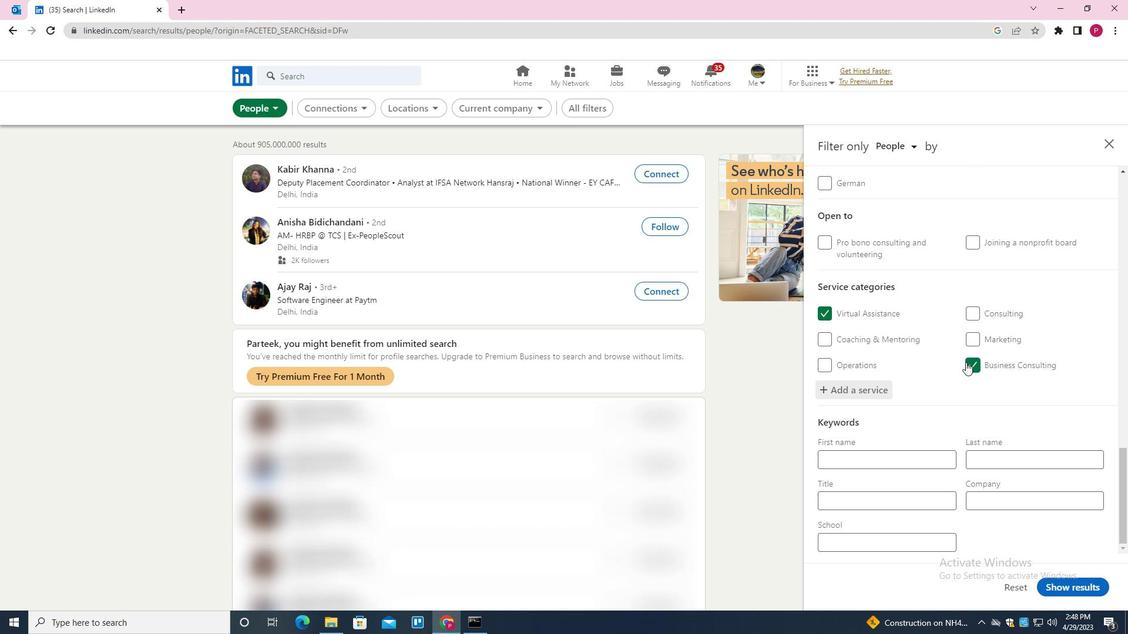 
Action: Mouse moved to (971, 367)
Screenshot: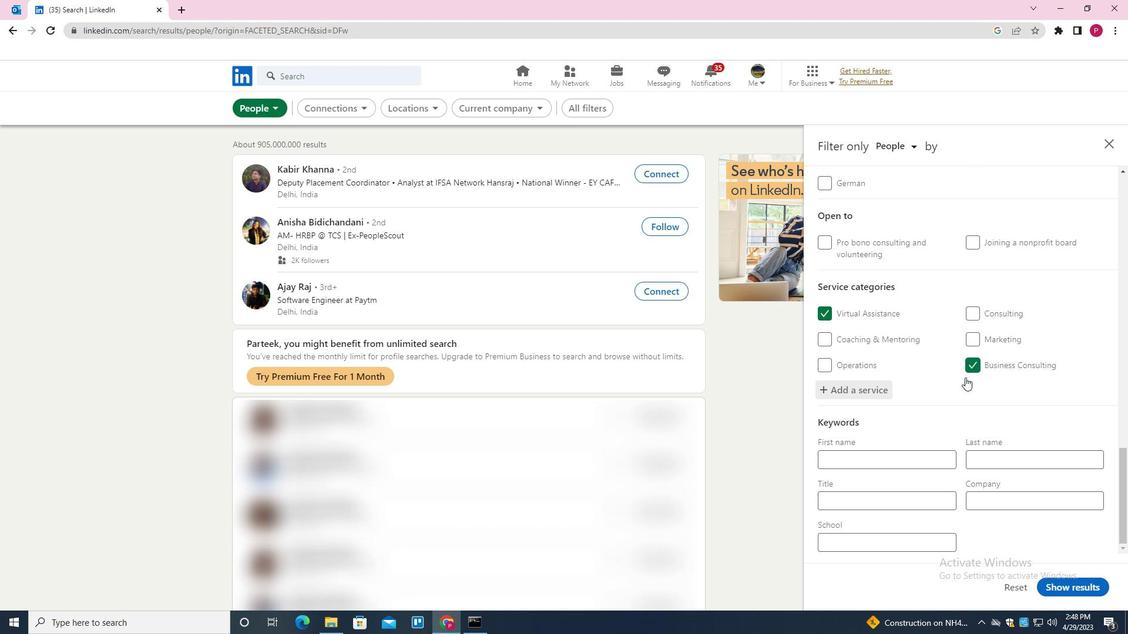 
Action: Mouse pressed left at (971, 367)
Screenshot: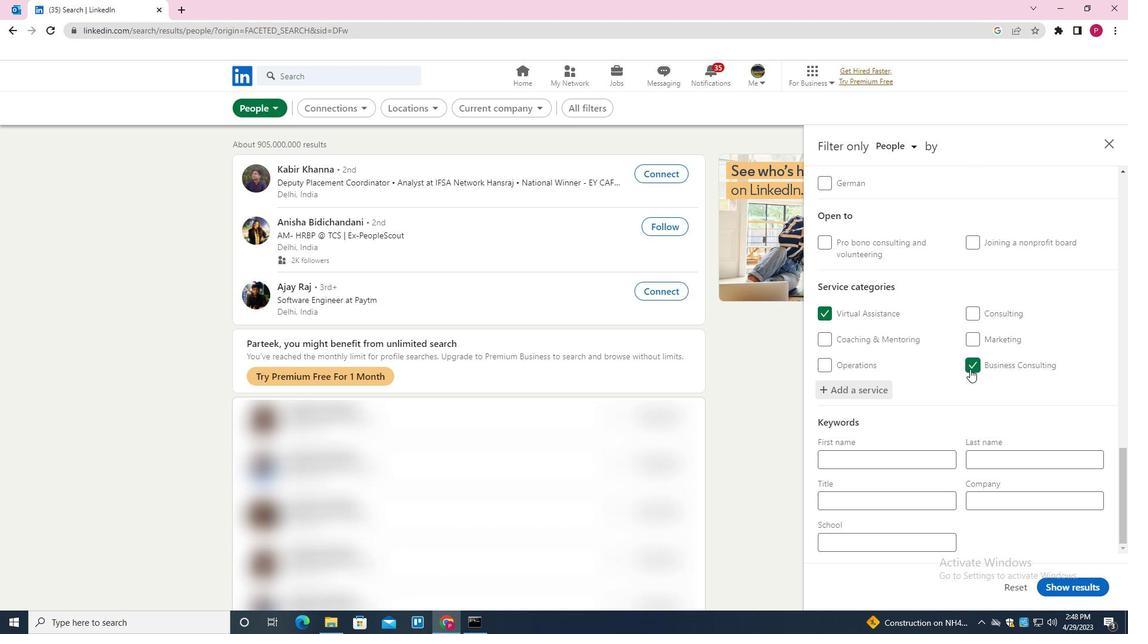 
Action: Mouse moved to (911, 412)
Screenshot: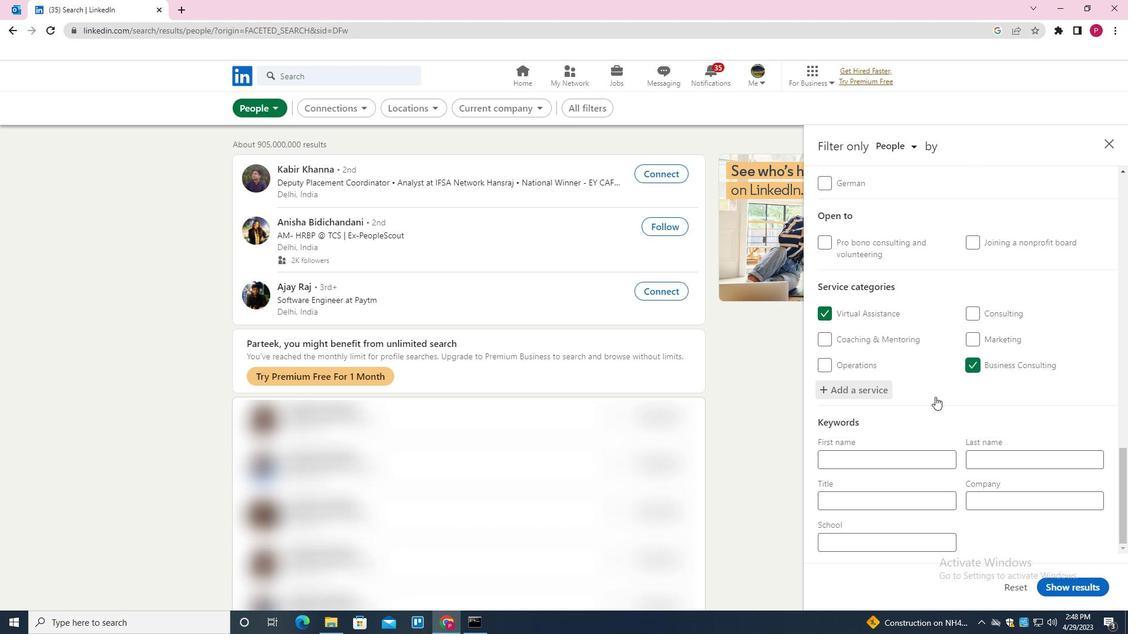 
Action: Mouse scrolled (911, 411) with delta (0, 0)
Screenshot: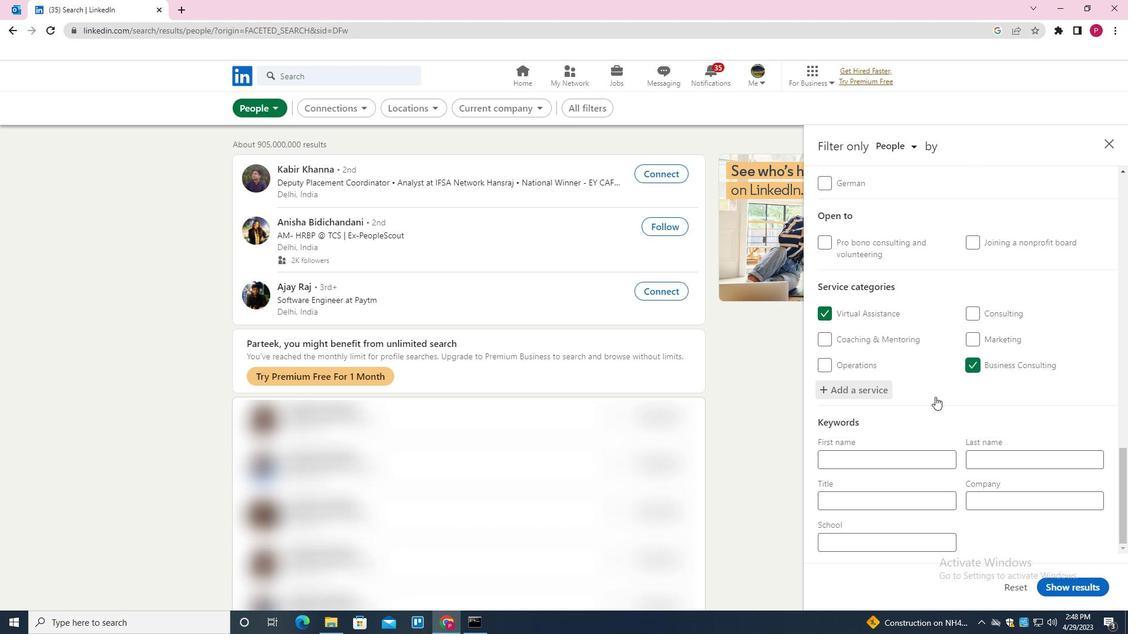 
Action: Mouse moved to (911, 413)
Screenshot: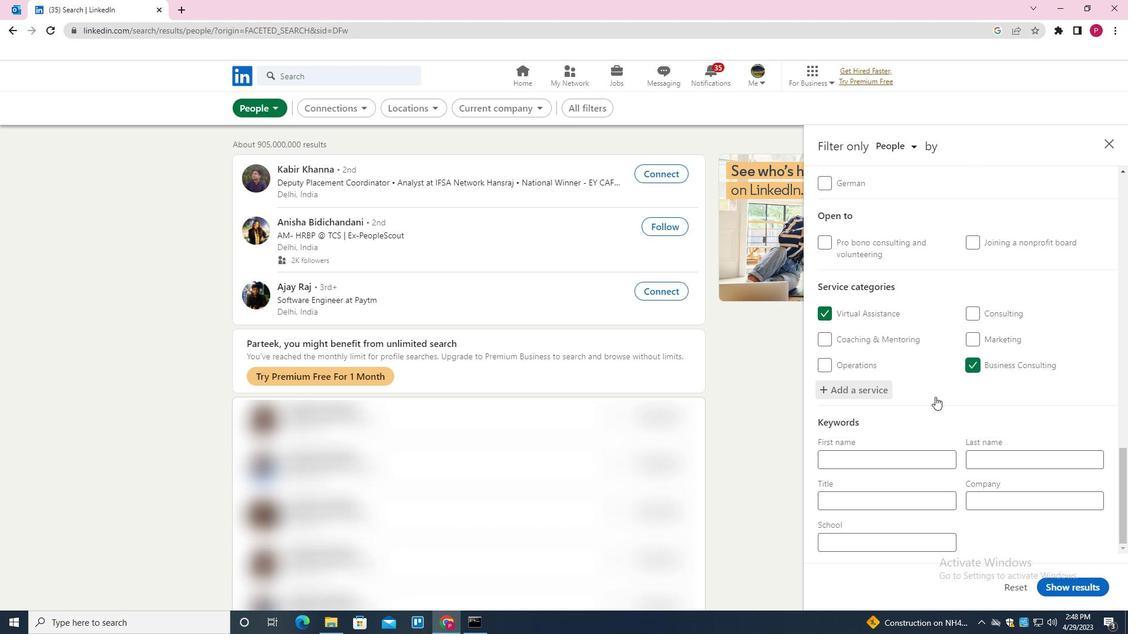 
Action: Mouse scrolled (911, 413) with delta (0, 0)
Screenshot: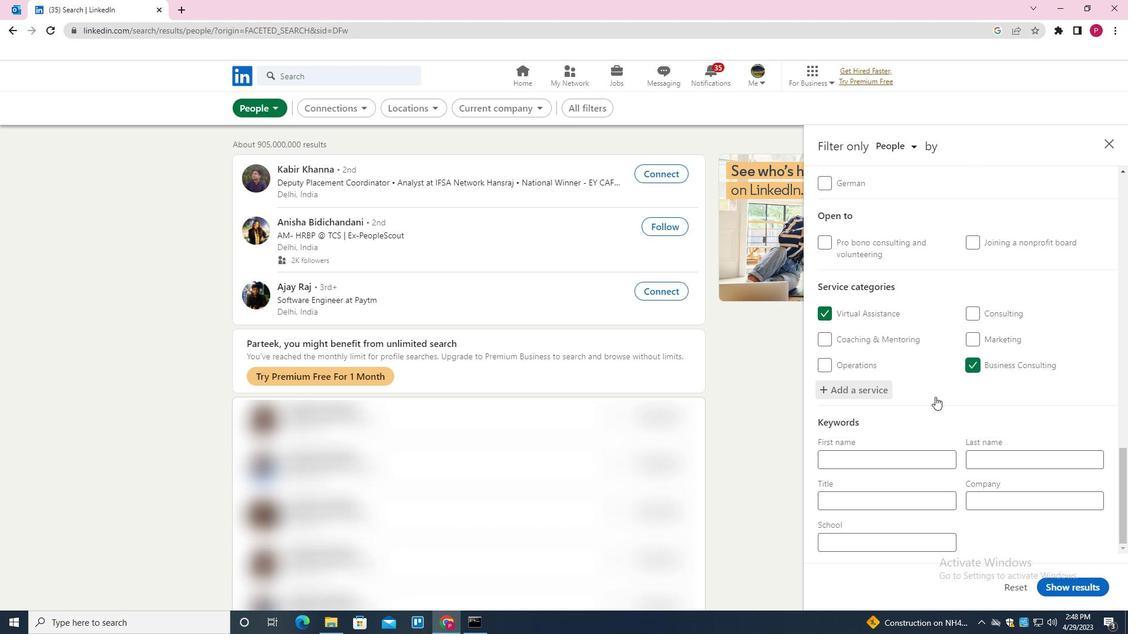
Action: Mouse moved to (910, 415)
Screenshot: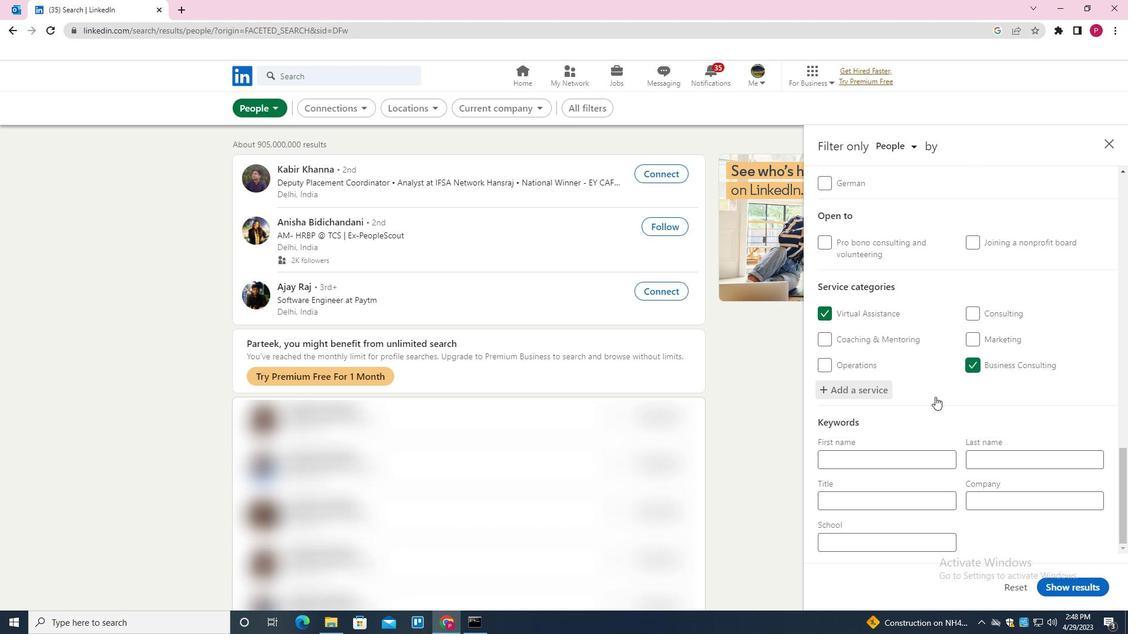 
Action: Mouse scrolled (910, 414) with delta (0, 0)
Screenshot: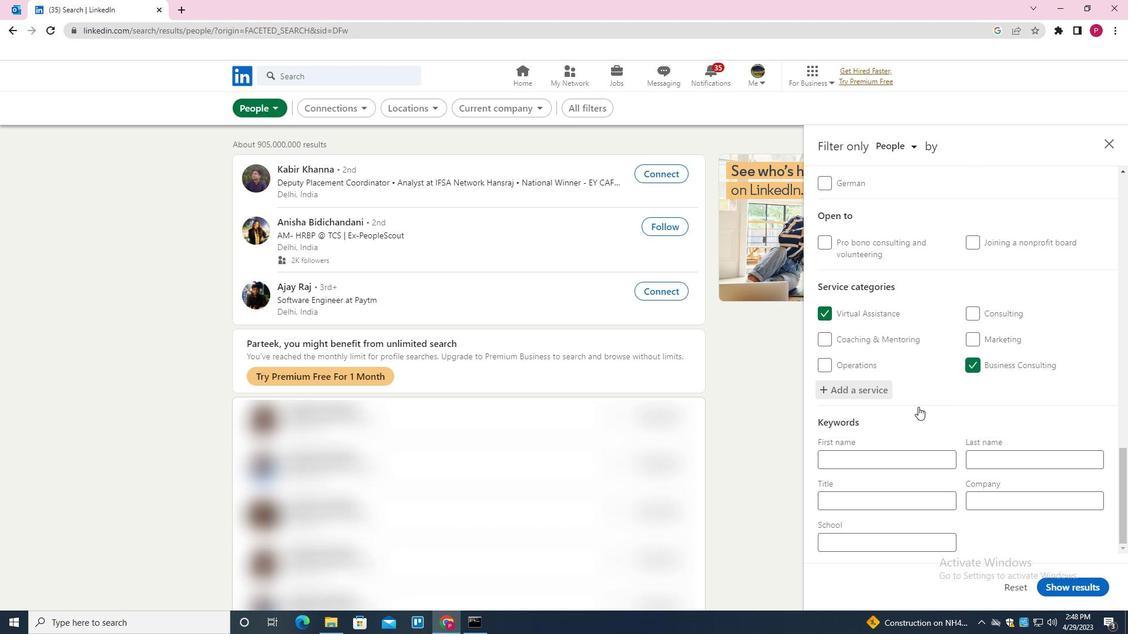
Action: Mouse moved to (885, 496)
Screenshot: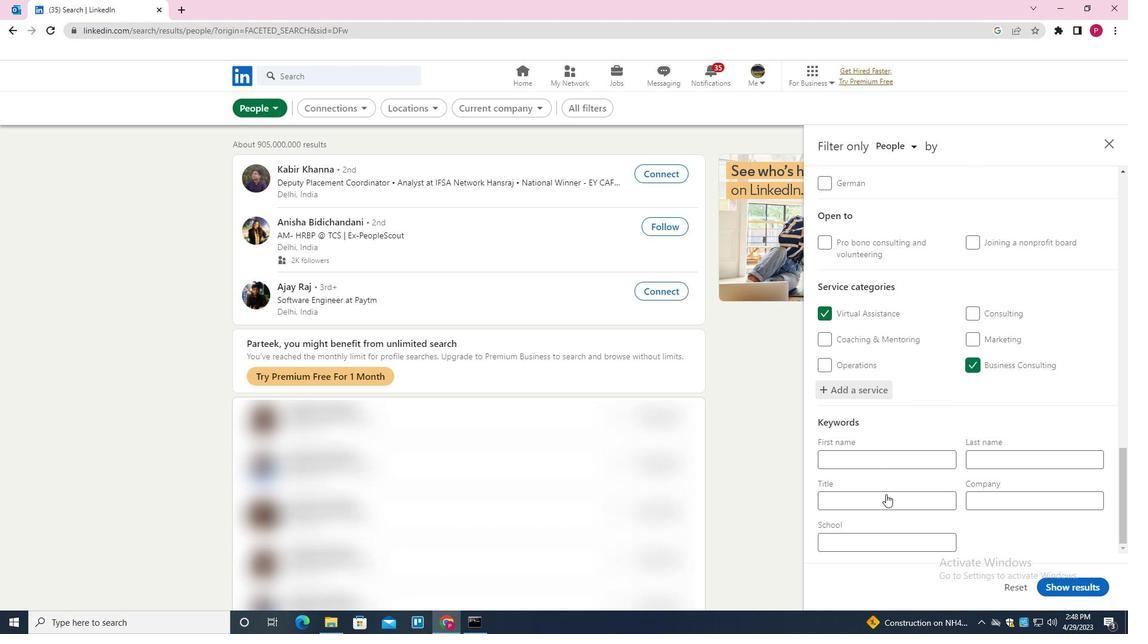 
Action: Mouse pressed left at (885, 496)
Screenshot: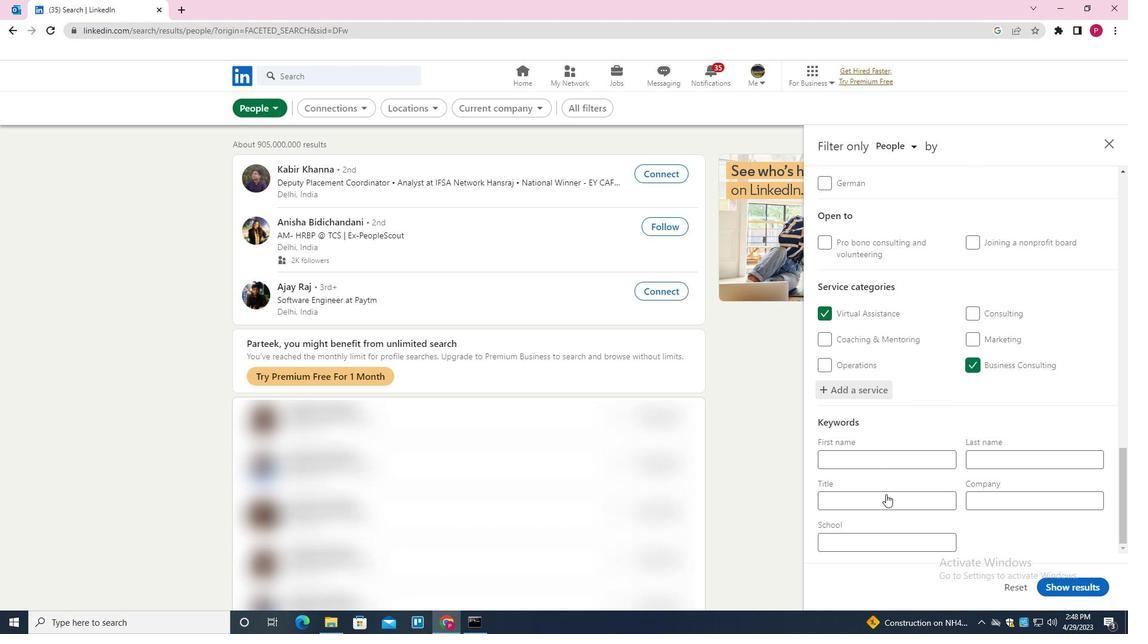 
Action: Mouse moved to (971, 364)
Screenshot: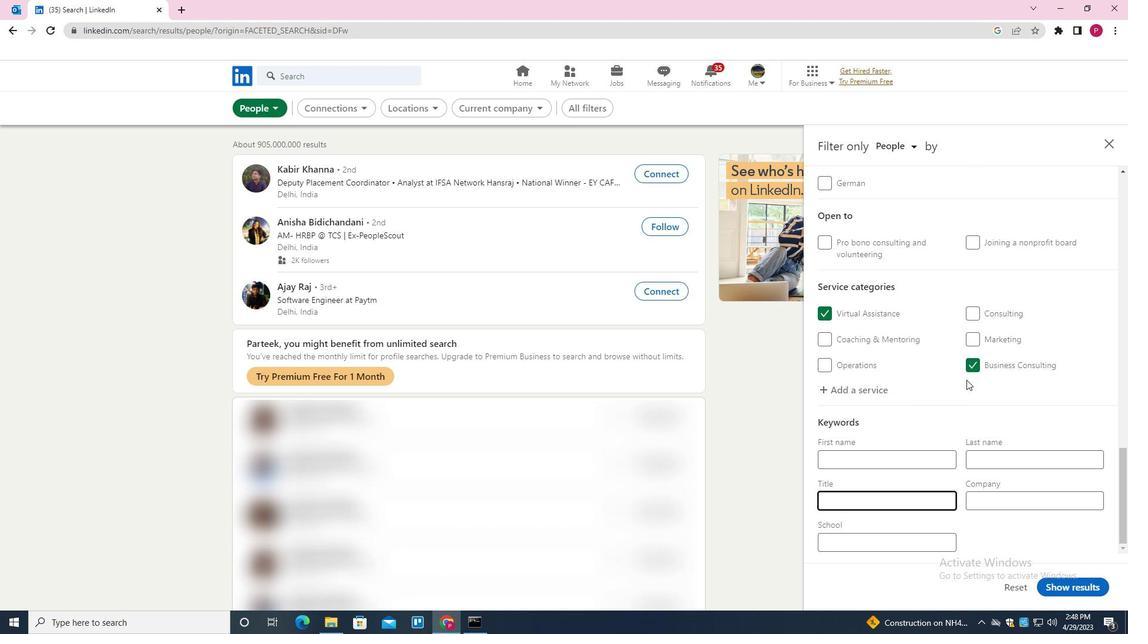 
Action: Mouse pressed left at (971, 364)
Screenshot: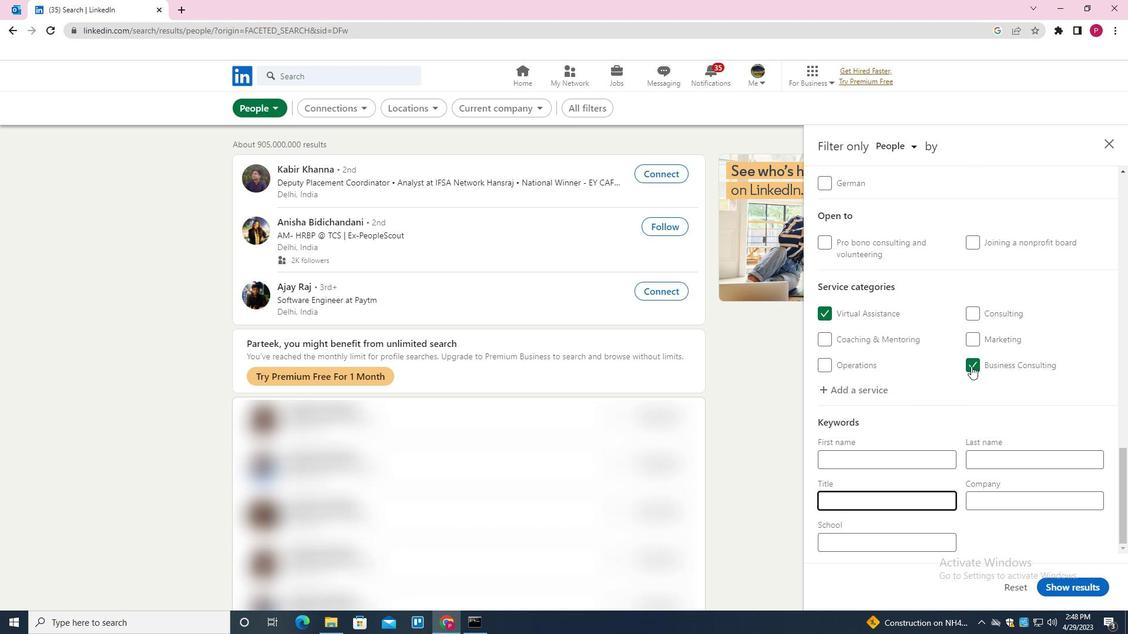 
Action: Mouse moved to (885, 494)
Screenshot: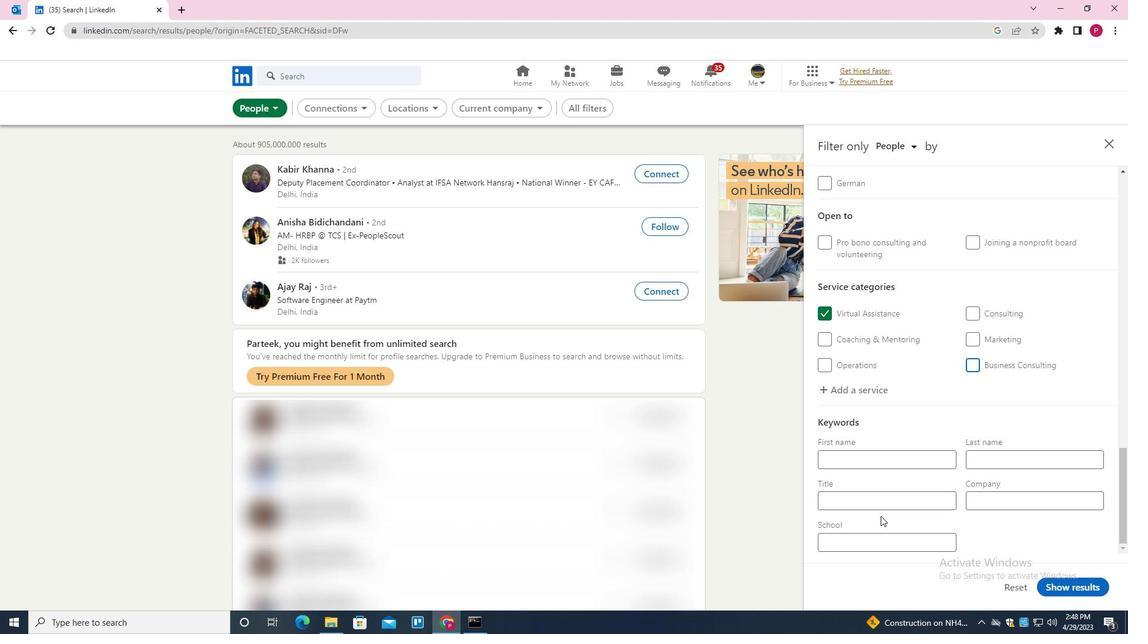 
Action: Mouse pressed left at (885, 494)
Screenshot: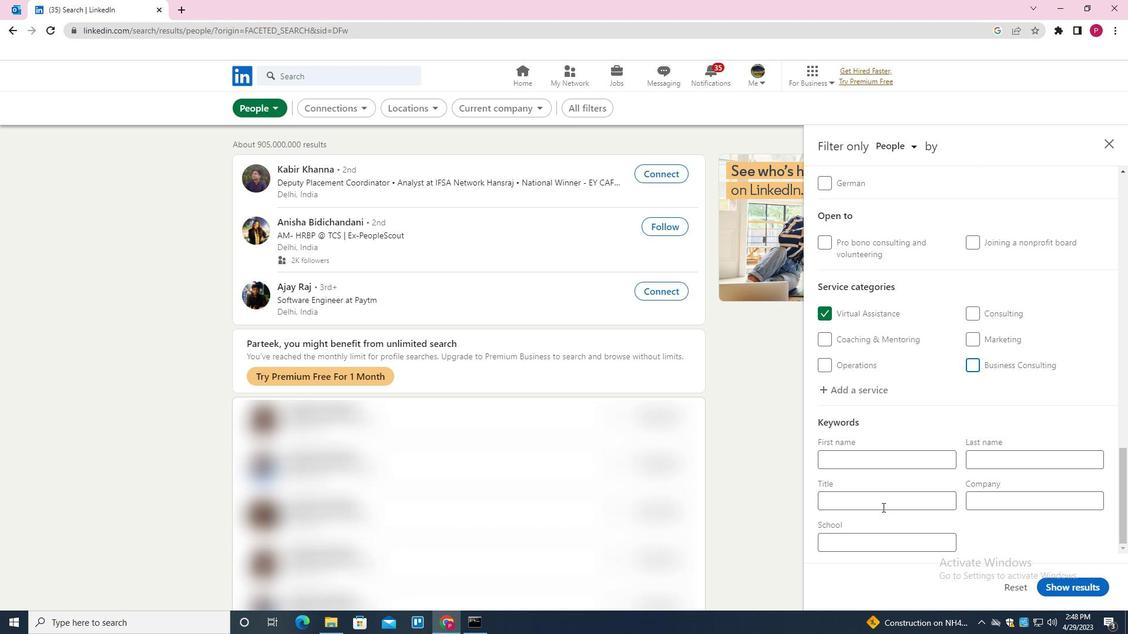 
Action: Key pressed <Key.shift><Key.shift><Key.shift><Key.shift><Key.shift><Key.shift><Key.shift><Key.shift><Key.shift><Key.shift><Key.shift><Key.shift><Key.shift>CHIEF<Key.space><Key.shift>PROP<Key.backspace><Key.backspace><Key.backspace>EOPLE<Key.space><Key.shift>OFFICER
Screenshot: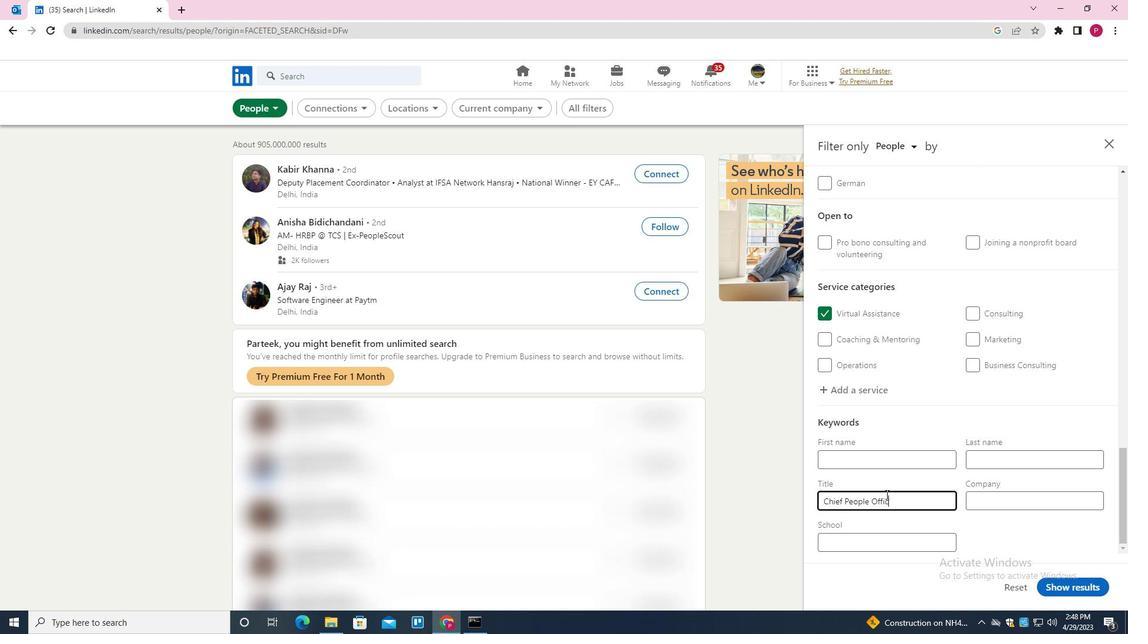 
Action: Mouse moved to (1089, 589)
Screenshot: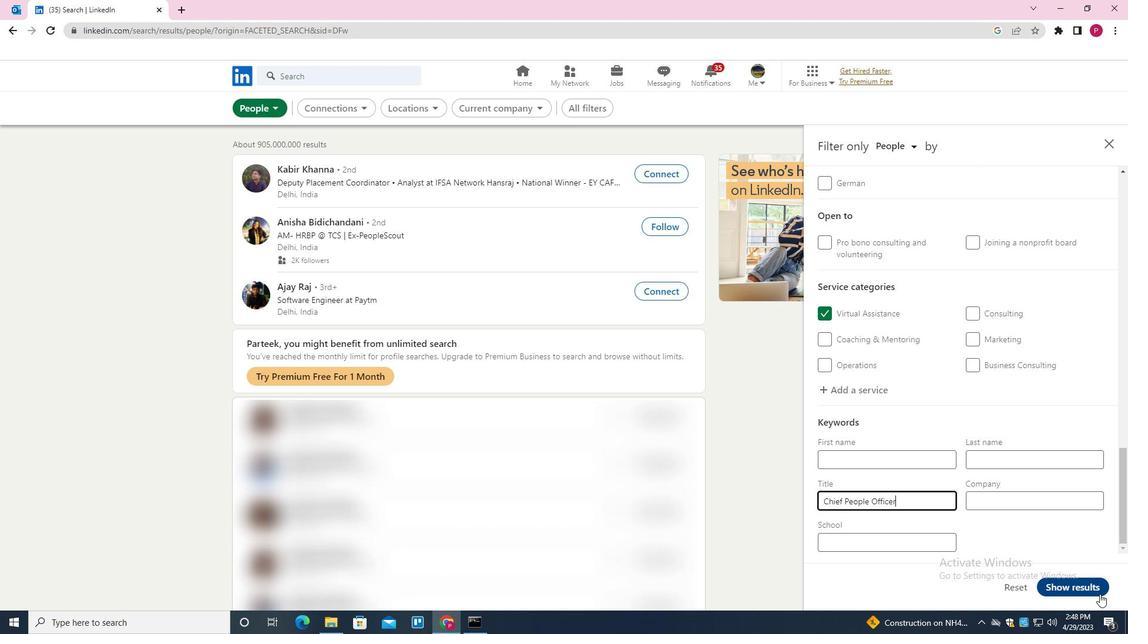
Action: Mouse pressed left at (1089, 589)
Screenshot: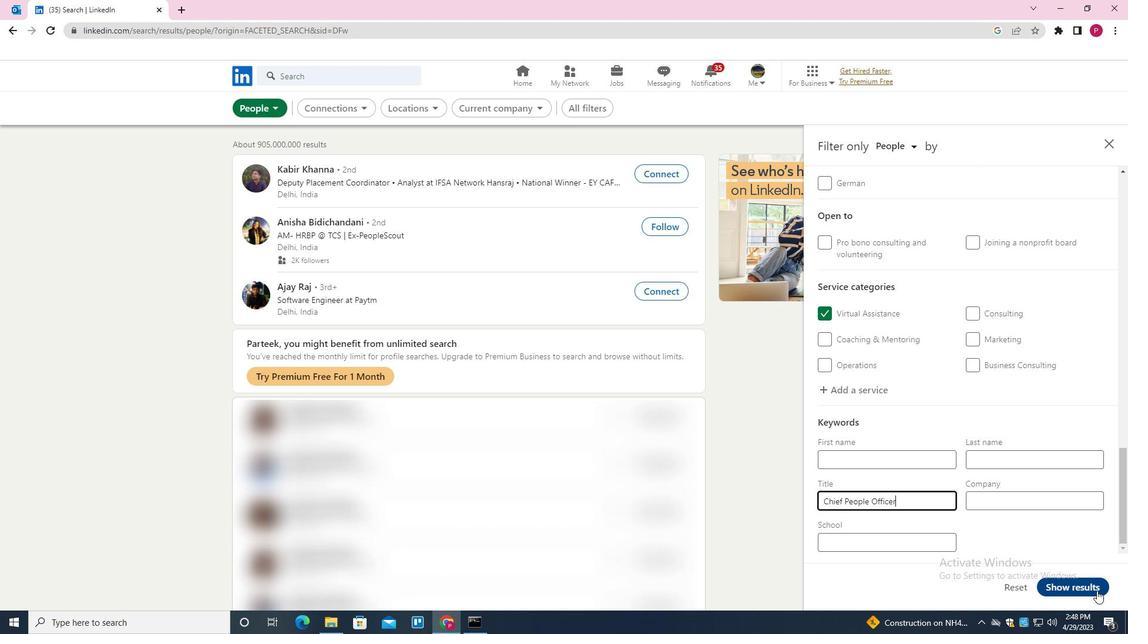 
Action: Mouse moved to (681, 370)
Screenshot: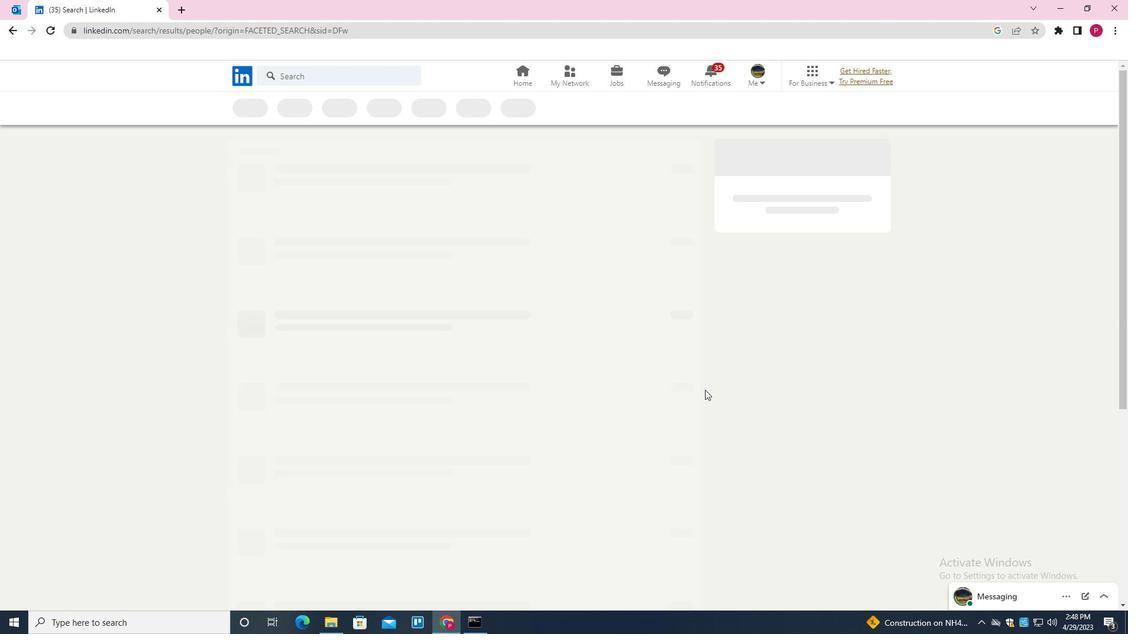 
